 Task: Add an event with the title Second Lunch and Learn: Effective Email Marketing Strategies, date ''2024/05/05'', time 7:30 AM to 9:30 AMand add a description: Throughout the retreat, teams will engage in a variety of problem-solving activities that are designed to challenge their critical thinking, decision-making, and collaboration skills. These activities will be carefully curated to promote teamwork, innovation, and a growth mindset.Select event color  Banana . Add location for the event as: Ankara, Turkey, logged in from the account softage.8@softage.netand send the event invitation to softage.2@softage.net and softage.3@softage.net. Set a reminder for the event Daily
Action: Mouse moved to (62, 110)
Screenshot: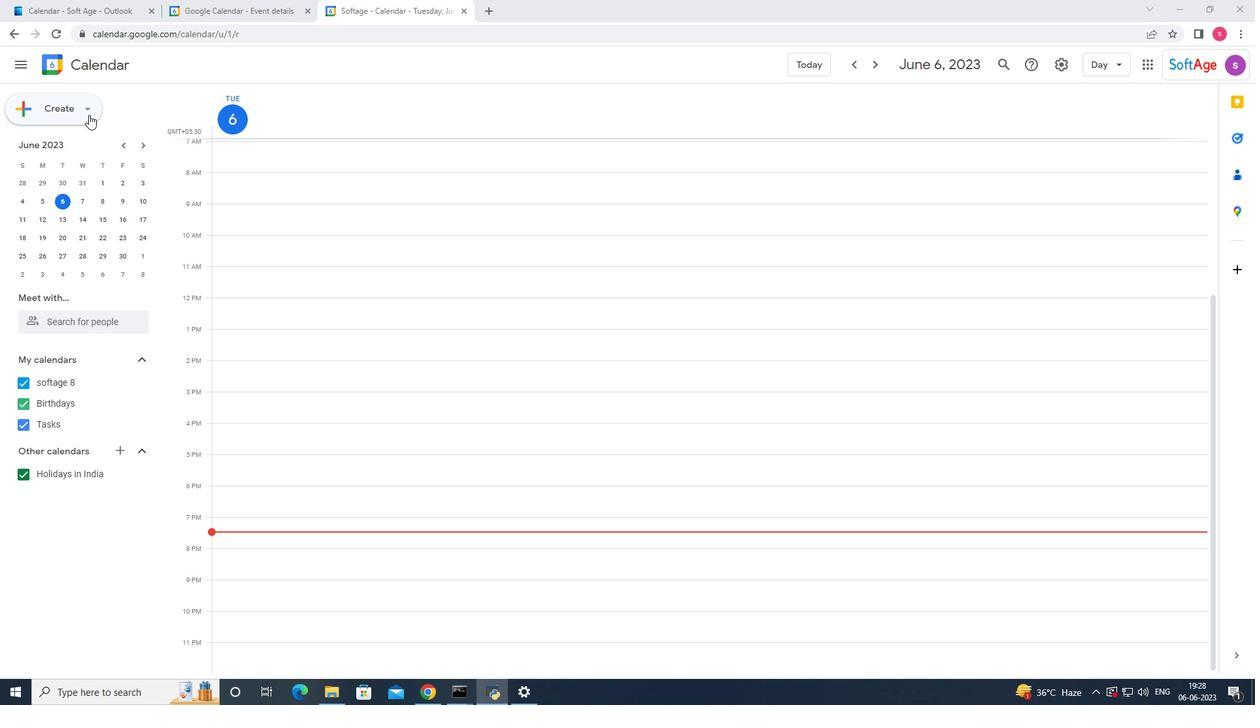 
Action: Mouse pressed left at (62, 110)
Screenshot: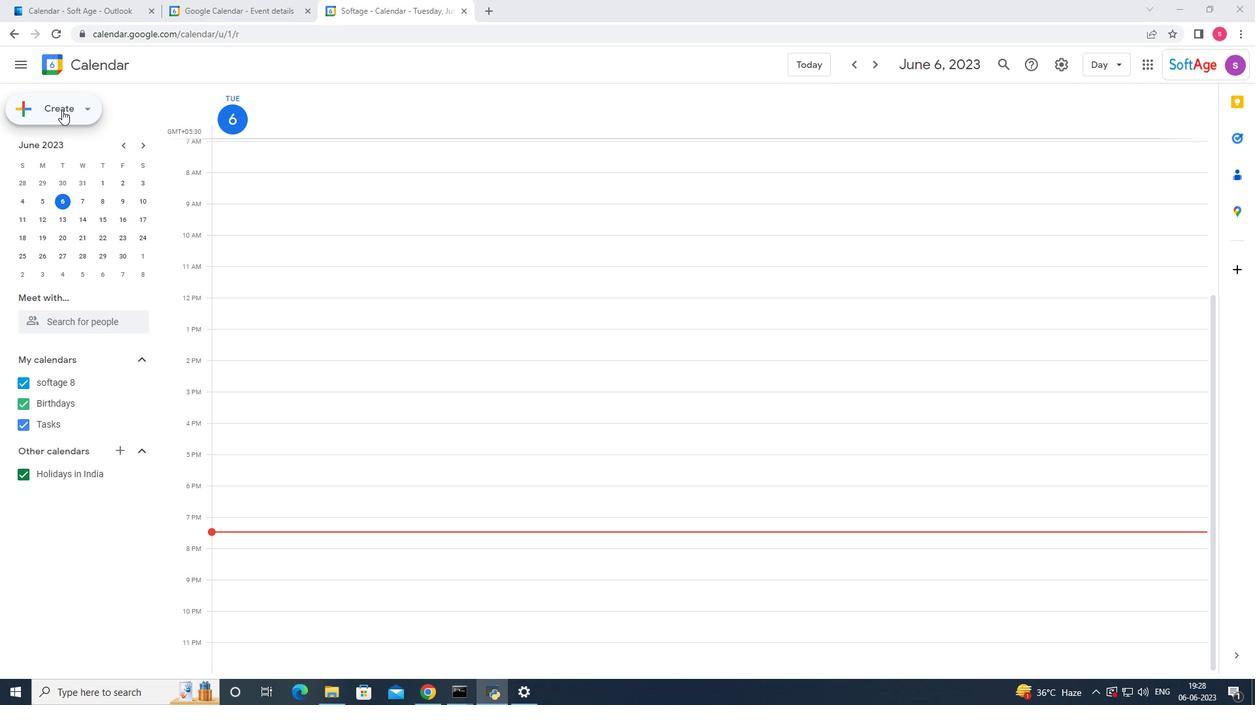 
Action: Mouse moved to (63, 140)
Screenshot: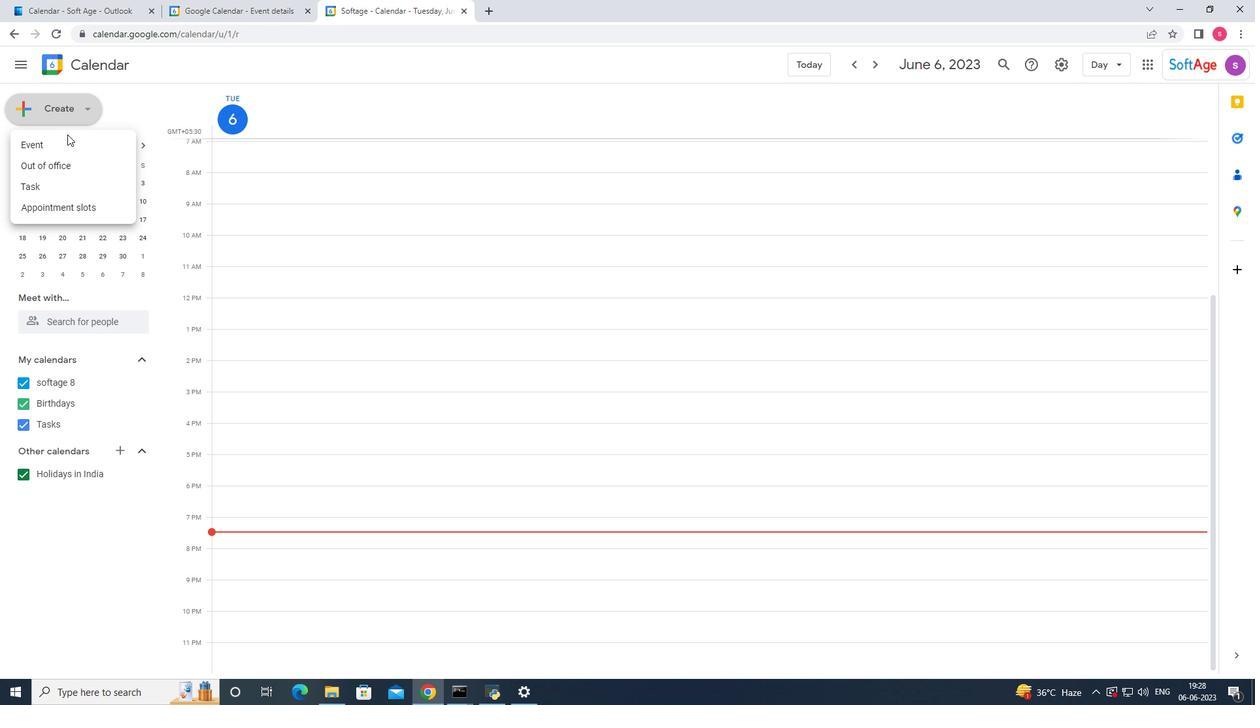
Action: Mouse pressed left at (63, 140)
Screenshot: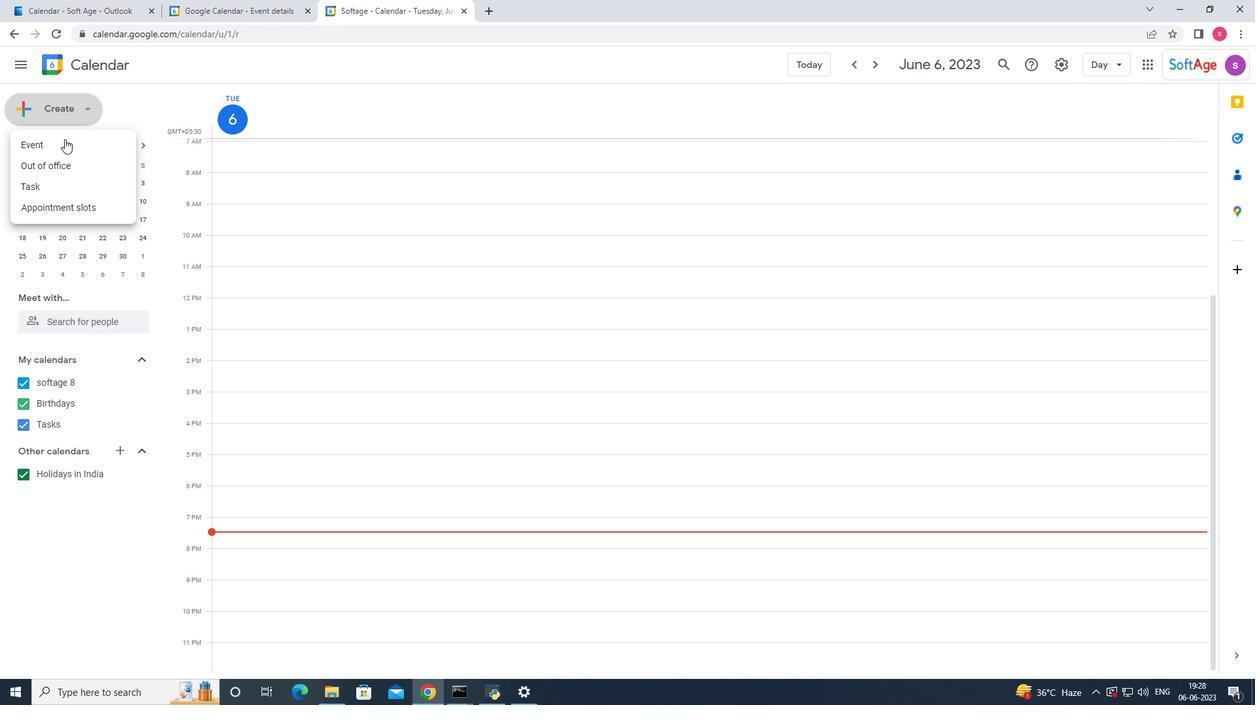
Action: Mouse moved to (737, 520)
Screenshot: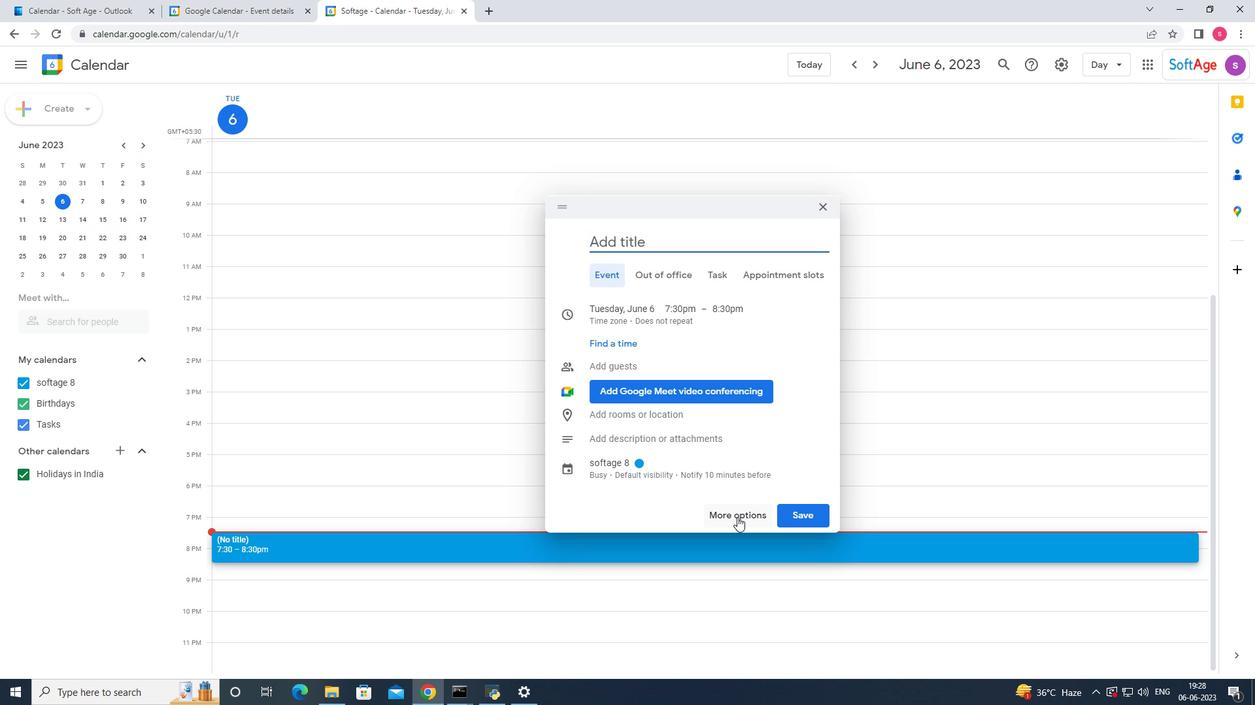 
Action: Mouse pressed left at (737, 520)
Screenshot: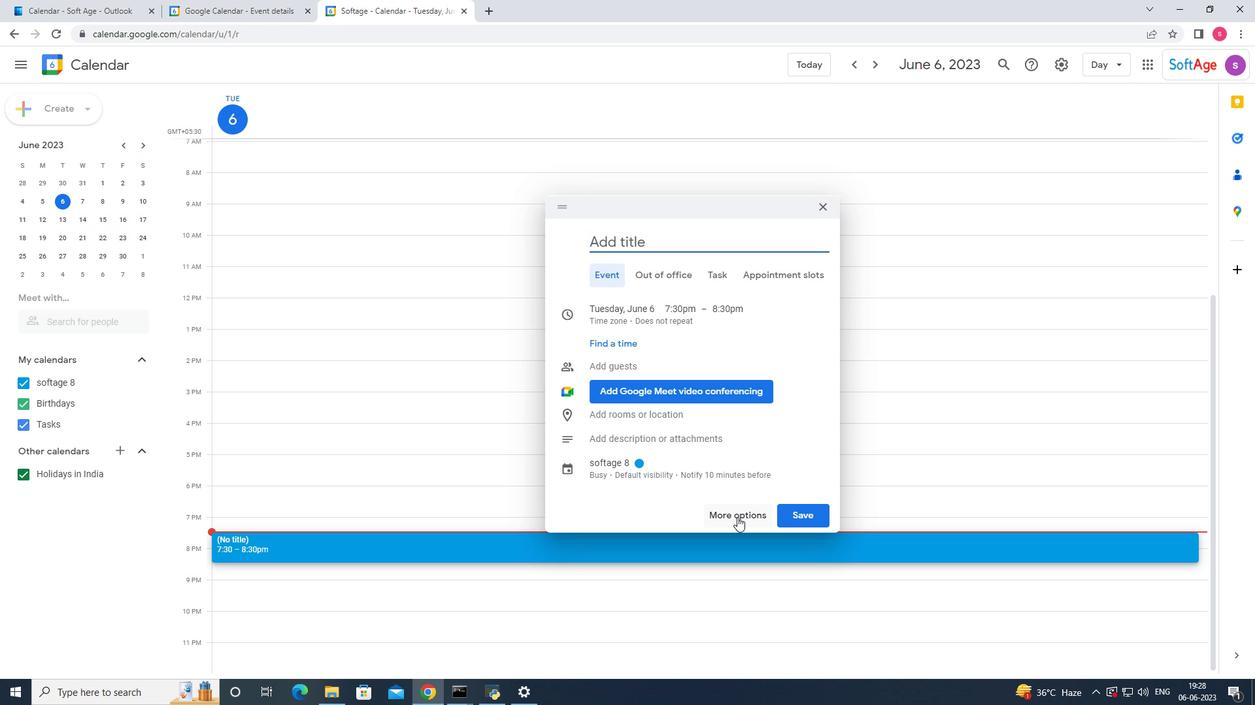 
Action: Mouse moved to (90, 76)
Screenshot: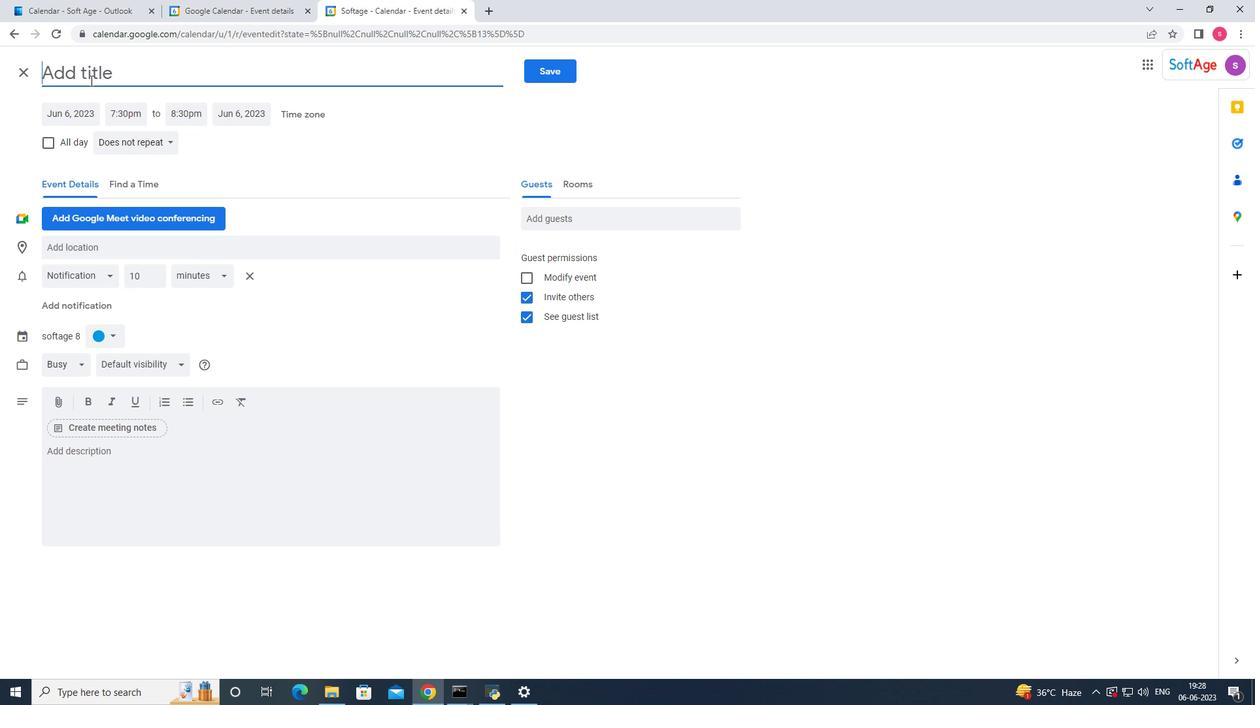 
Action: Mouse pressed left at (90, 76)
Screenshot: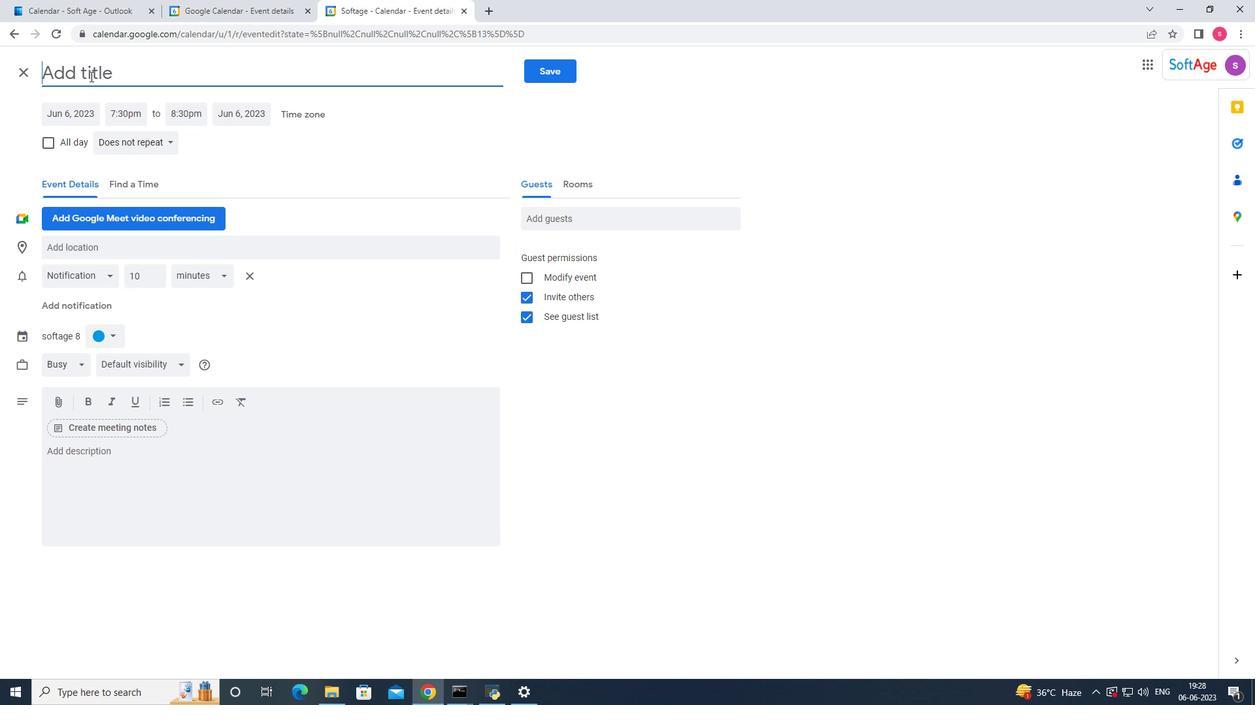 
Action: Key pressed <Key.shift_r>D<Key.backspace><Key.shift_r>Second<Key.space><Key.shift_r><Key.shift_r><Key.shift_r><Key.shift_r><Key.shift_r><Key.shift_r><Key.shift_r>Lunch<Key.space>and<Key.space><Key.shift>Learn<Key.shift>:<Key.space><Key.shift_r>Effective<Key.space><Key.shift_r>Email<Key.space><Key.shift>Marketing<Key.space><Key.shift_r>Strategies
Screenshot: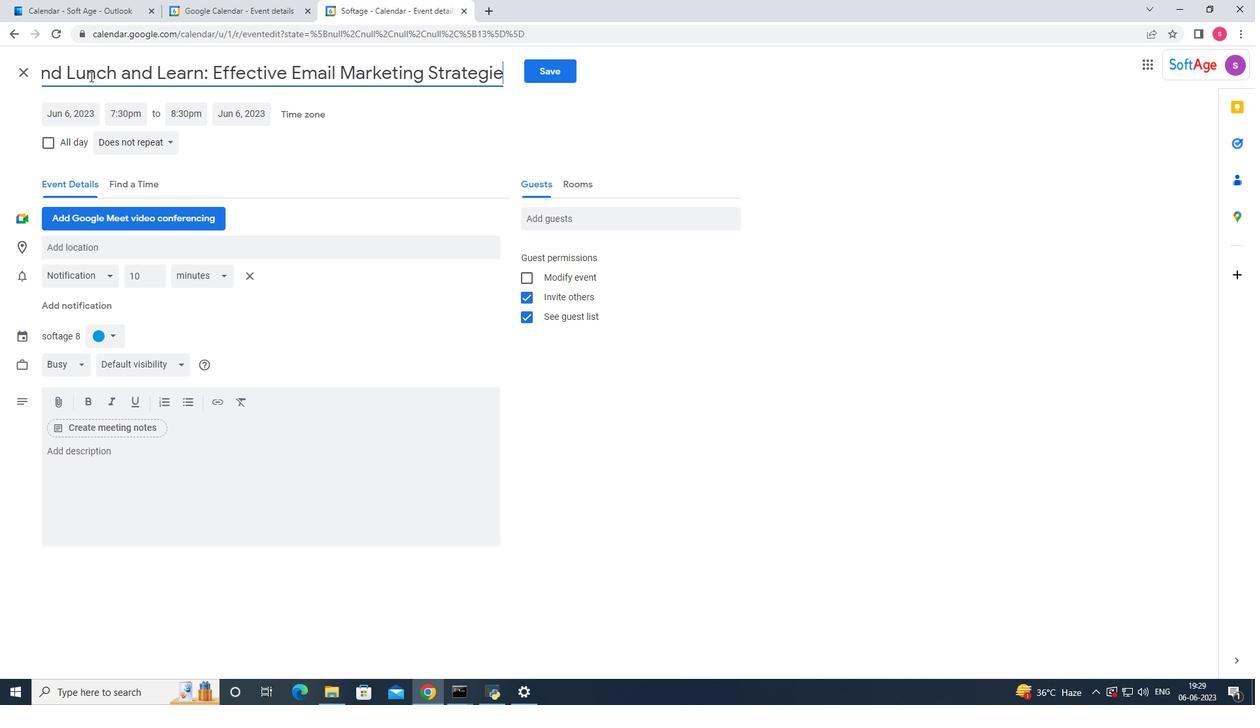 
Action: Mouse moved to (71, 113)
Screenshot: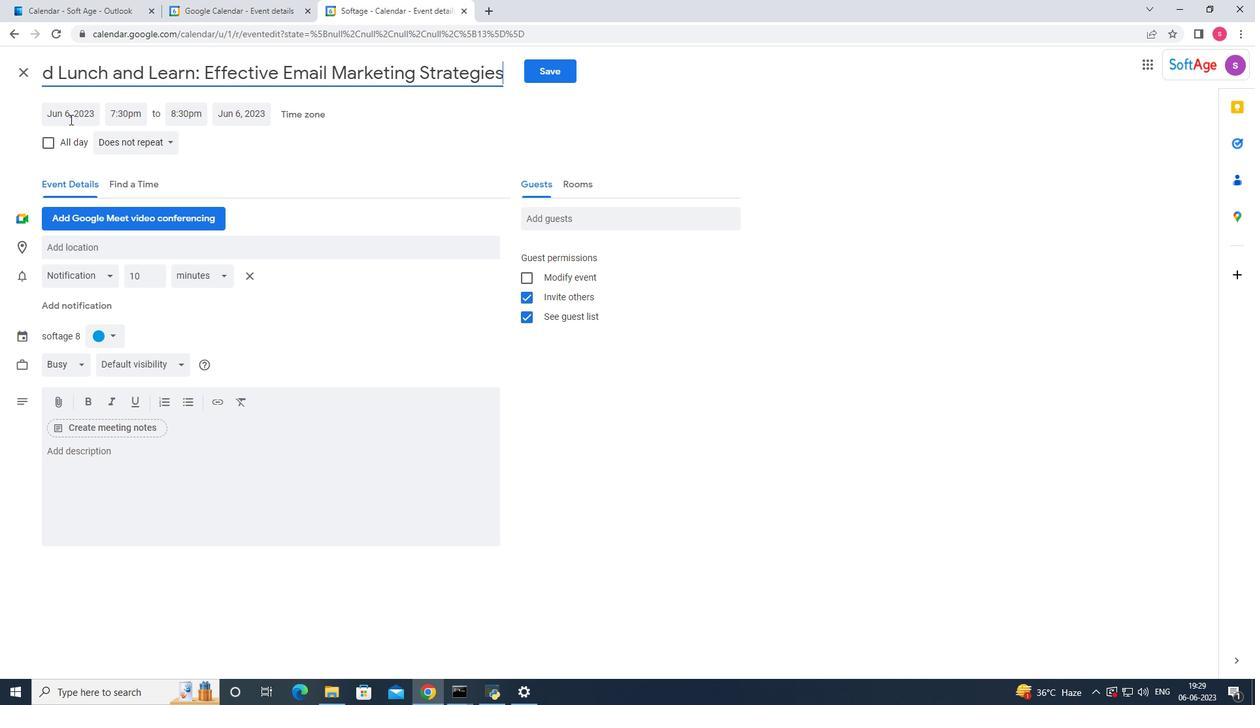 
Action: Mouse pressed left at (71, 113)
Screenshot: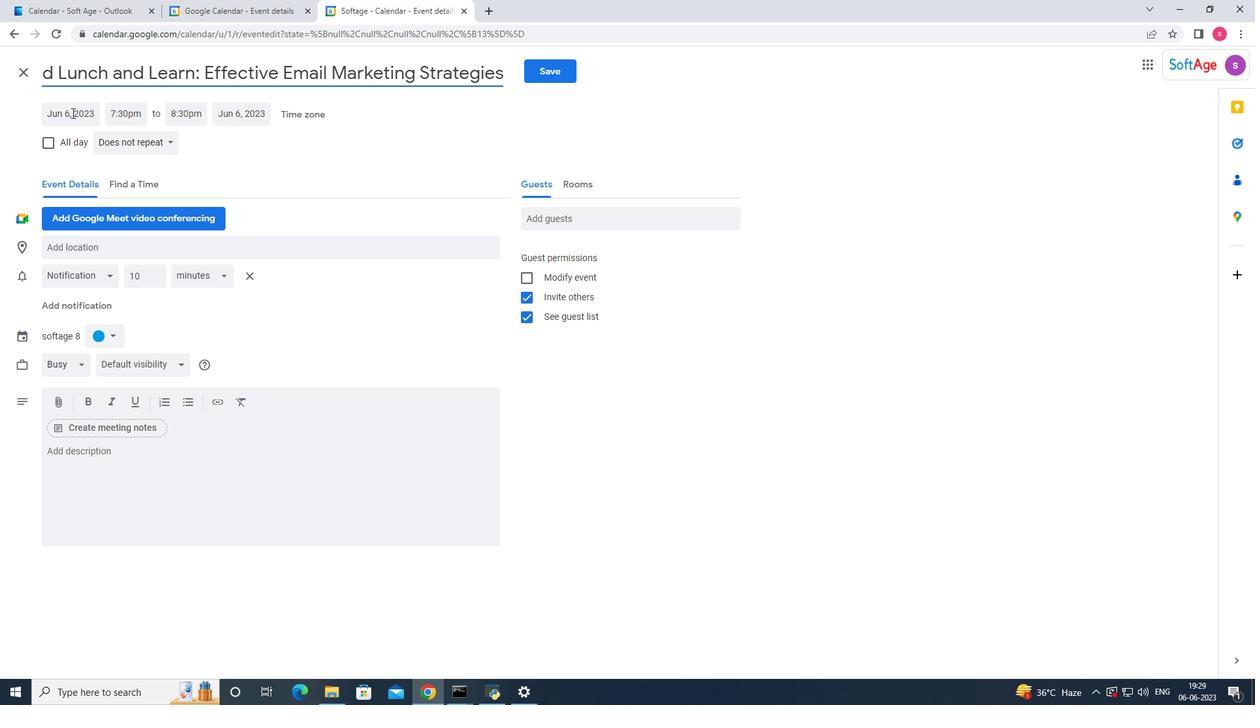 
Action: Mouse moved to (211, 140)
Screenshot: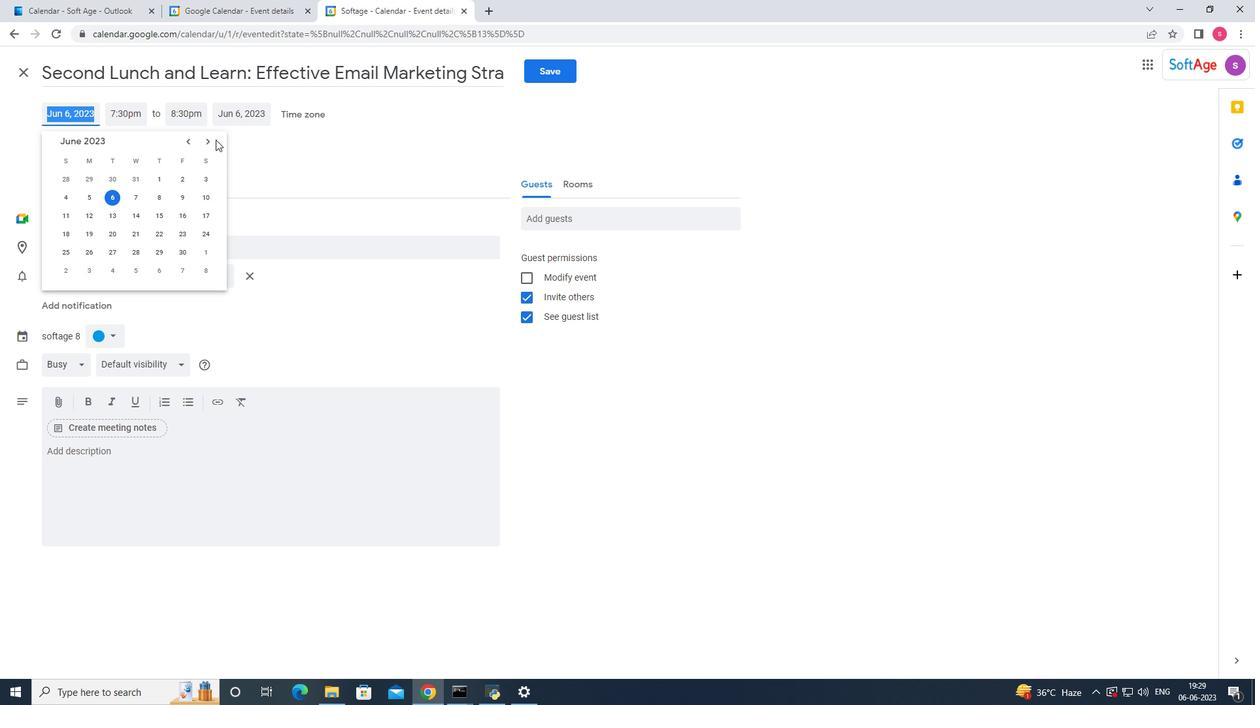 
Action: Mouse pressed left at (211, 140)
Screenshot: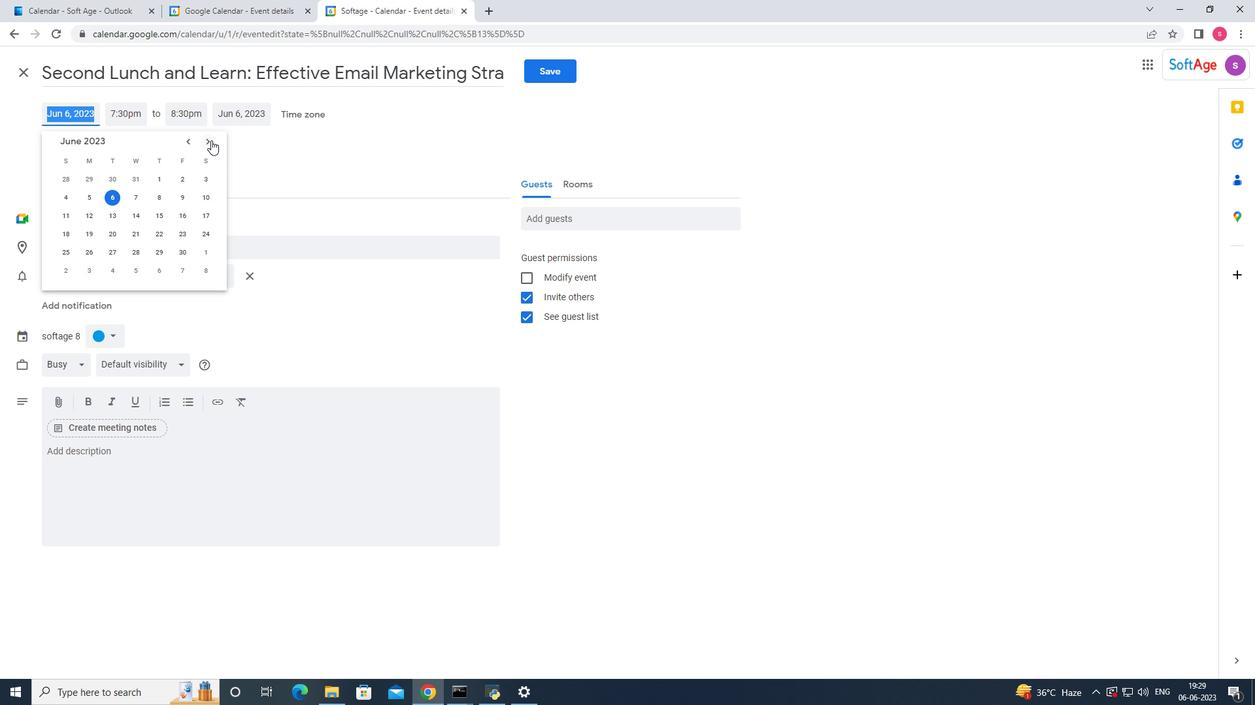 
Action: Mouse pressed left at (211, 140)
Screenshot: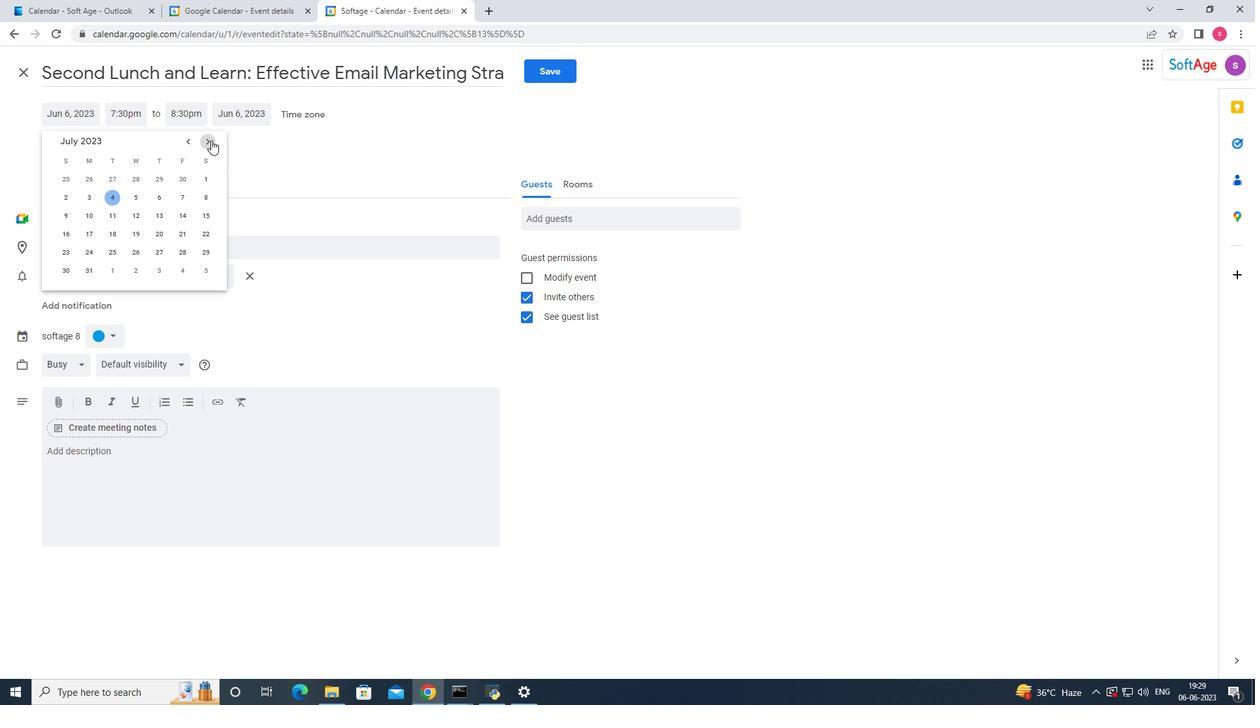 
Action: Mouse pressed left at (211, 140)
Screenshot: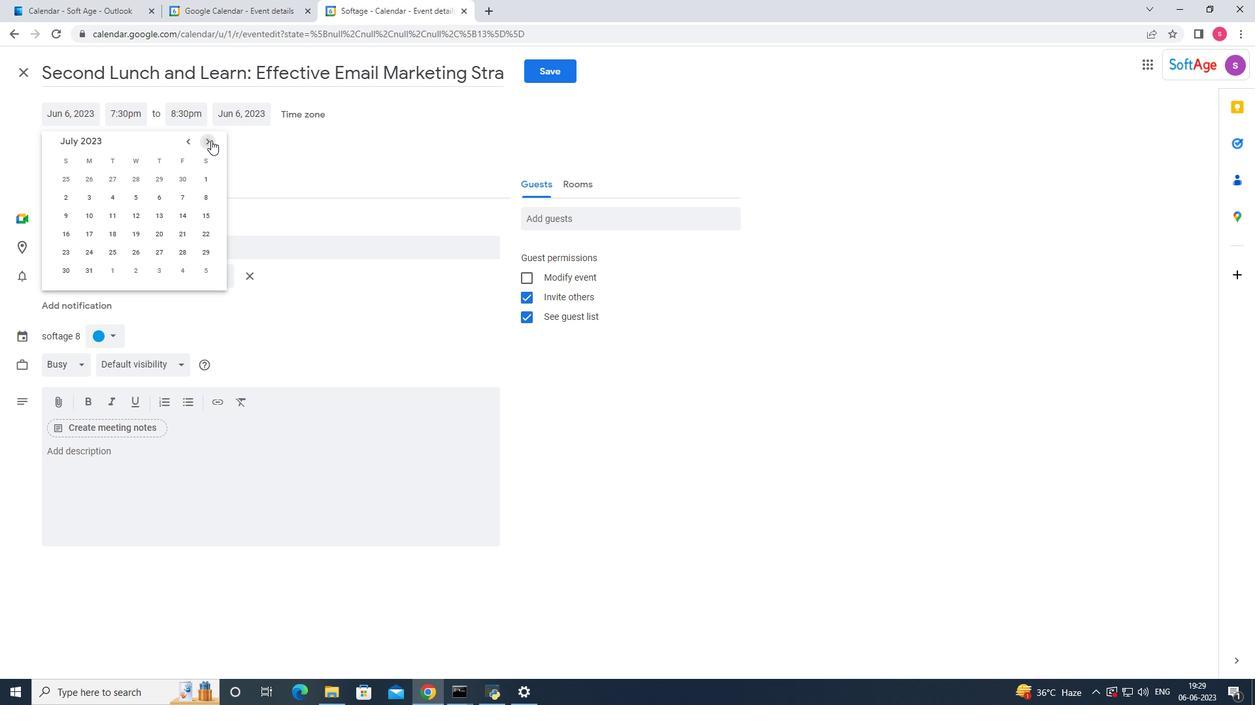 
Action: Mouse pressed left at (211, 140)
Screenshot: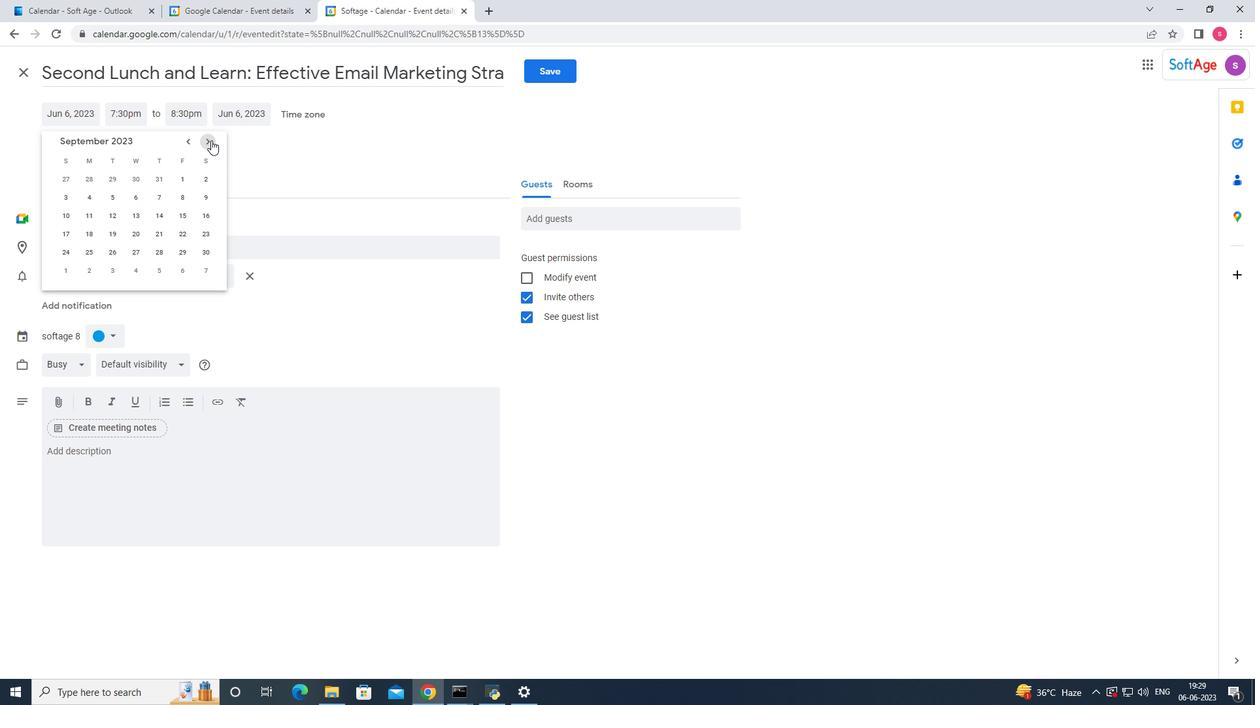 
Action: Mouse pressed left at (211, 140)
Screenshot: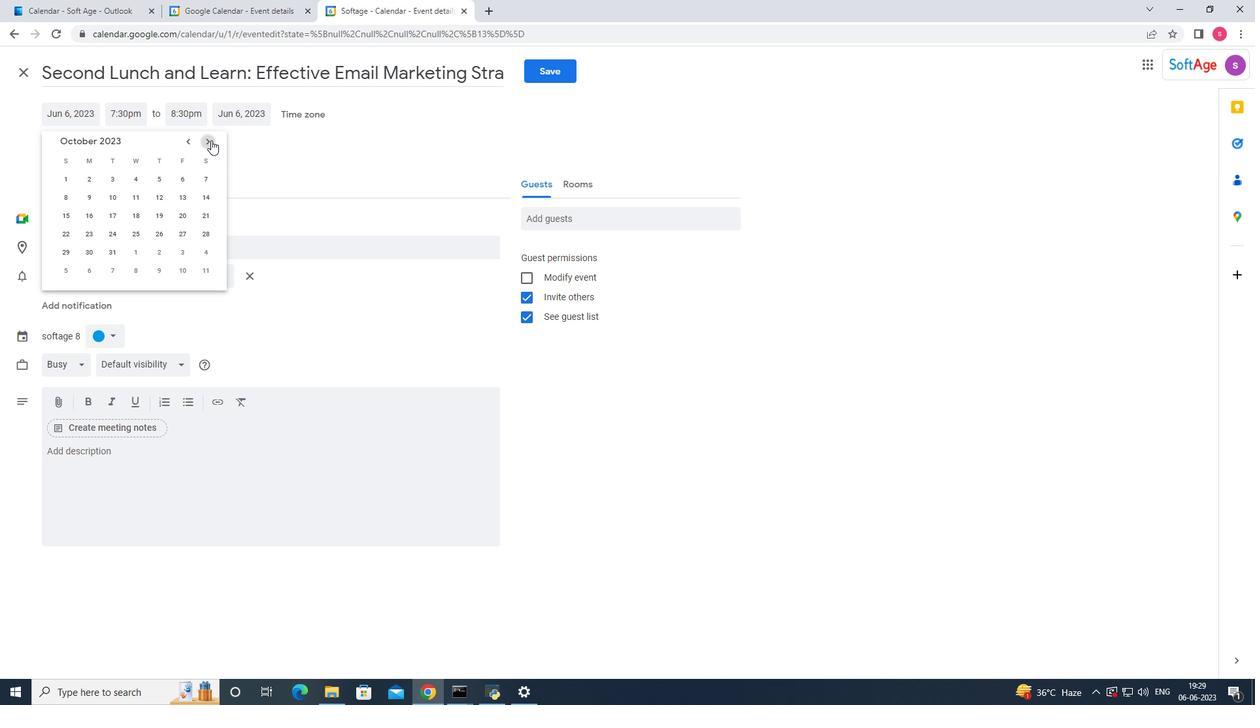 
Action: Mouse pressed left at (211, 140)
Screenshot: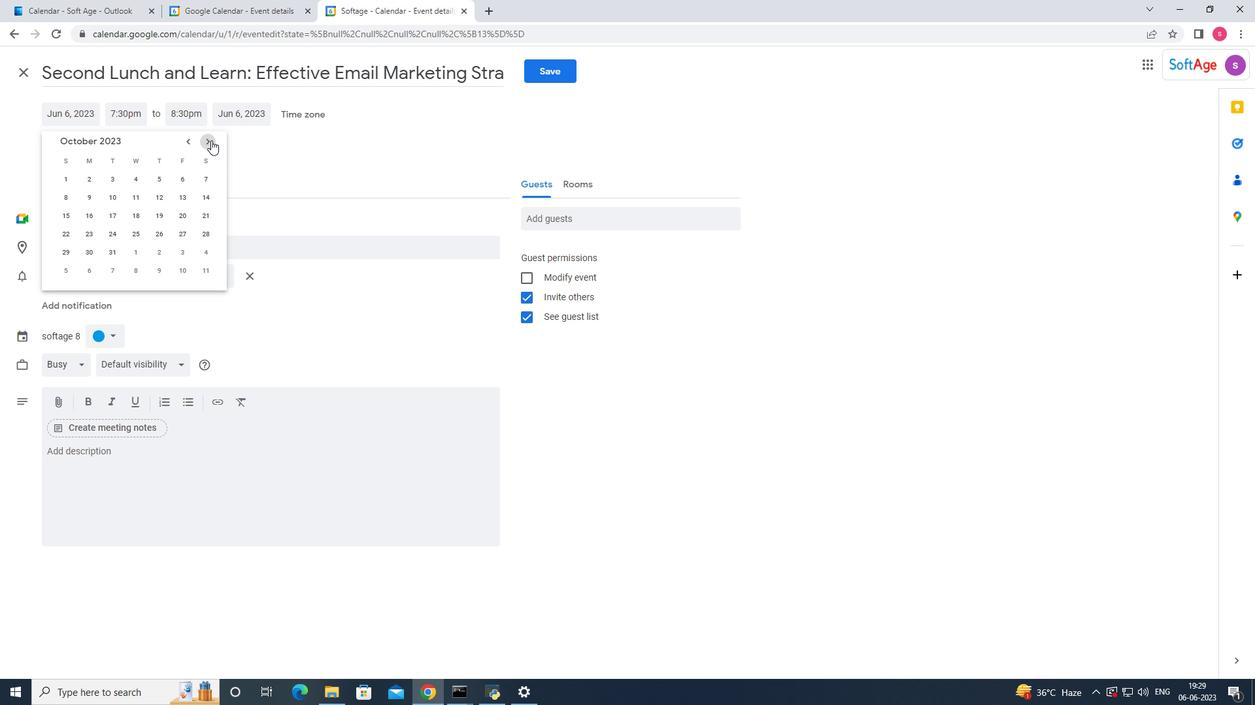 
Action: Mouse pressed left at (211, 140)
Screenshot: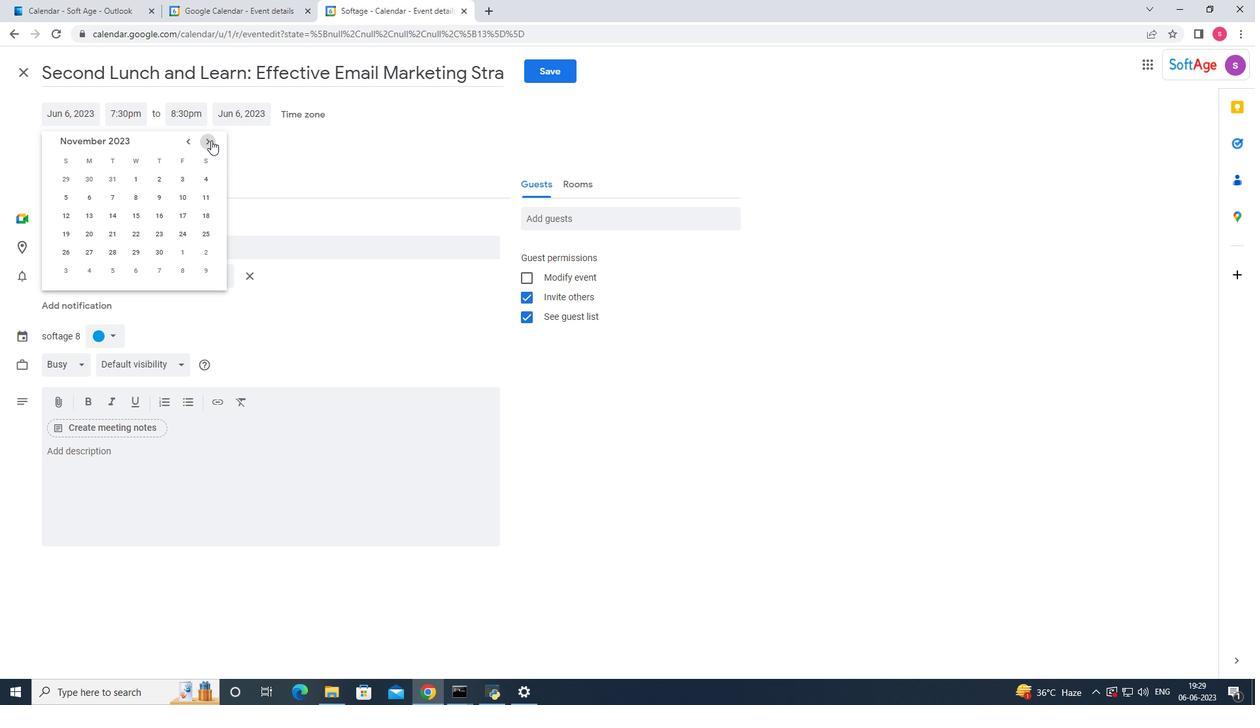 
Action: Mouse pressed left at (211, 140)
Screenshot: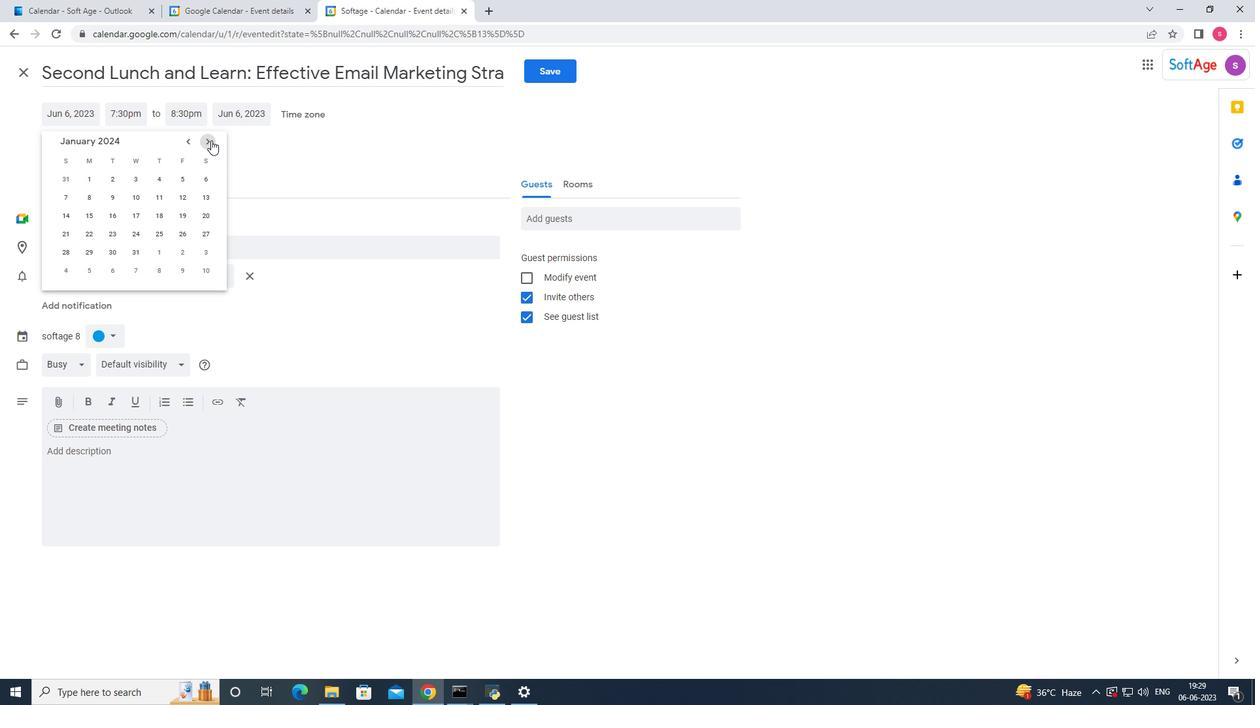 
Action: Mouse pressed left at (211, 140)
Screenshot: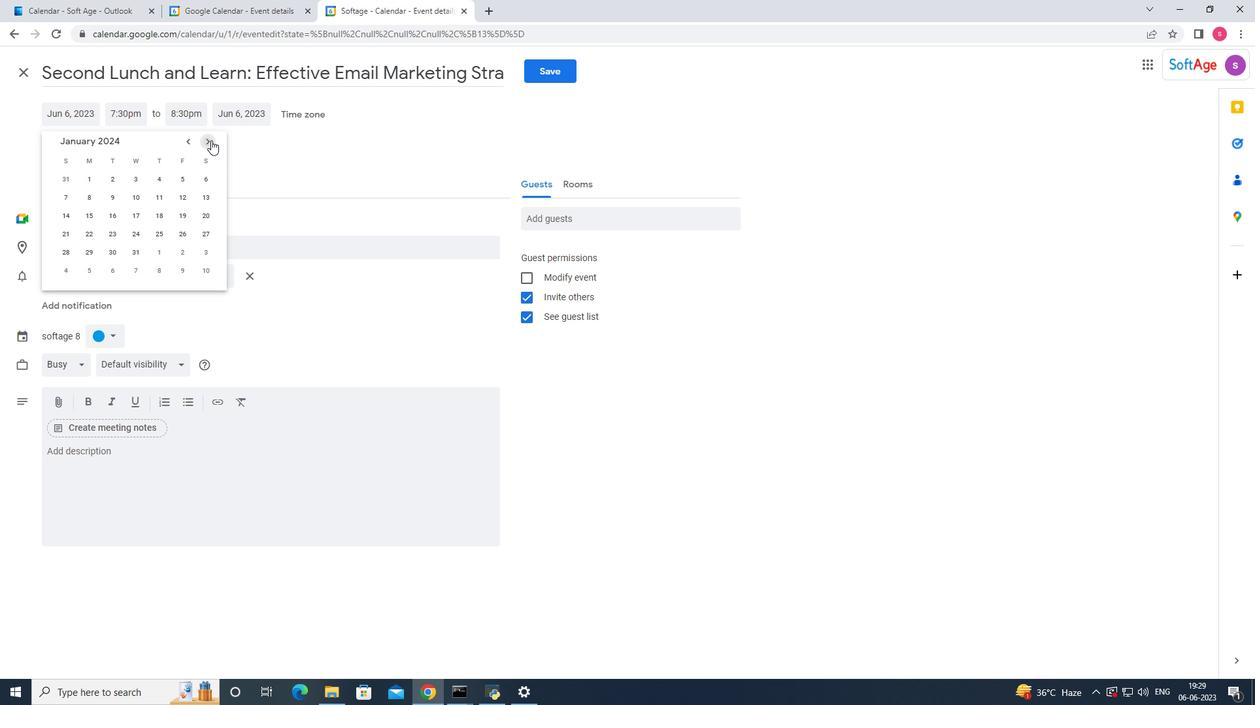 
Action: Mouse pressed left at (211, 140)
Screenshot: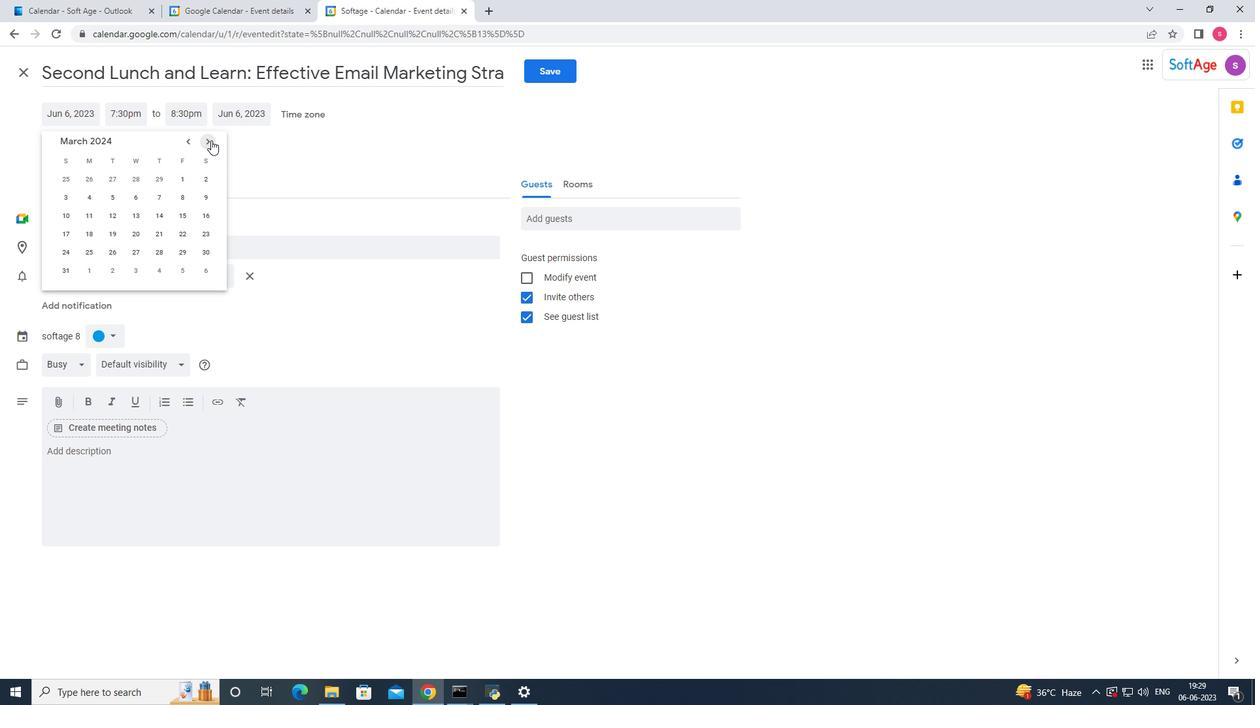 
Action: Mouse pressed left at (211, 140)
Screenshot: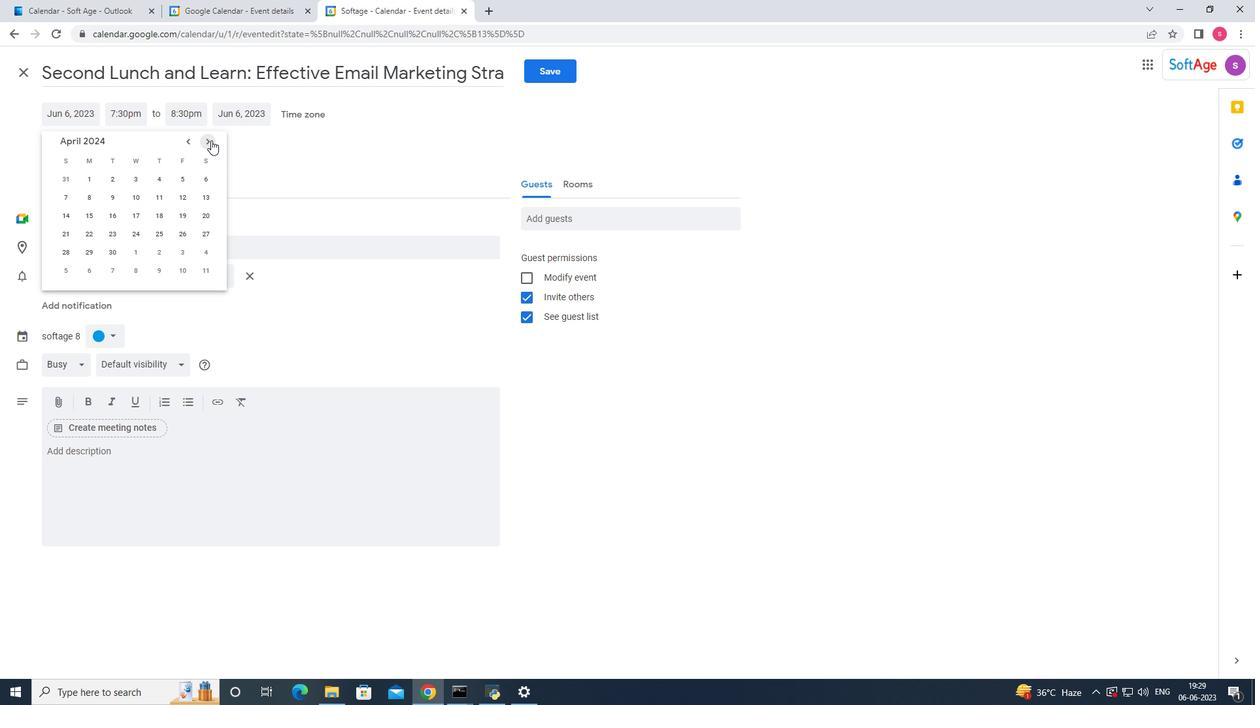 
Action: Mouse moved to (67, 193)
Screenshot: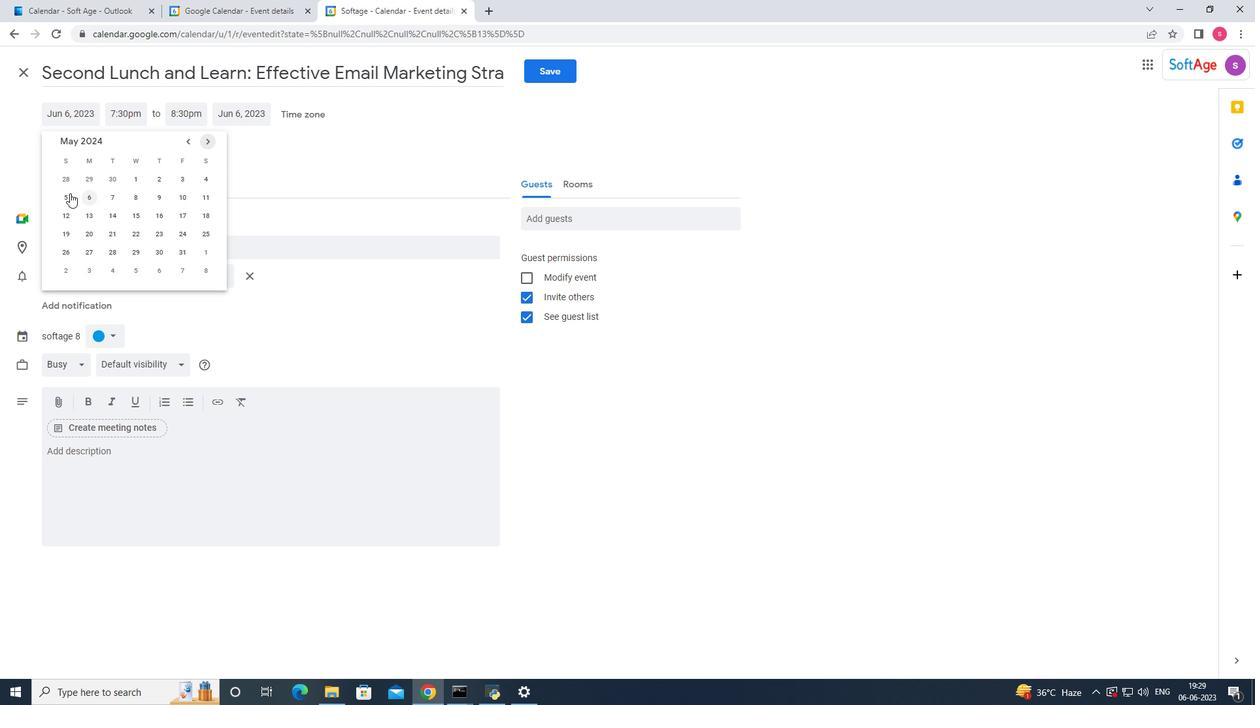 
Action: Mouse pressed left at (67, 193)
Screenshot: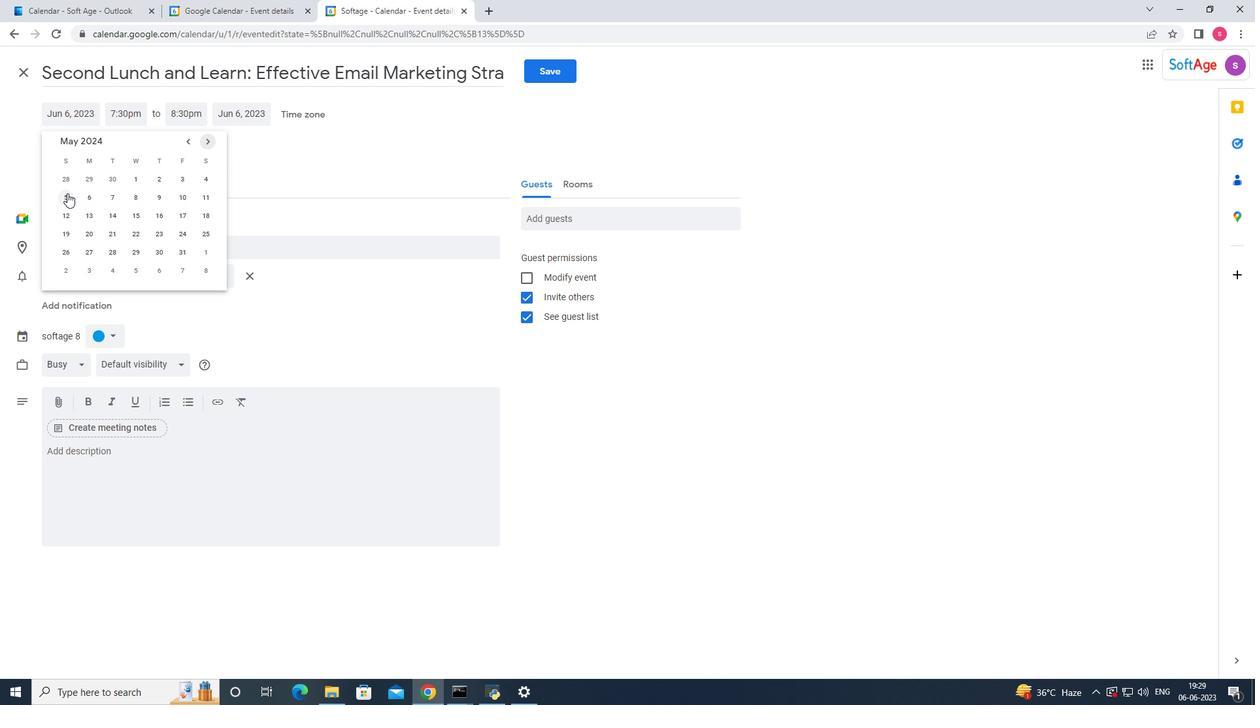 
Action: Mouse moved to (128, 111)
Screenshot: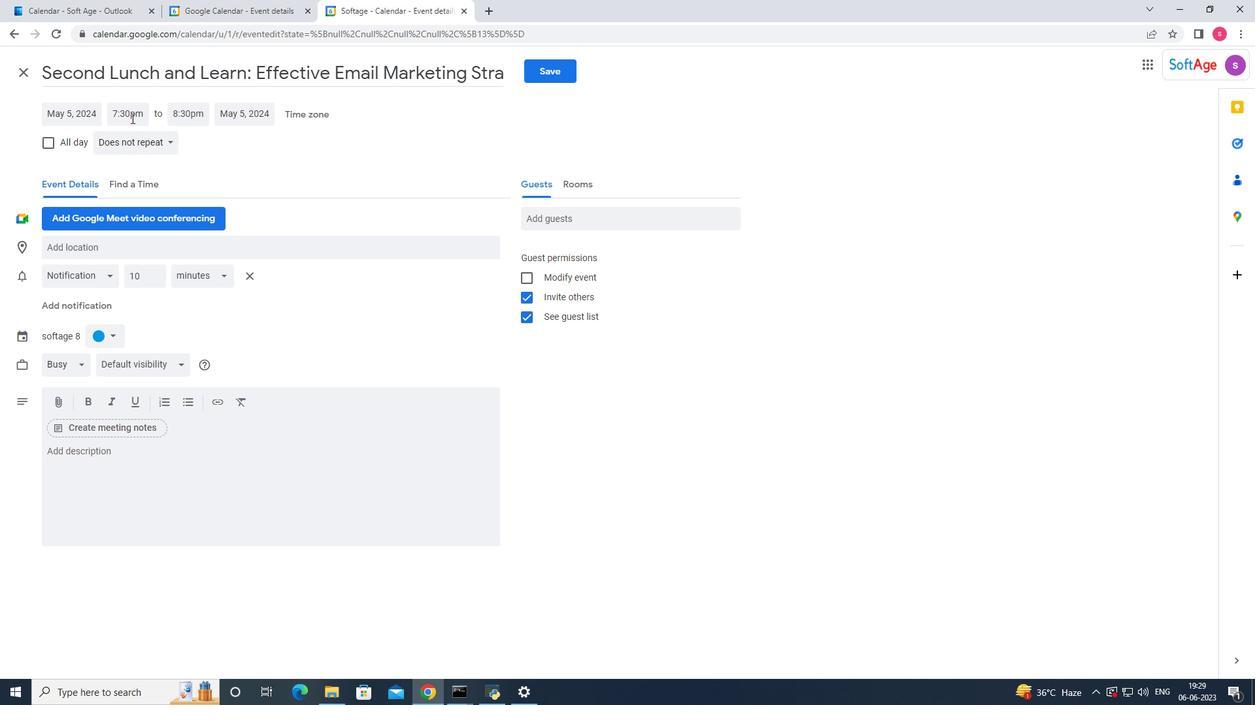 
Action: Mouse pressed left at (128, 111)
Screenshot: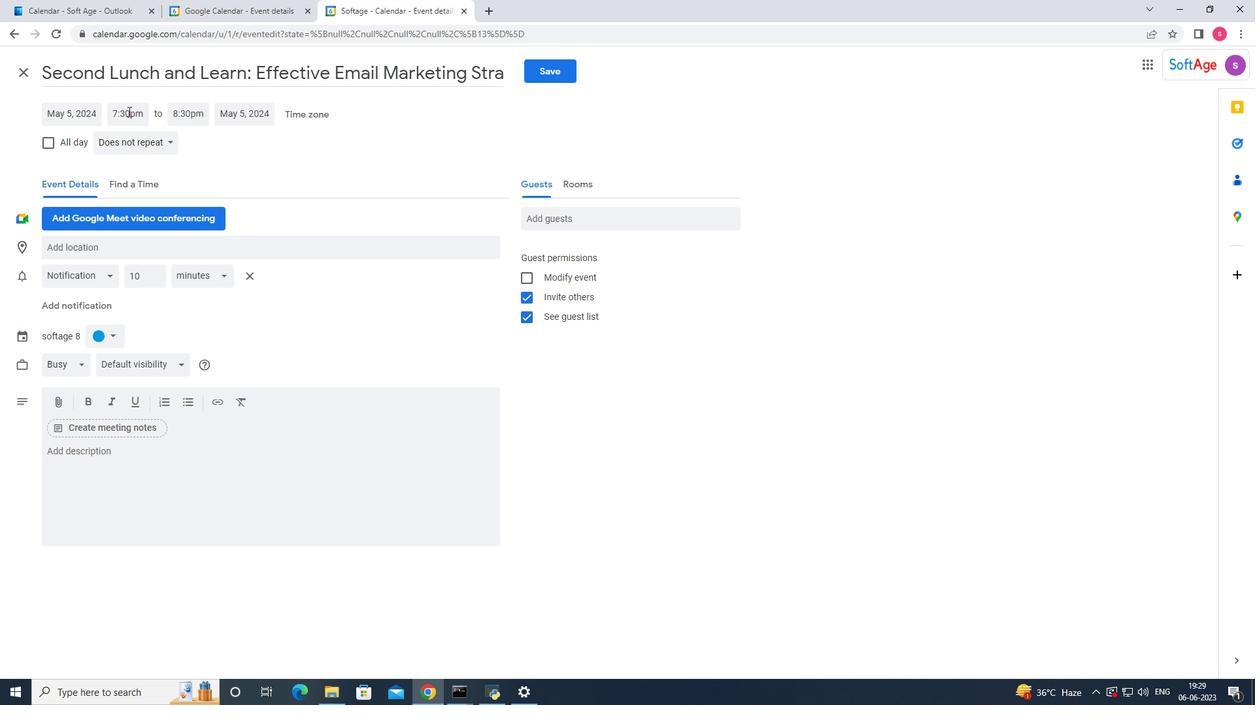 
Action: Mouse moved to (144, 192)
Screenshot: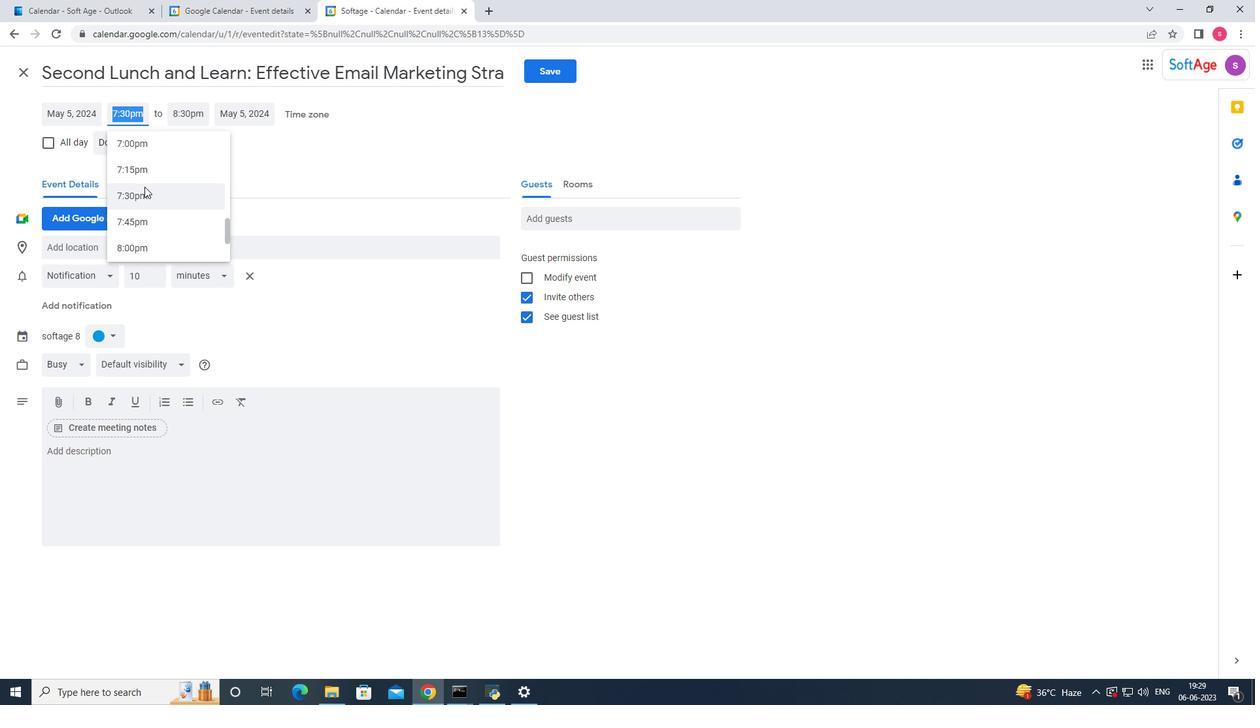 
Action: Mouse scrolled (144, 193) with delta (0, 0)
Screenshot: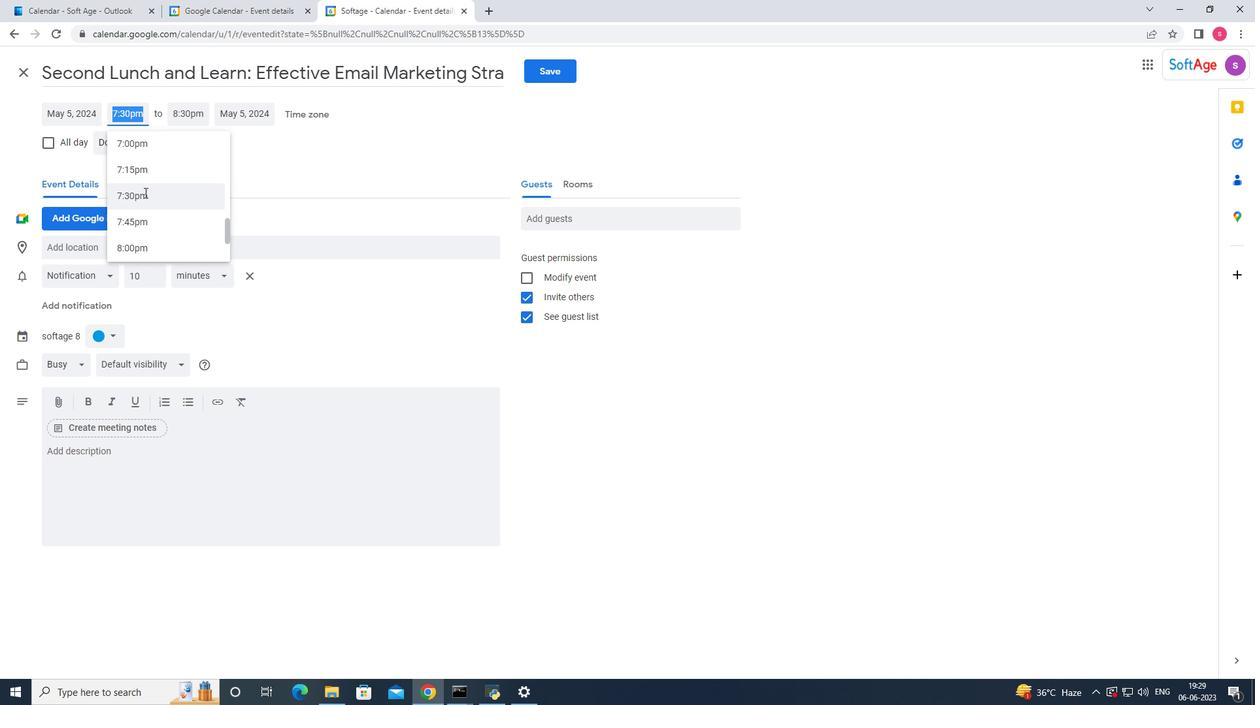 
Action: Mouse scrolled (144, 193) with delta (0, 0)
Screenshot: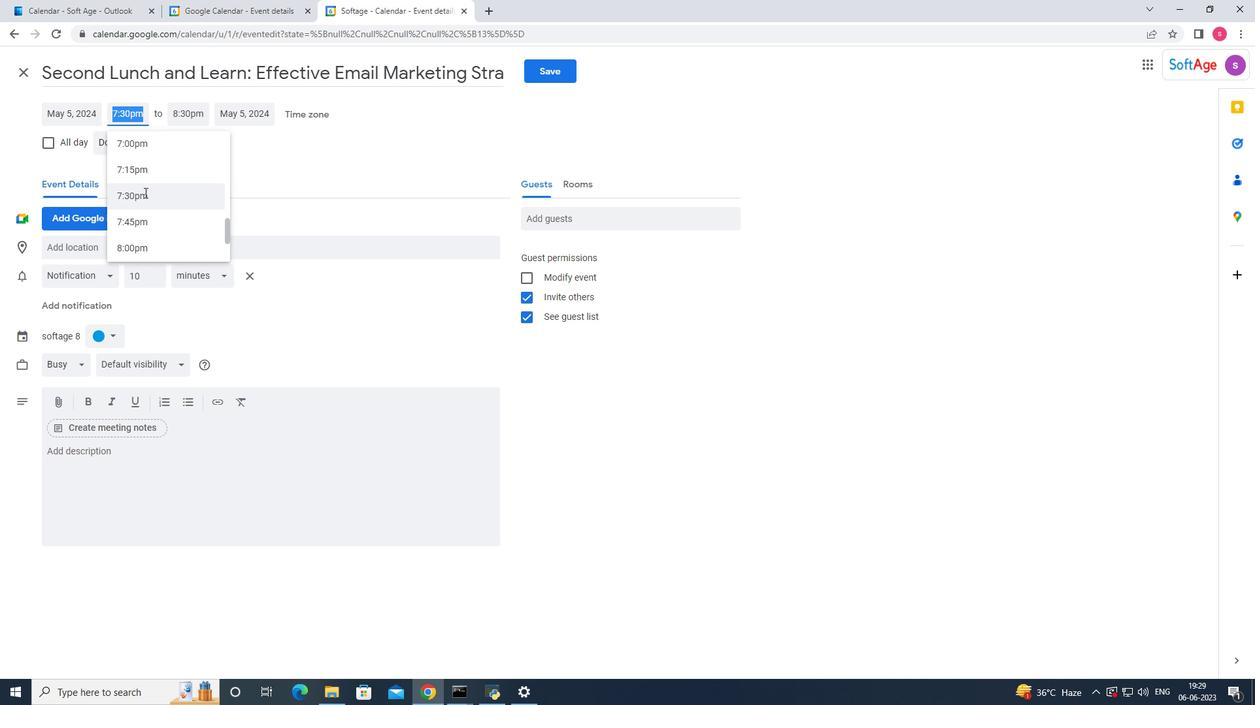 
Action: Mouse scrolled (144, 193) with delta (0, 0)
Screenshot: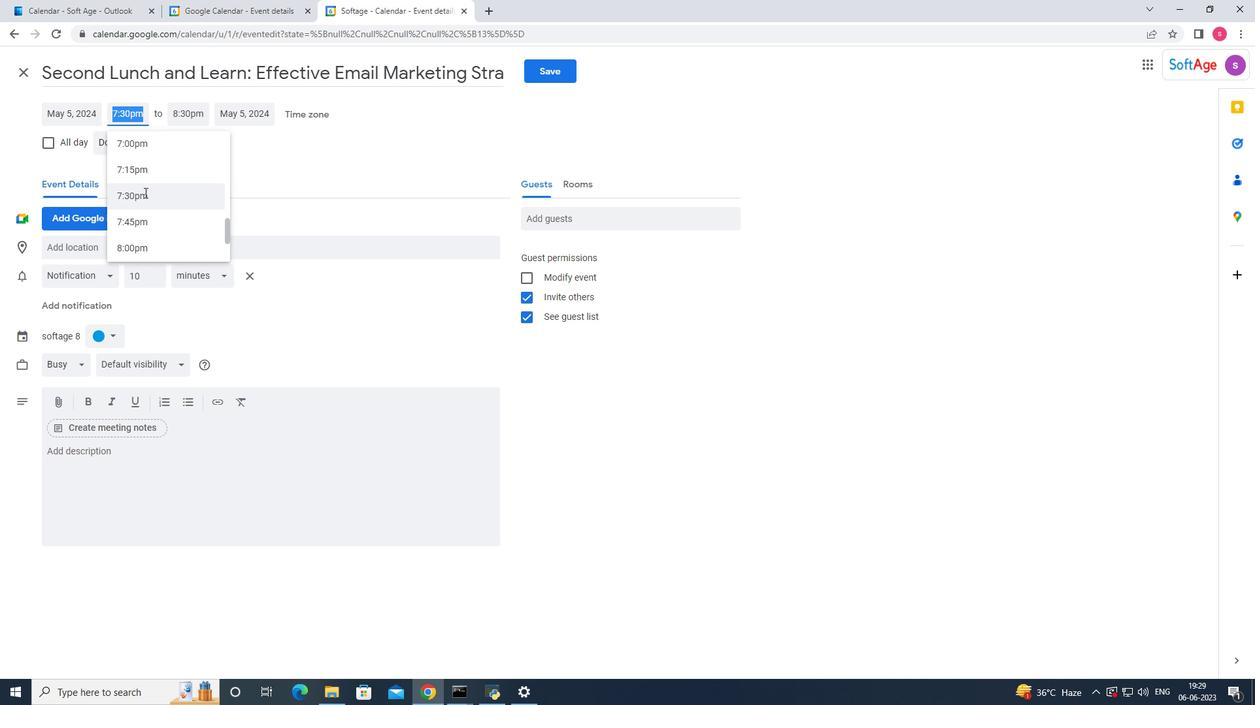 
Action: Mouse scrolled (144, 193) with delta (0, 0)
Screenshot: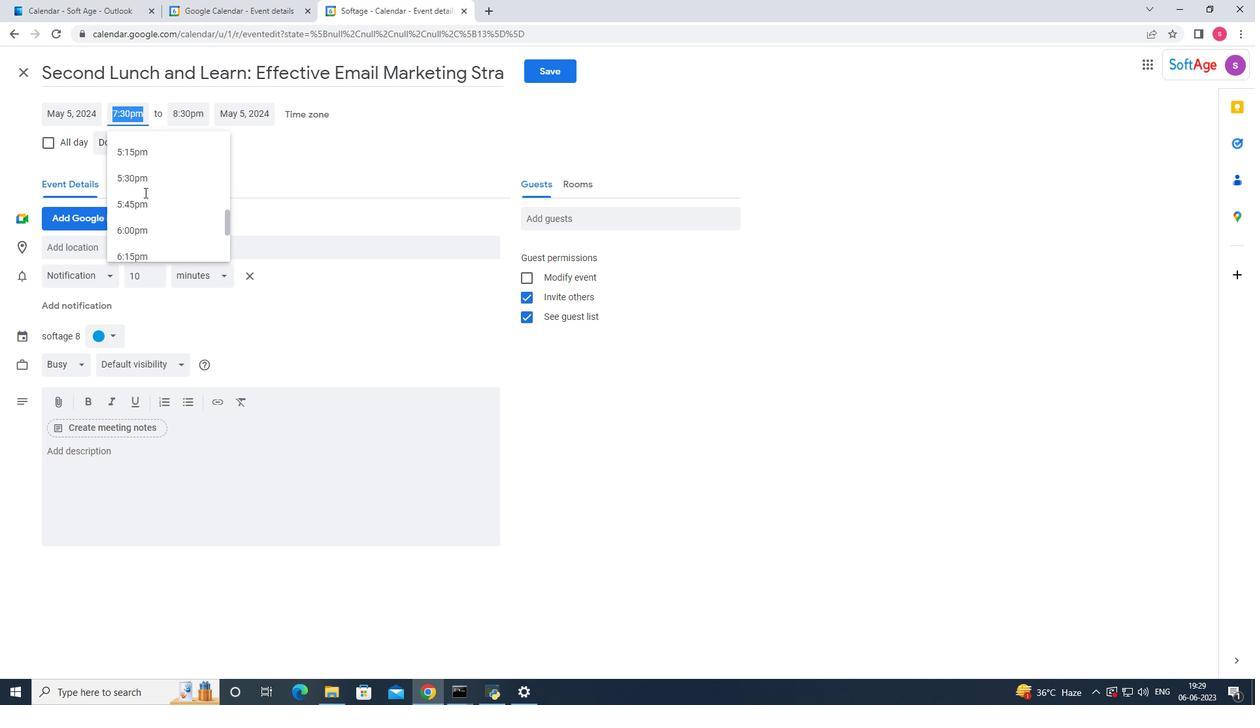 
Action: Mouse scrolled (144, 192) with delta (0, 0)
Screenshot: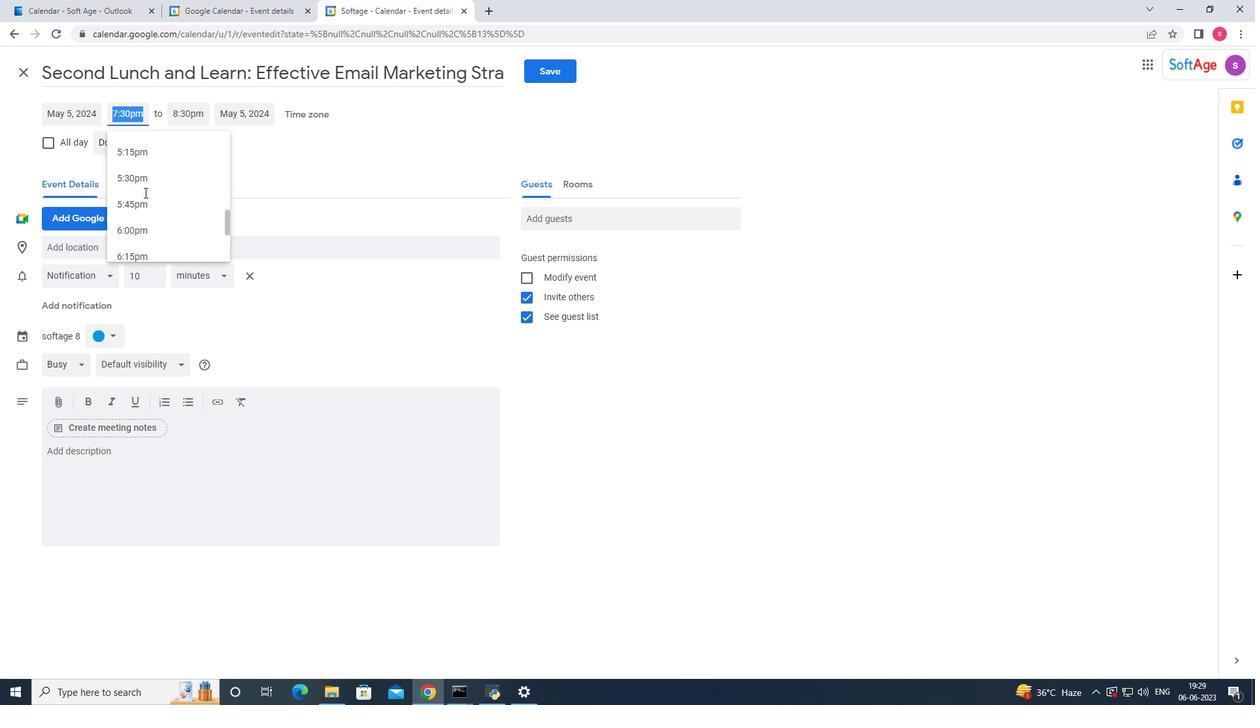 
Action: Mouse scrolled (144, 193) with delta (0, 0)
Screenshot: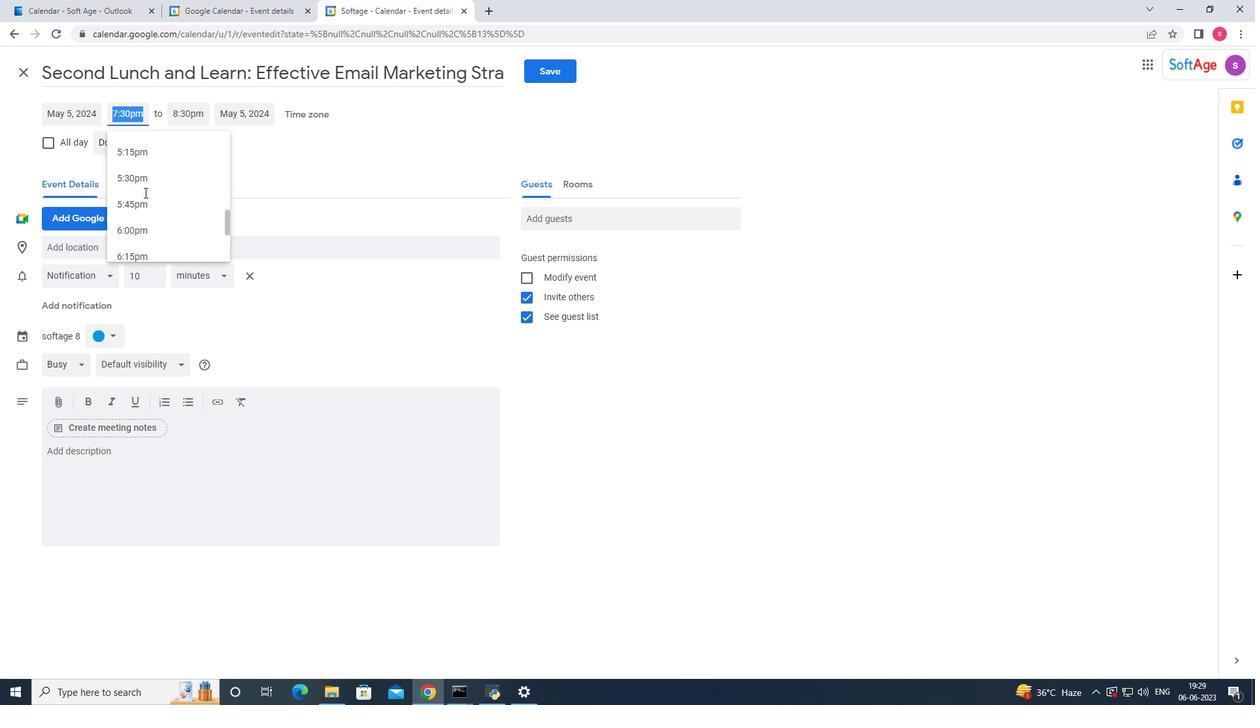 
Action: Mouse scrolled (144, 193) with delta (0, 0)
Screenshot: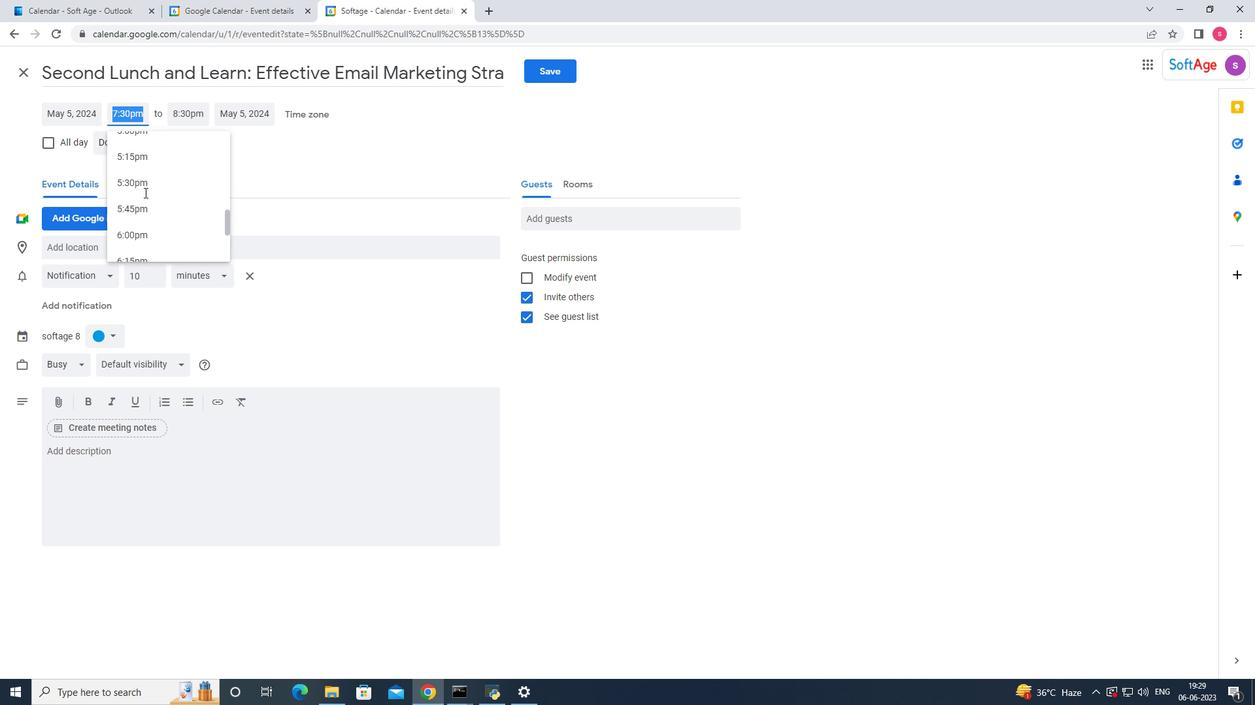 
Action: Mouse scrolled (144, 193) with delta (0, 0)
Screenshot: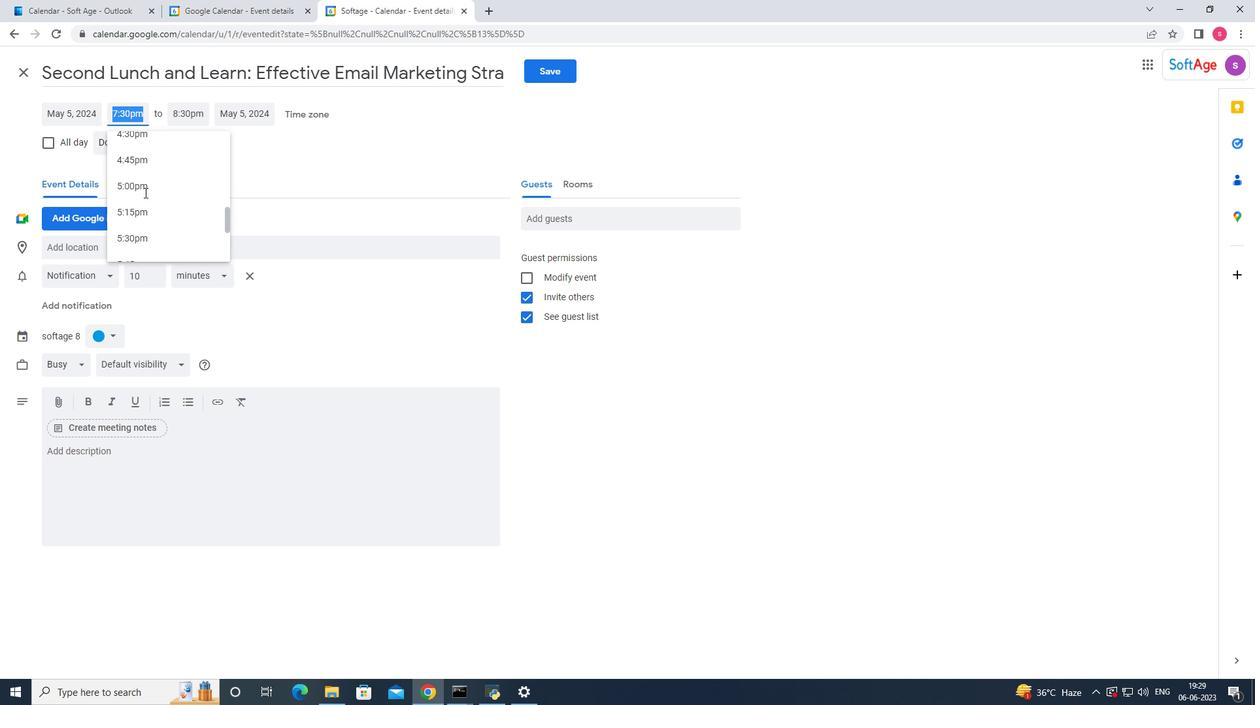 
Action: Mouse scrolled (144, 193) with delta (0, 0)
Screenshot: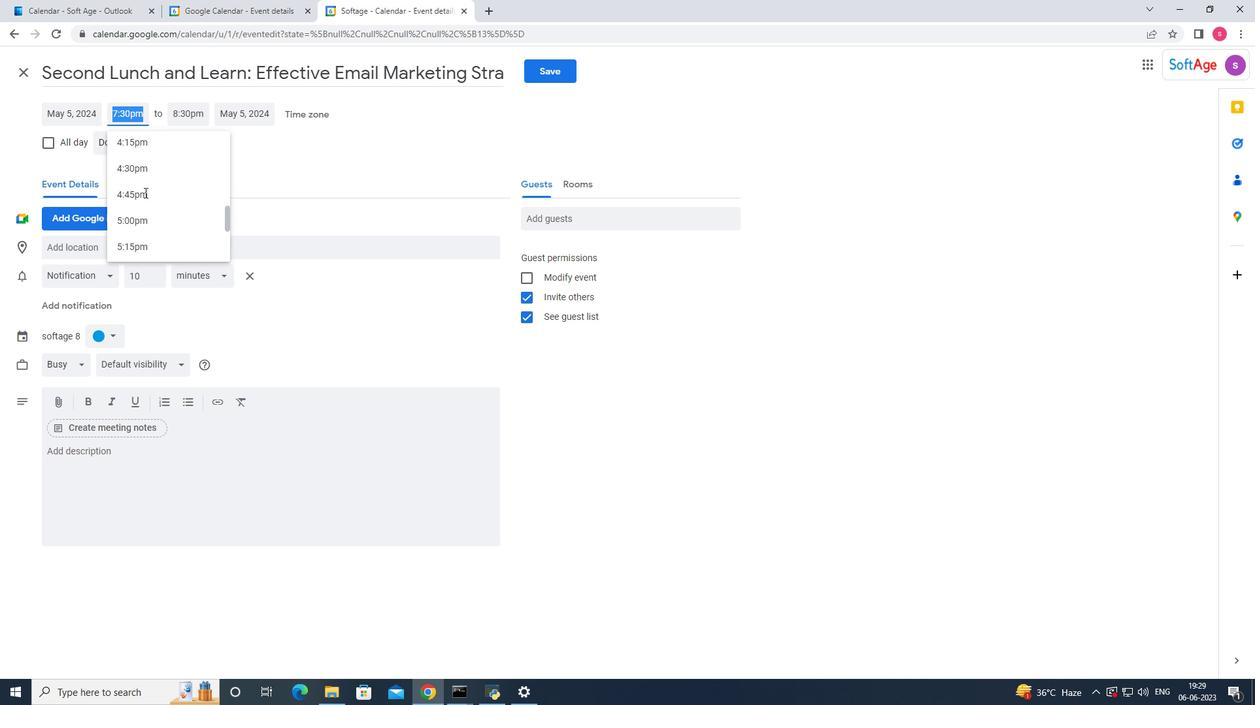 
Action: Mouse scrolled (144, 193) with delta (0, 0)
Screenshot: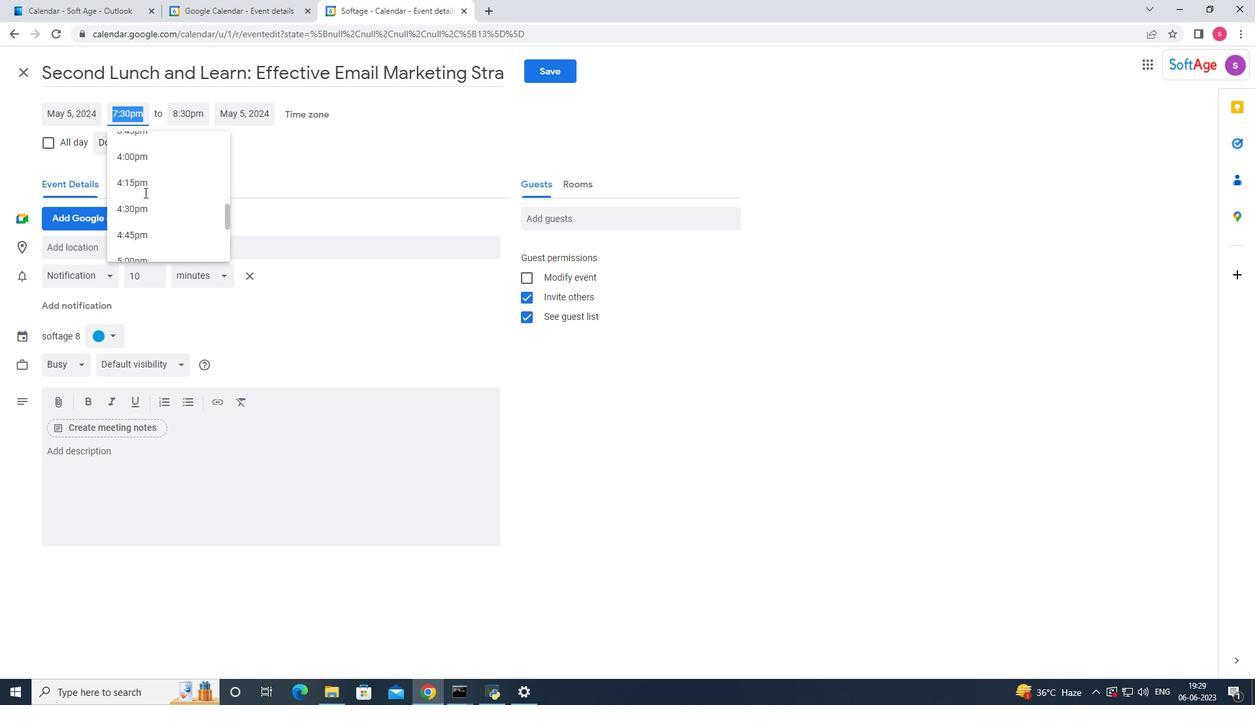 
Action: Mouse scrolled (144, 193) with delta (0, 0)
Screenshot: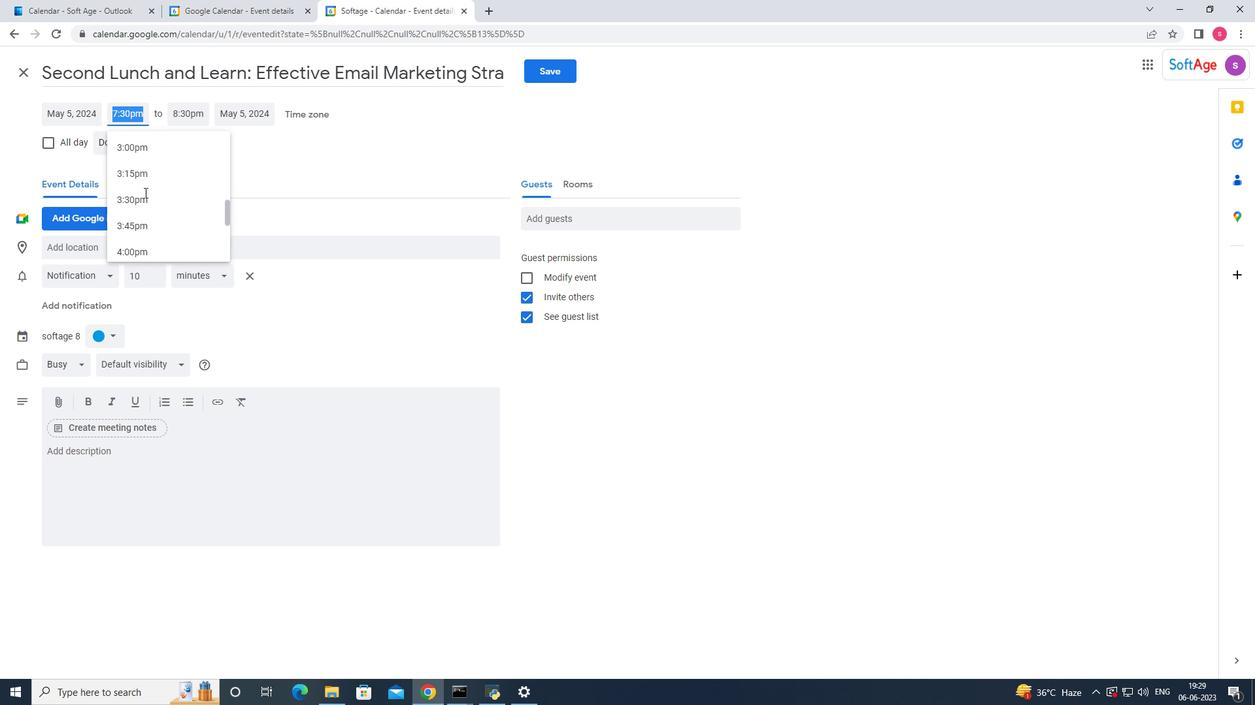
Action: Mouse scrolled (144, 193) with delta (0, 0)
Screenshot: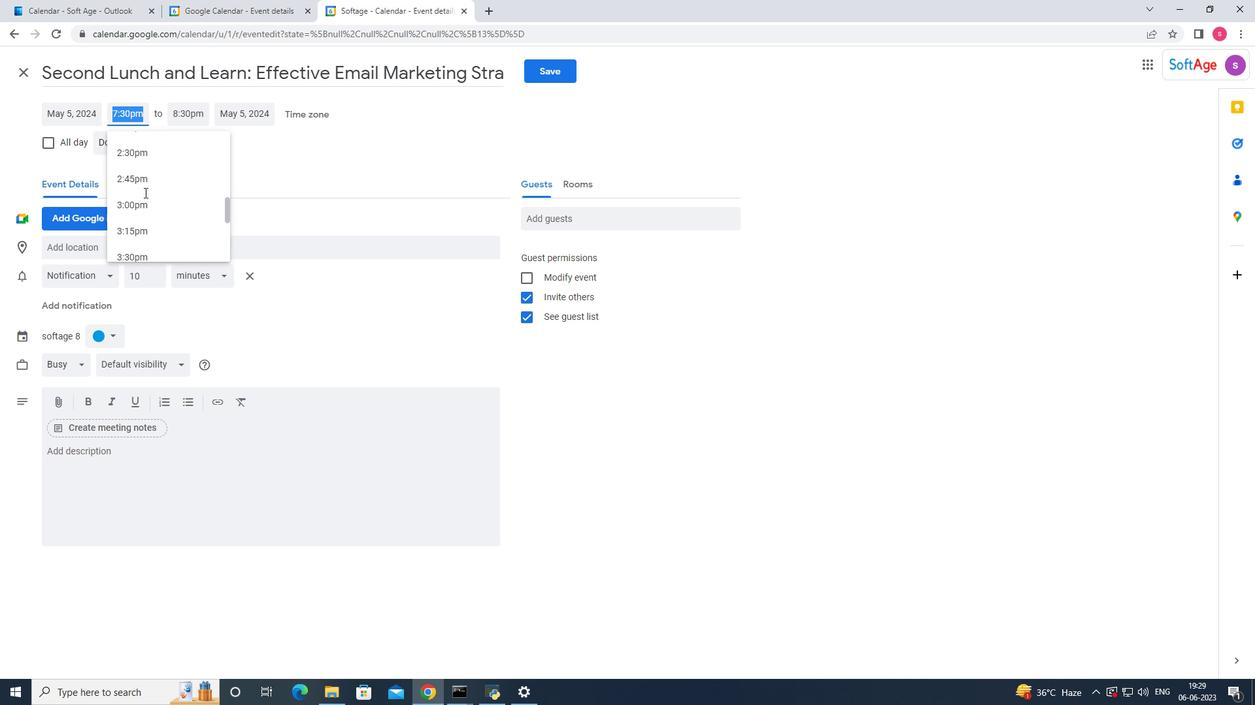 
Action: Mouse scrolled (144, 193) with delta (0, 0)
Screenshot: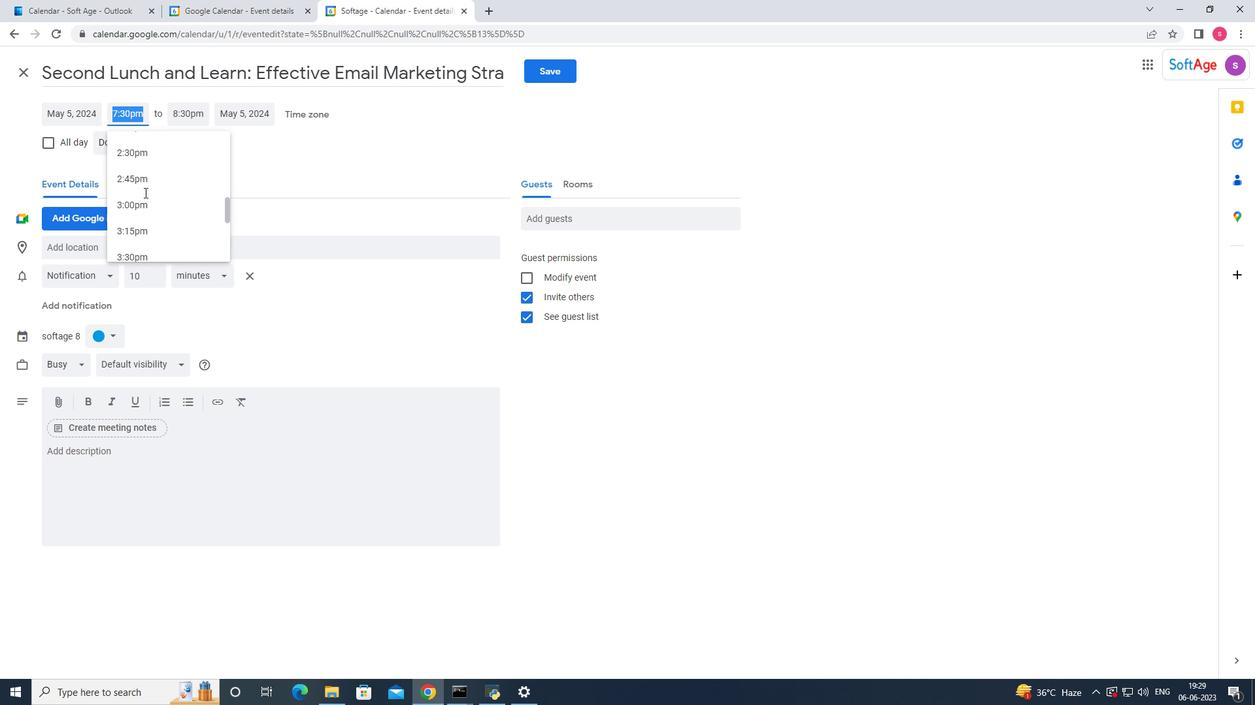 
Action: Mouse scrolled (144, 193) with delta (0, 0)
Screenshot: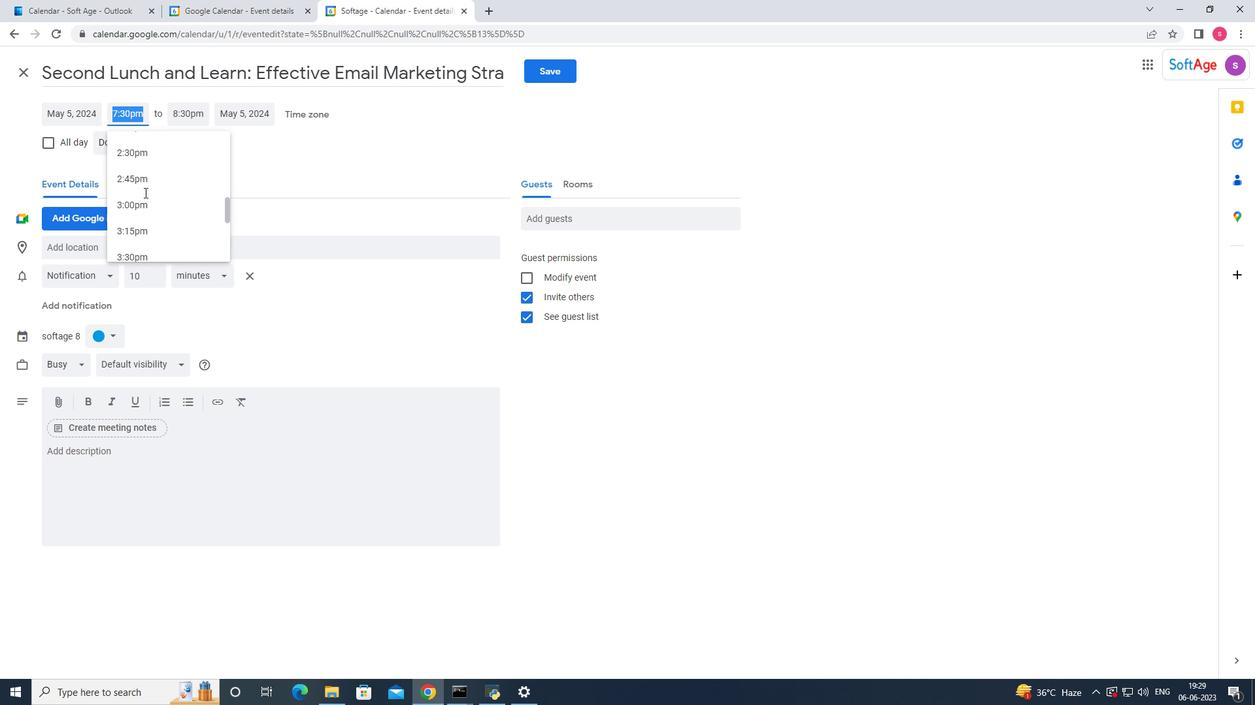 
Action: Mouse scrolled (144, 193) with delta (0, 0)
Screenshot: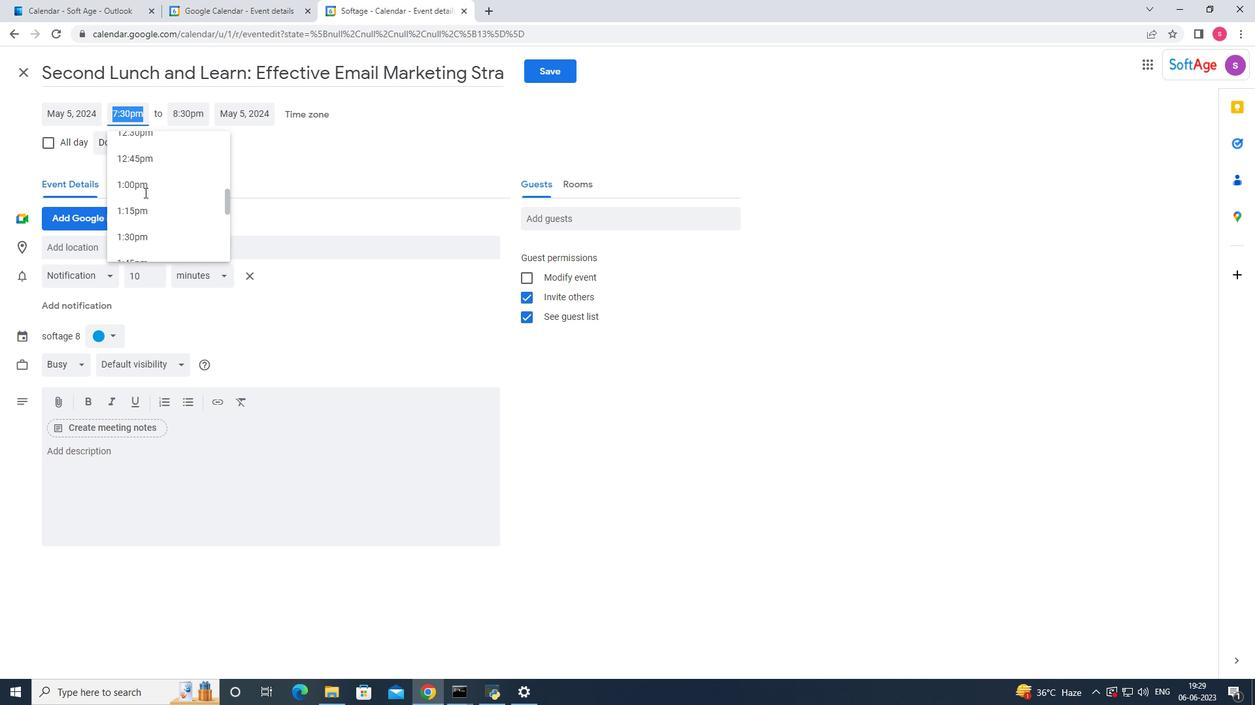 
Action: Mouse scrolled (144, 193) with delta (0, 0)
Screenshot: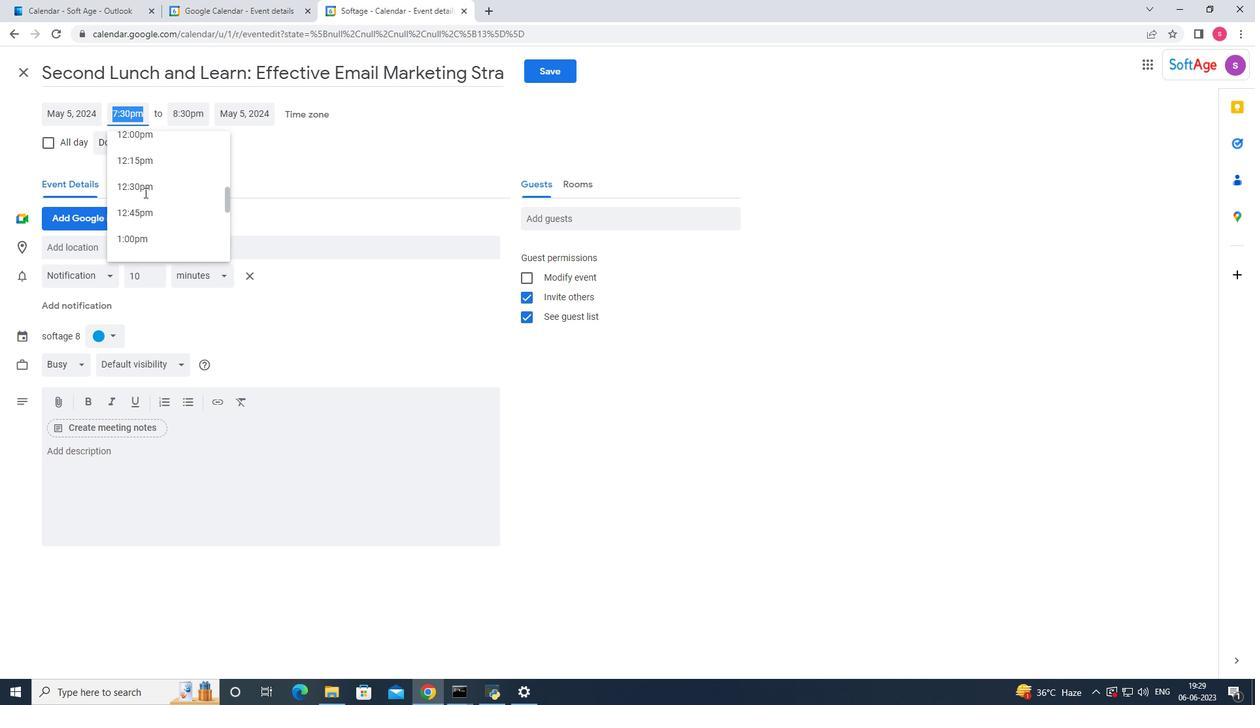 
Action: Mouse scrolled (144, 193) with delta (0, 0)
Screenshot: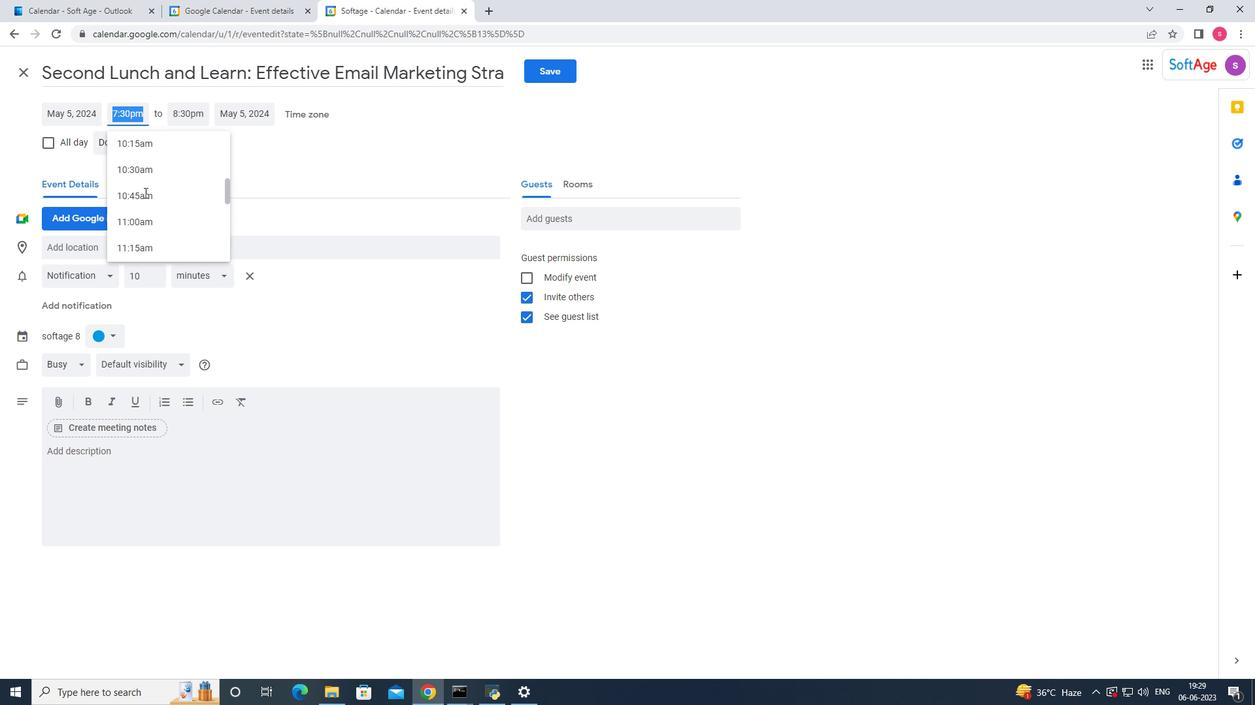 
Action: Mouse scrolled (144, 193) with delta (0, 0)
Screenshot: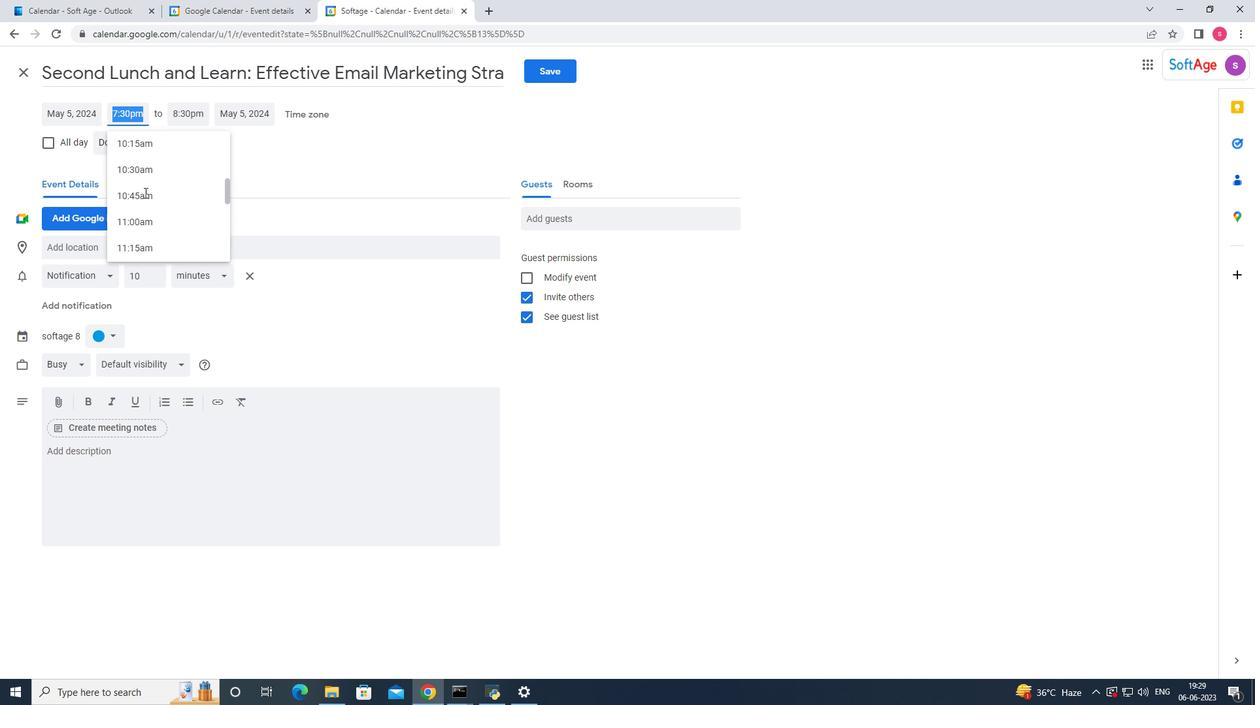 
Action: Mouse scrolled (144, 193) with delta (0, 0)
Screenshot: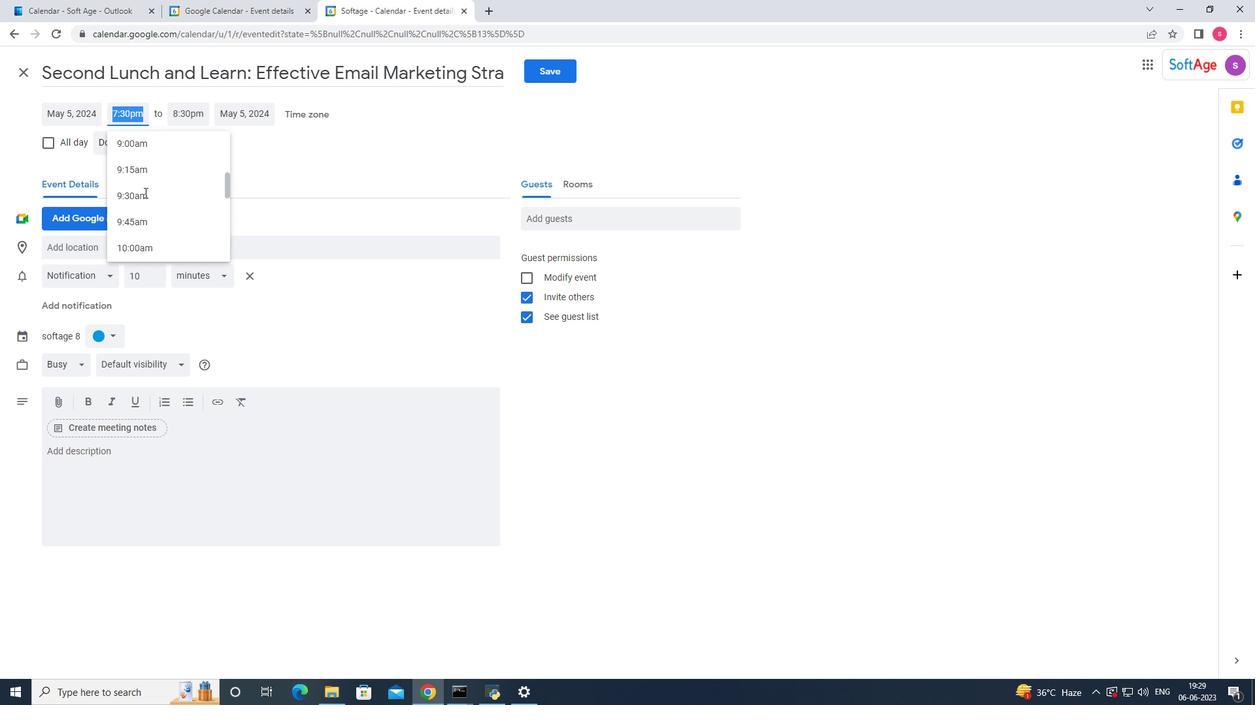 
Action: Mouse scrolled (144, 193) with delta (0, 0)
Screenshot: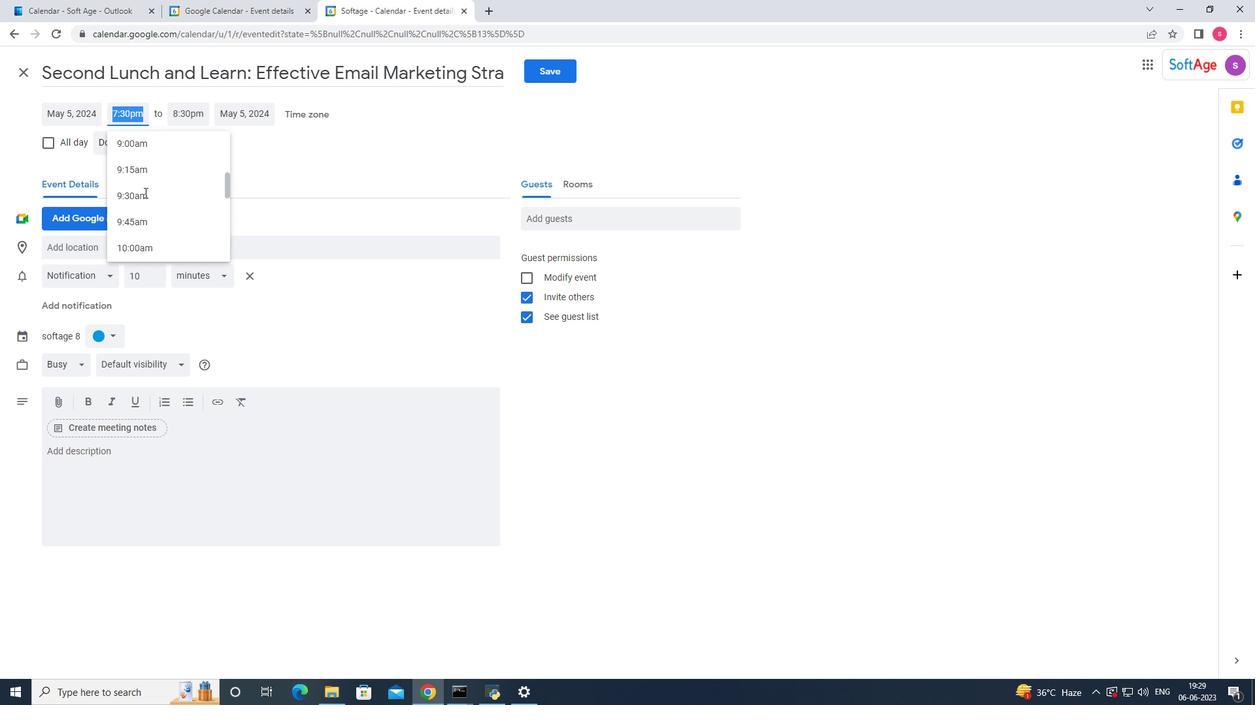 
Action: Mouse scrolled (144, 193) with delta (0, 0)
Screenshot: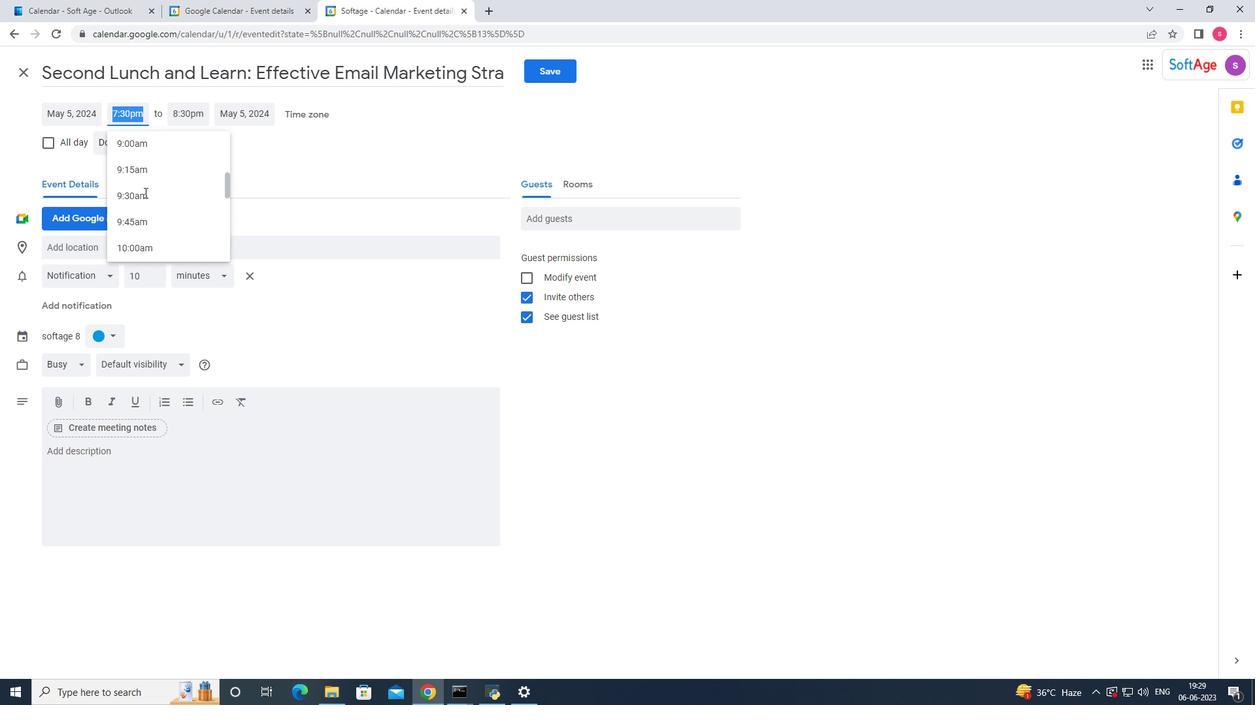 
Action: Mouse scrolled (144, 193) with delta (0, 0)
Screenshot: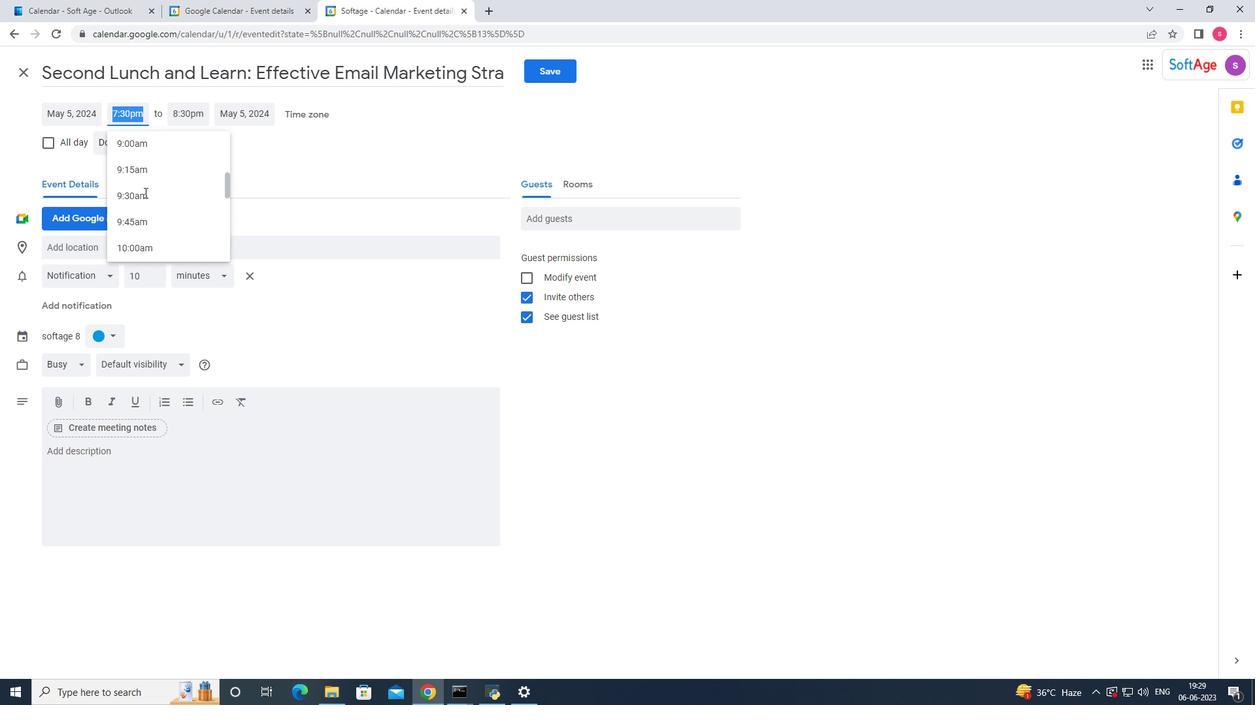 
Action: Mouse moved to (145, 252)
Screenshot: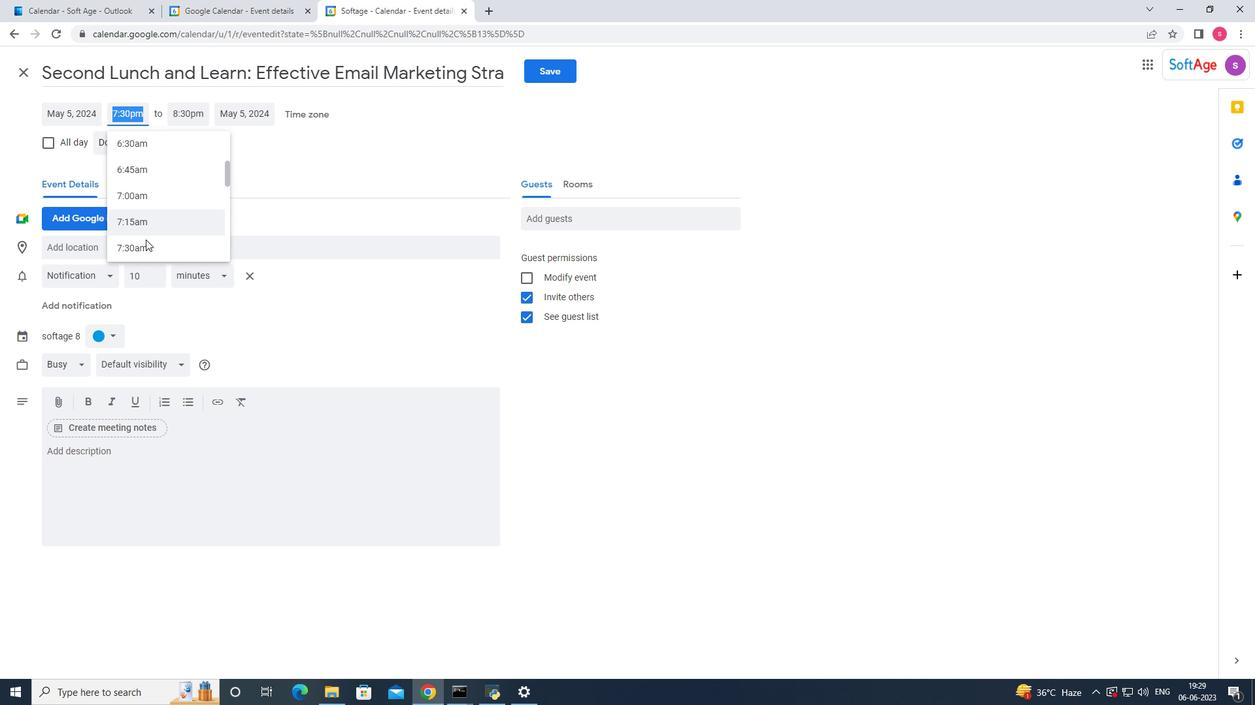
Action: Mouse pressed left at (145, 252)
Screenshot: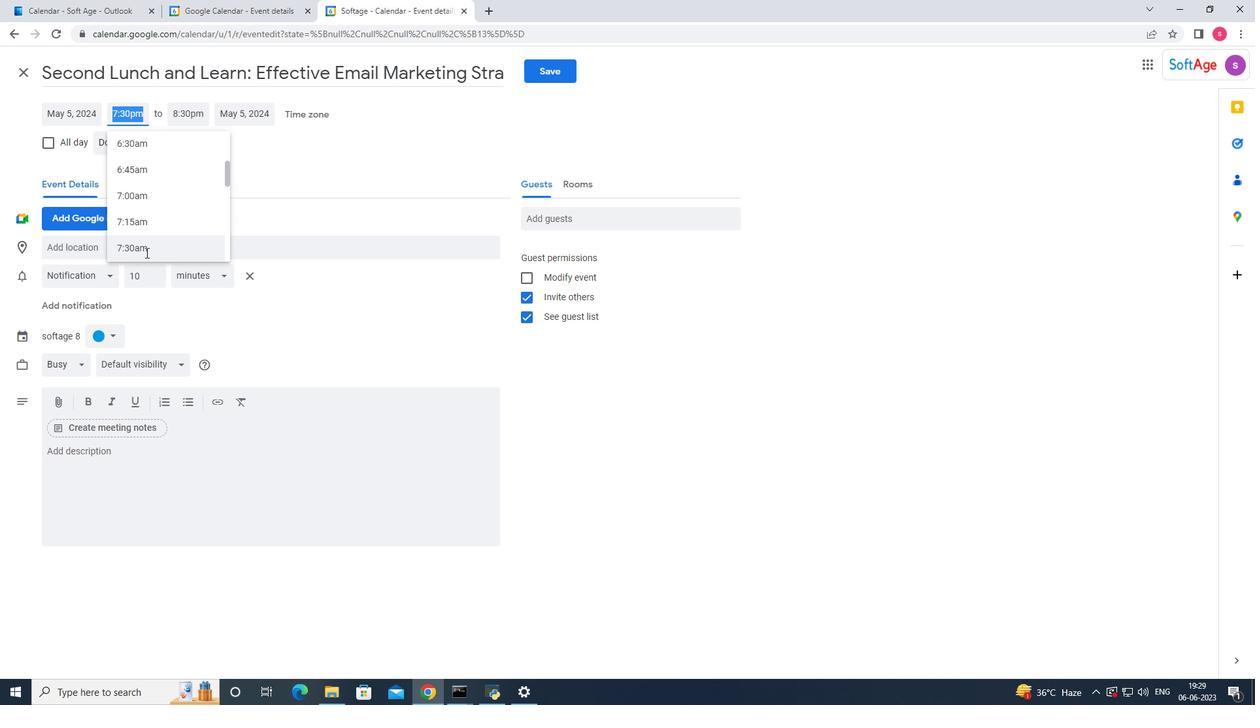 
Action: Mouse moved to (187, 114)
Screenshot: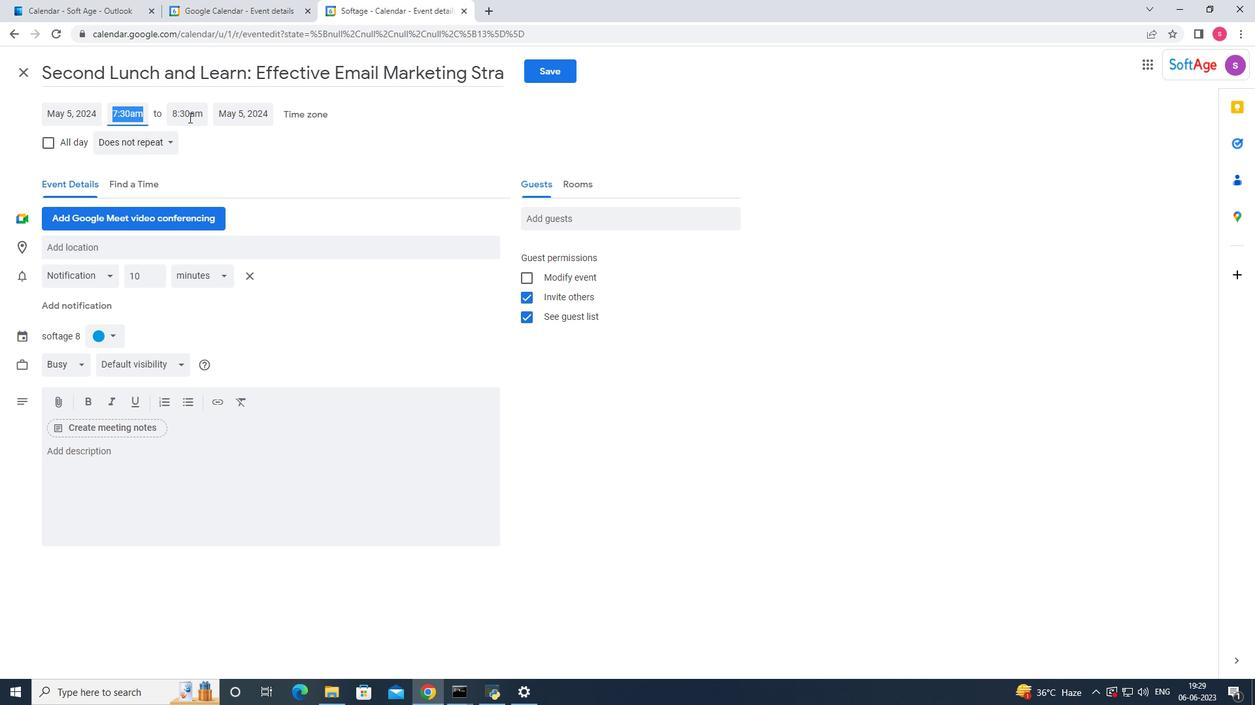 
Action: Mouse pressed left at (187, 114)
Screenshot: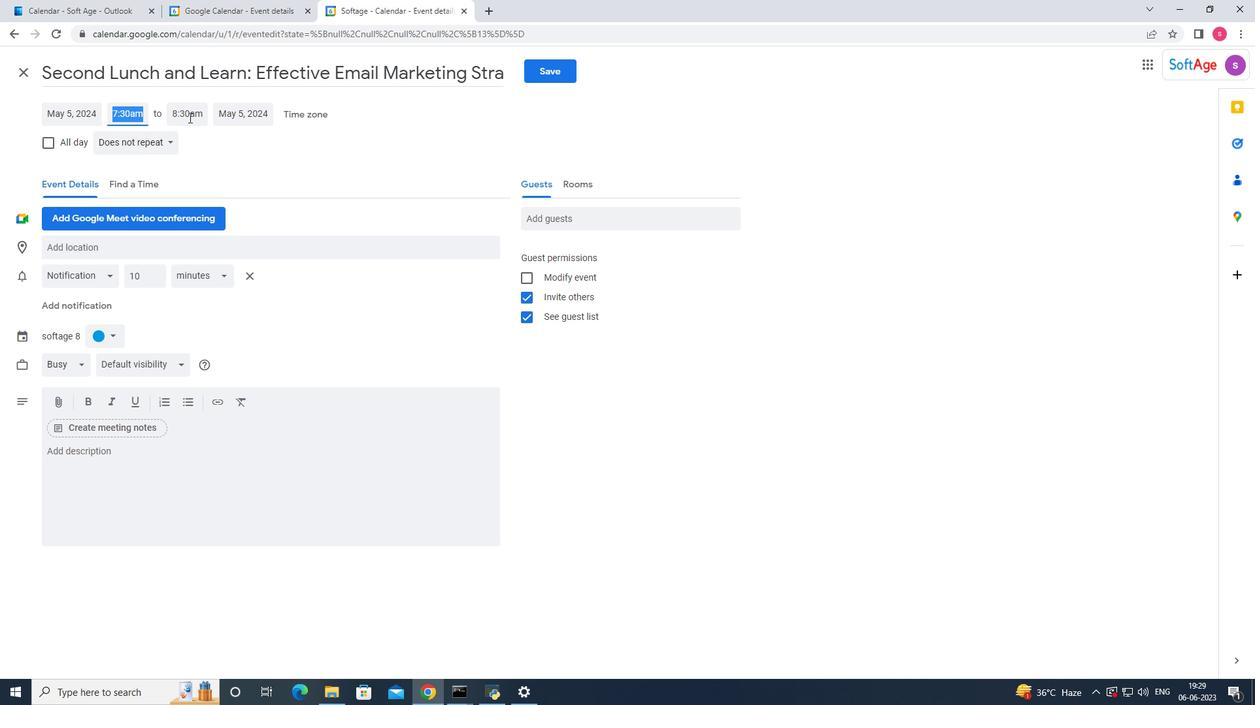 
Action: Mouse moved to (199, 249)
Screenshot: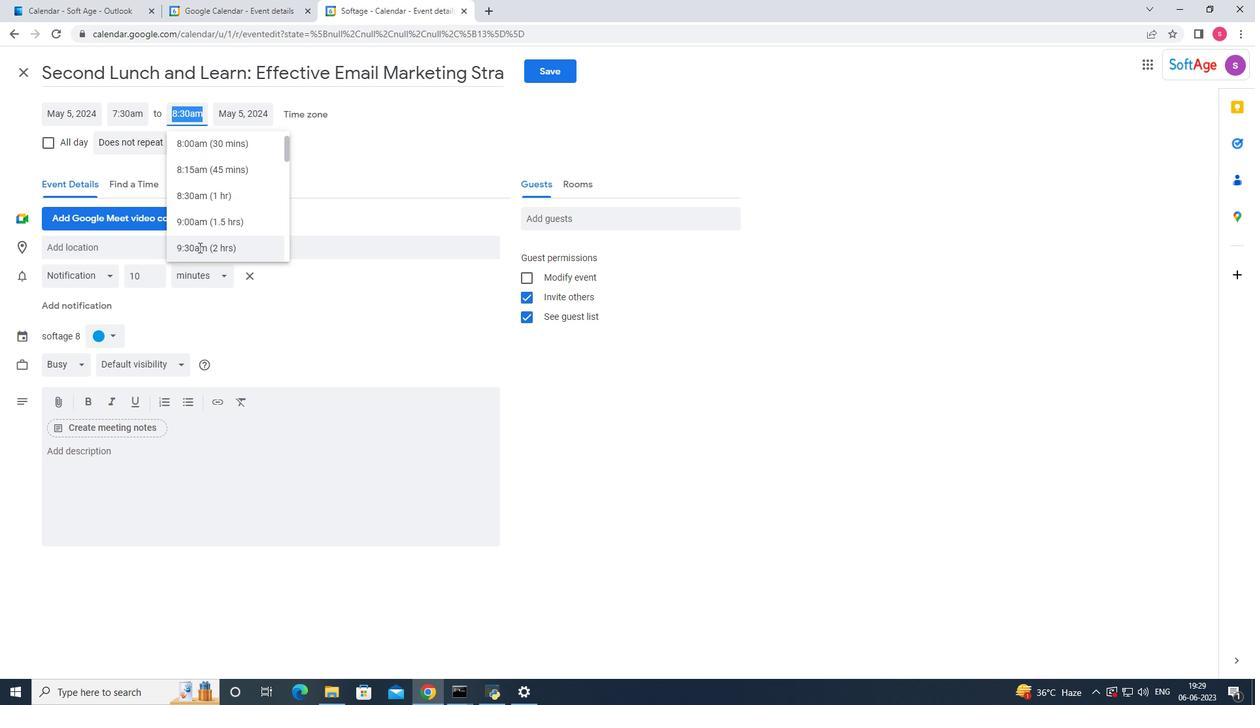 
Action: Mouse pressed left at (199, 249)
Screenshot: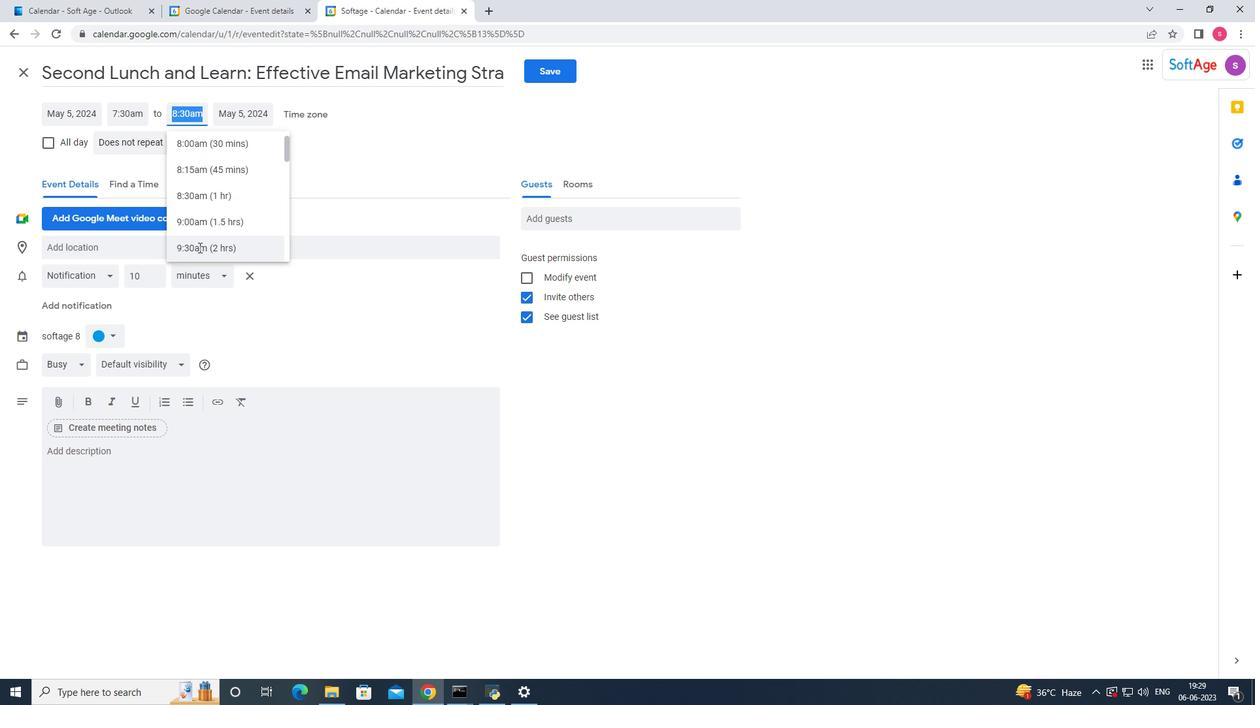 
Action: Mouse moved to (211, 447)
Screenshot: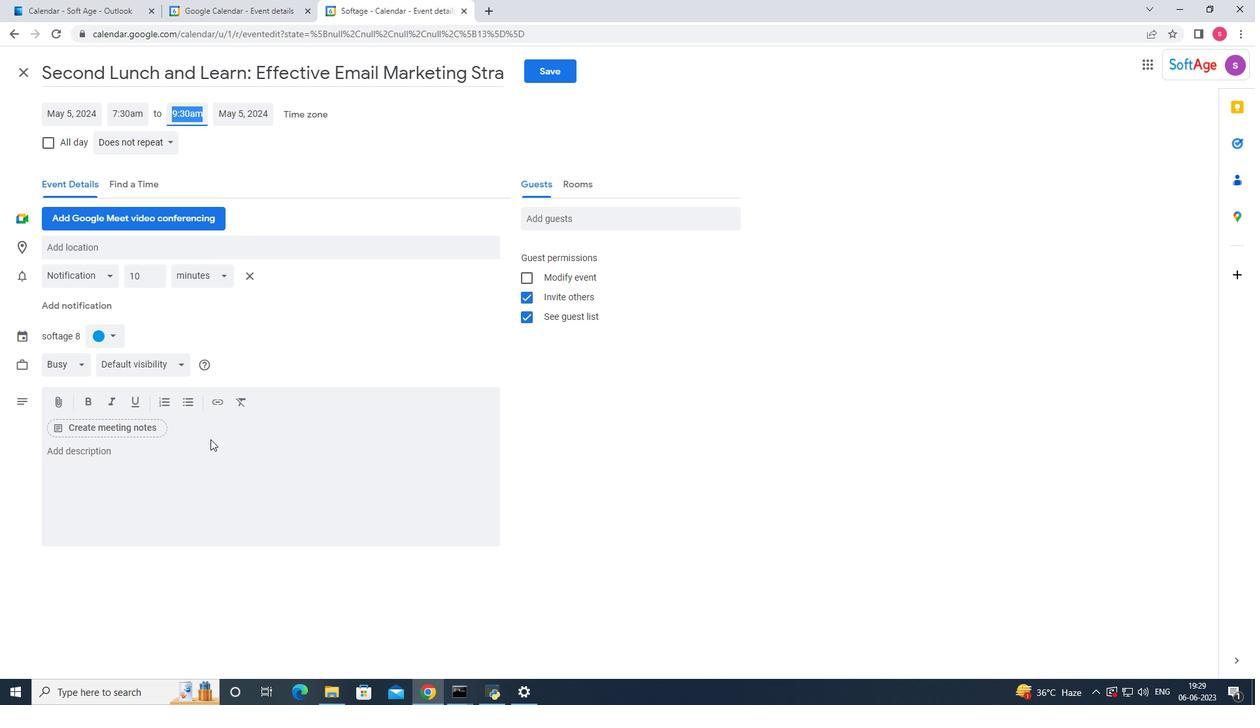 
Action: Mouse pressed left at (211, 447)
Screenshot: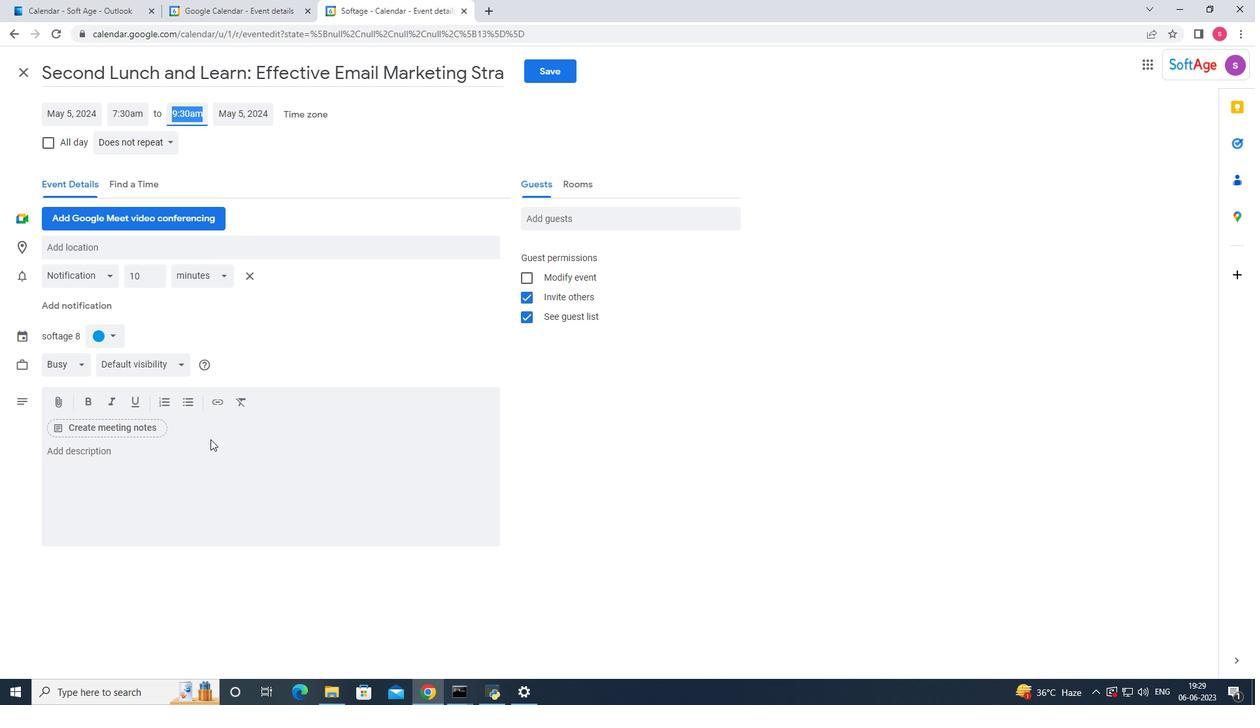 
Action: Mouse moved to (217, 447)
Screenshot: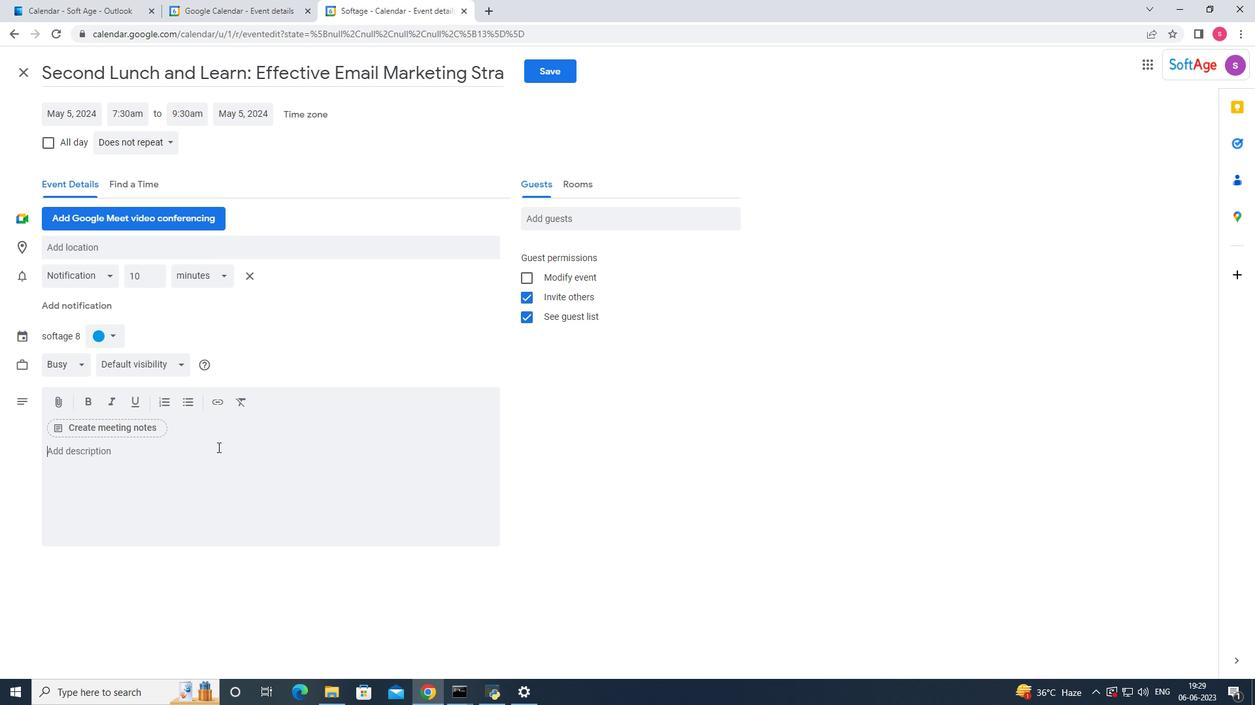 
Action: Key pressed <Key.shift_r>Throoughout<Key.space>
Screenshot: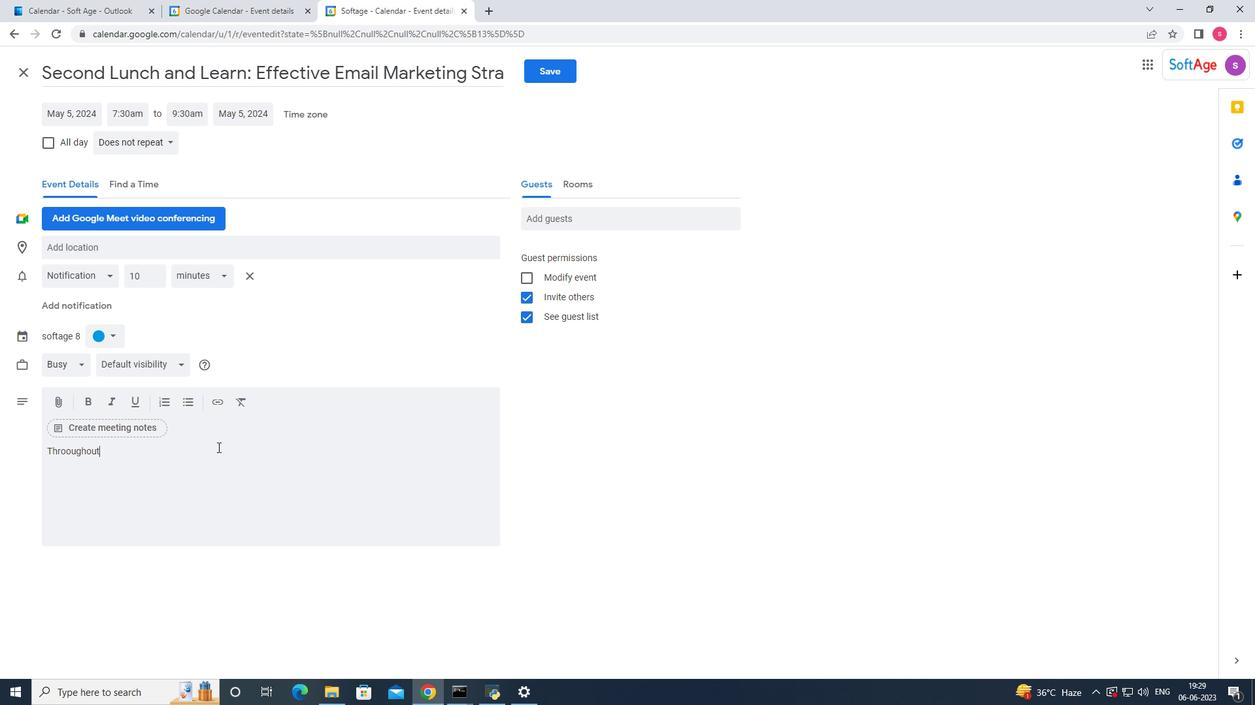 
Action: Mouse moved to (68, 452)
Screenshot: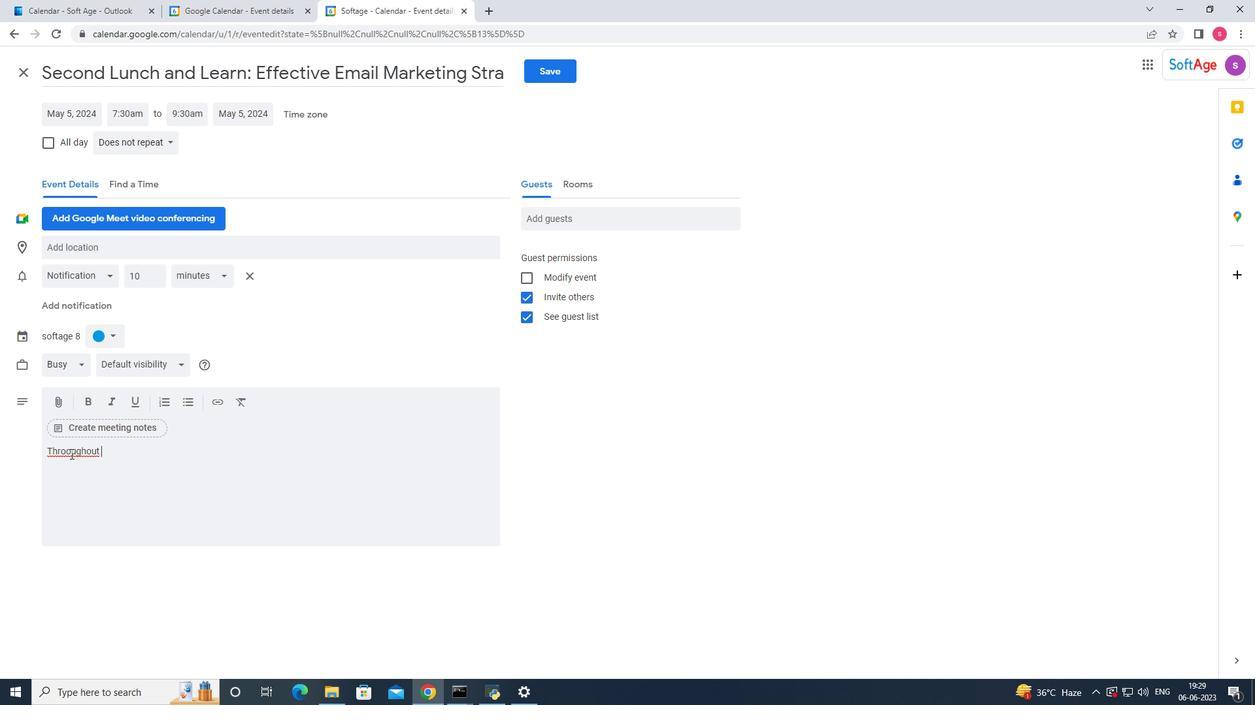 
Action: Mouse pressed right at (68, 452)
Screenshot: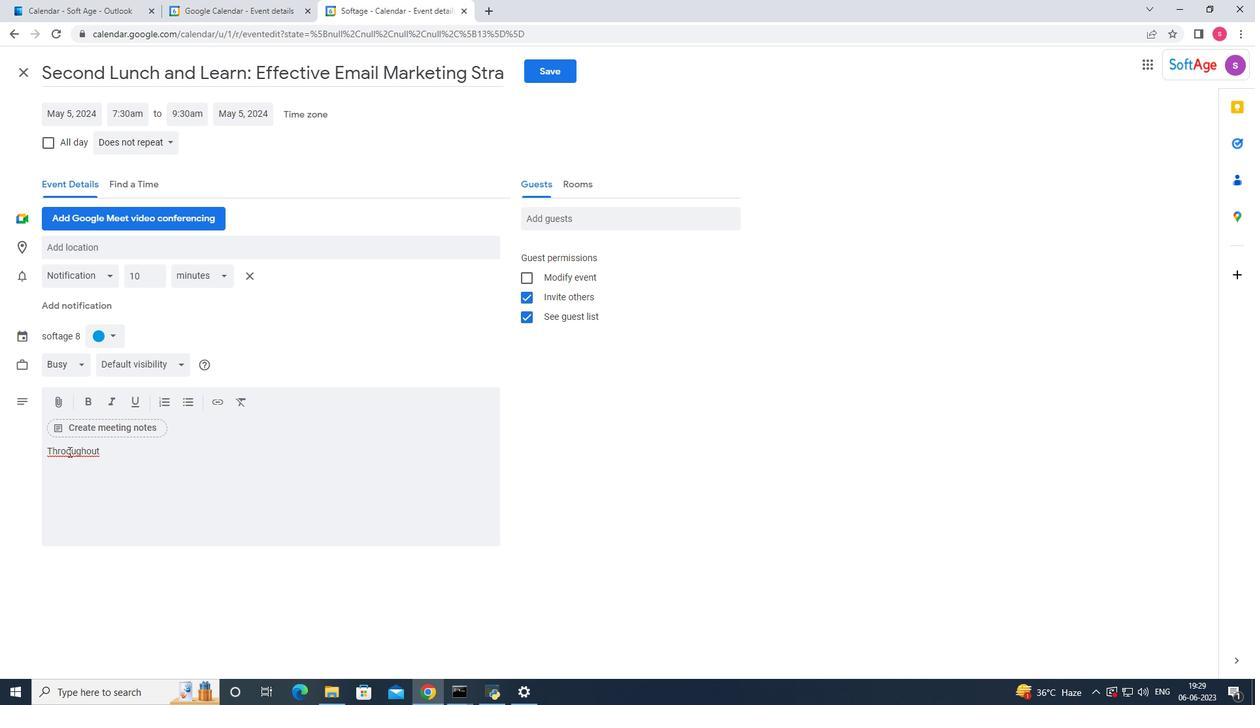 
Action: Mouse moved to (88, 465)
Screenshot: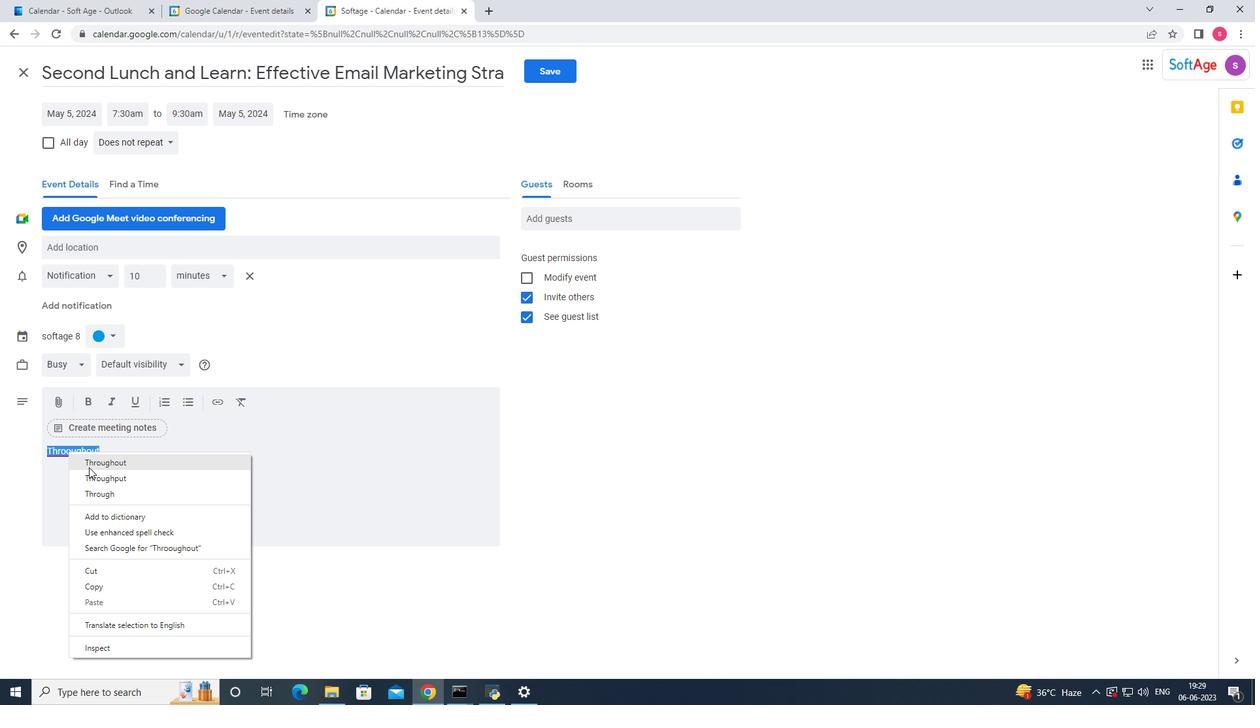 
Action: Mouse pressed left at (88, 465)
Screenshot: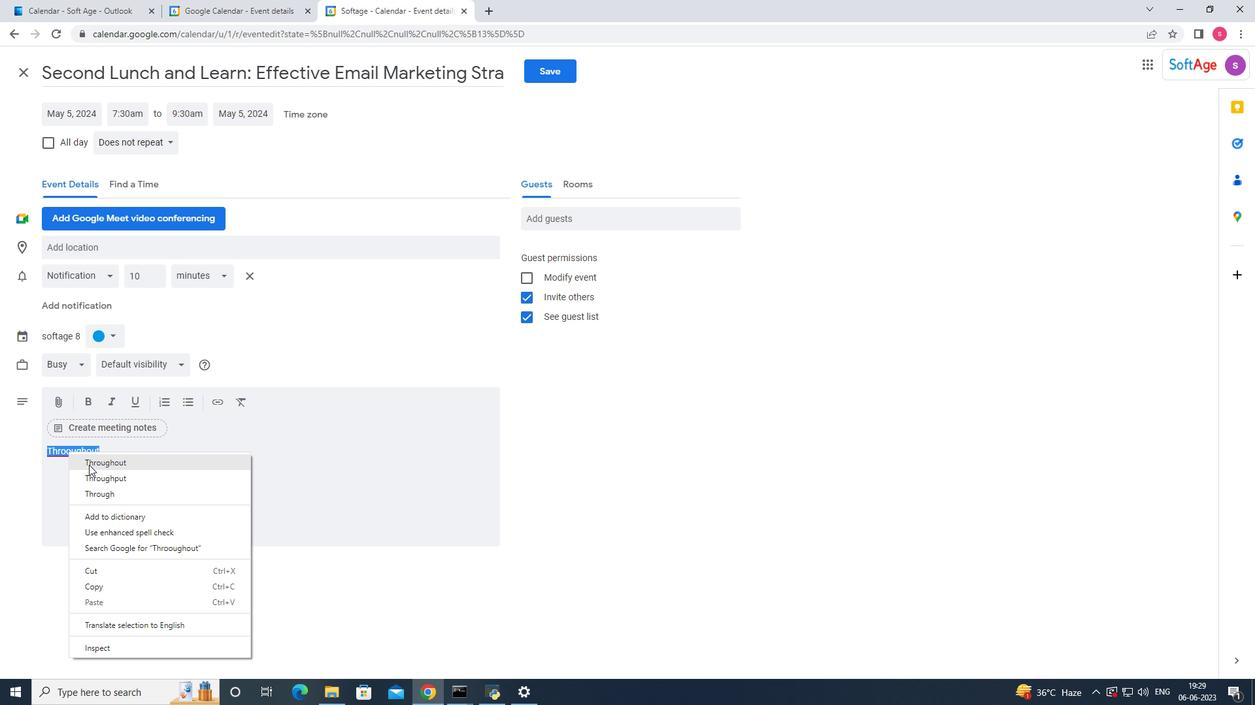 
Action: Mouse moved to (105, 453)
Screenshot: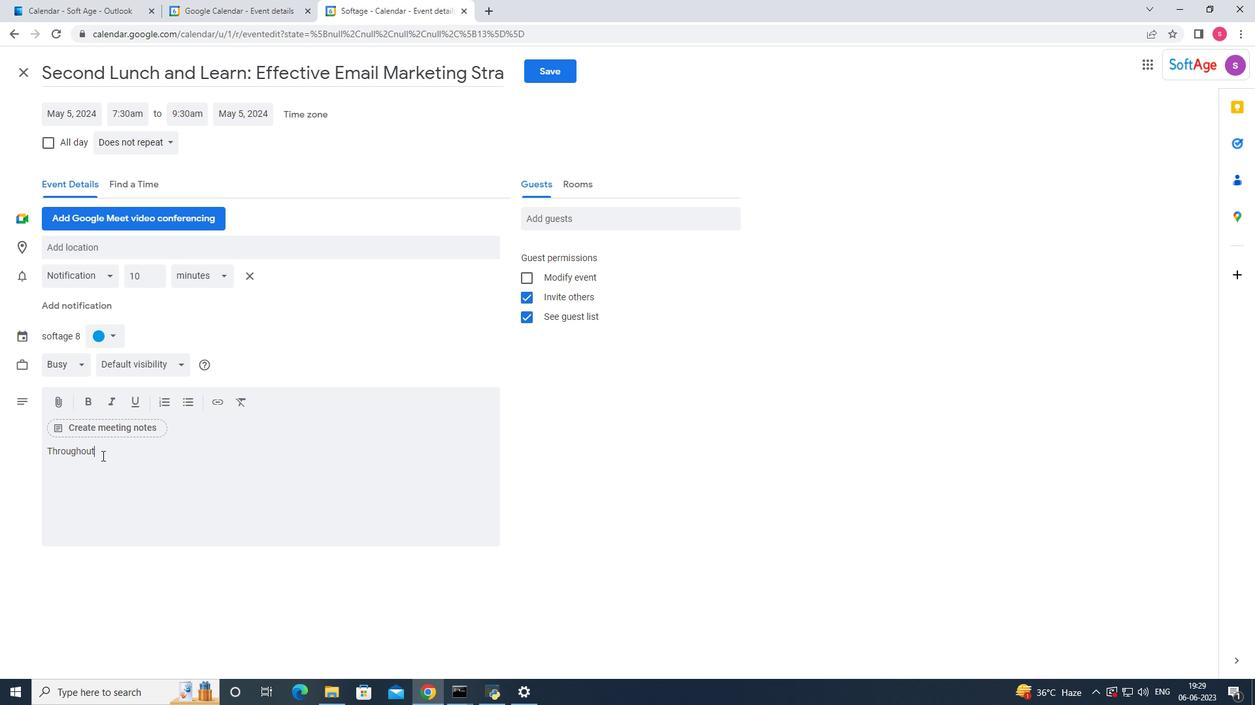 
Action: Key pressed <Key.space>the<Key.space>retreat,<Key.space>teams<Key.space>will<Key.space>engage<Key.space>in<Key.space>a<Key.space>variety<Key.space>of<Key.space>problem-solving<Key.space>activities<Key.space>tat<Key.space>are<Key.space>designes<Key.backspace>d<Key.space>to<Key.space>challenge<Key.space>their<Key.space>critical<Key.space>thinking<Key.space><Key.backspace>,<Key.space>decision-making<Key.space><Key.backspace>,<Key.space>and<Key.space>collaboration<Key.space>skills,<Key.backspace>.<Key.space><Key.shift_r>These<Key.space>activities<Key.space>will<Key.space>be<Key.space>carefullu<Key.space><Key.backspace><Key.backspace><Key.backspace>u<Key.space><Key.backspace><Key.backspace>u<Key.backspace>y<Key.space><Key.backspace><Key.backspace>ly<Key.space>curated<Key.space>to<Key.space>promote<Key.space>teamwork,<Key.space>inm<Key.backspace>novati<Key.backspace>ion<Key.space><Key.backspace>,<Key.space>and<Key.space>a<Key.space>growth<Key.space>mindn<Key.backspace><Key.backspace>bd<Key.backspace><Key.backspace>db<Key.backspace>set<Key.space><Key.backspace>.
Screenshot: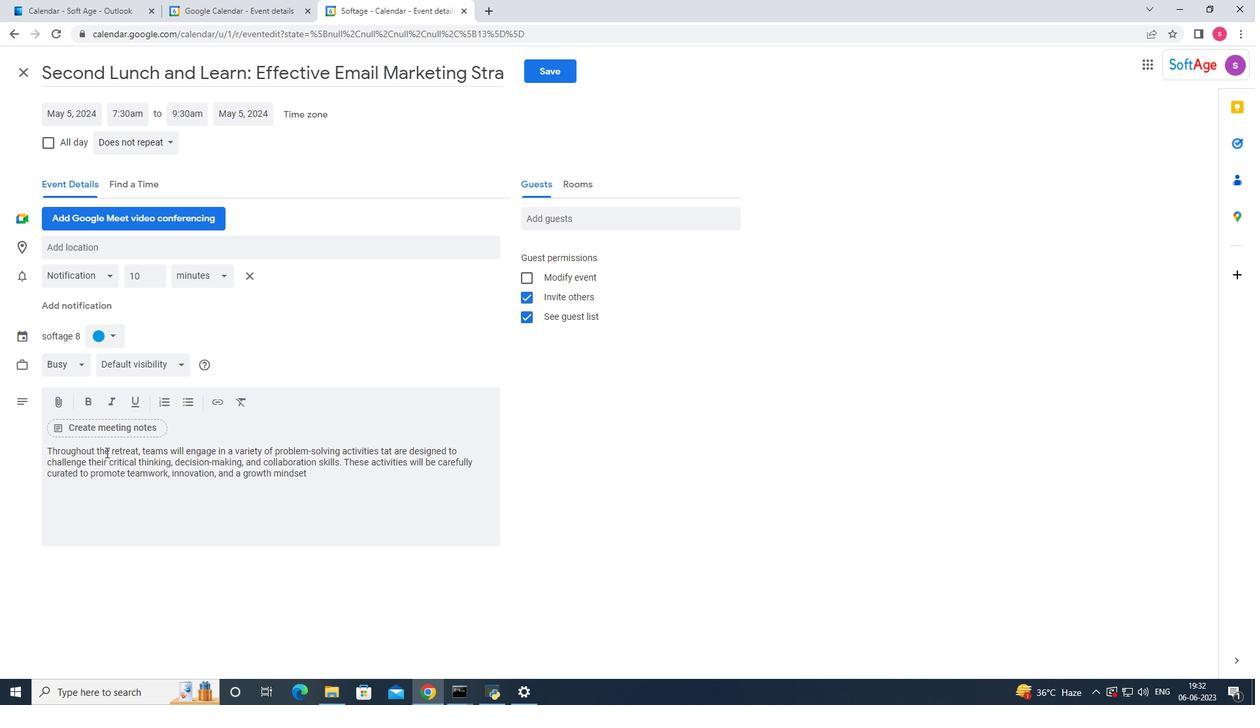
Action: Mouse moved to (111, 333)
Screenshot: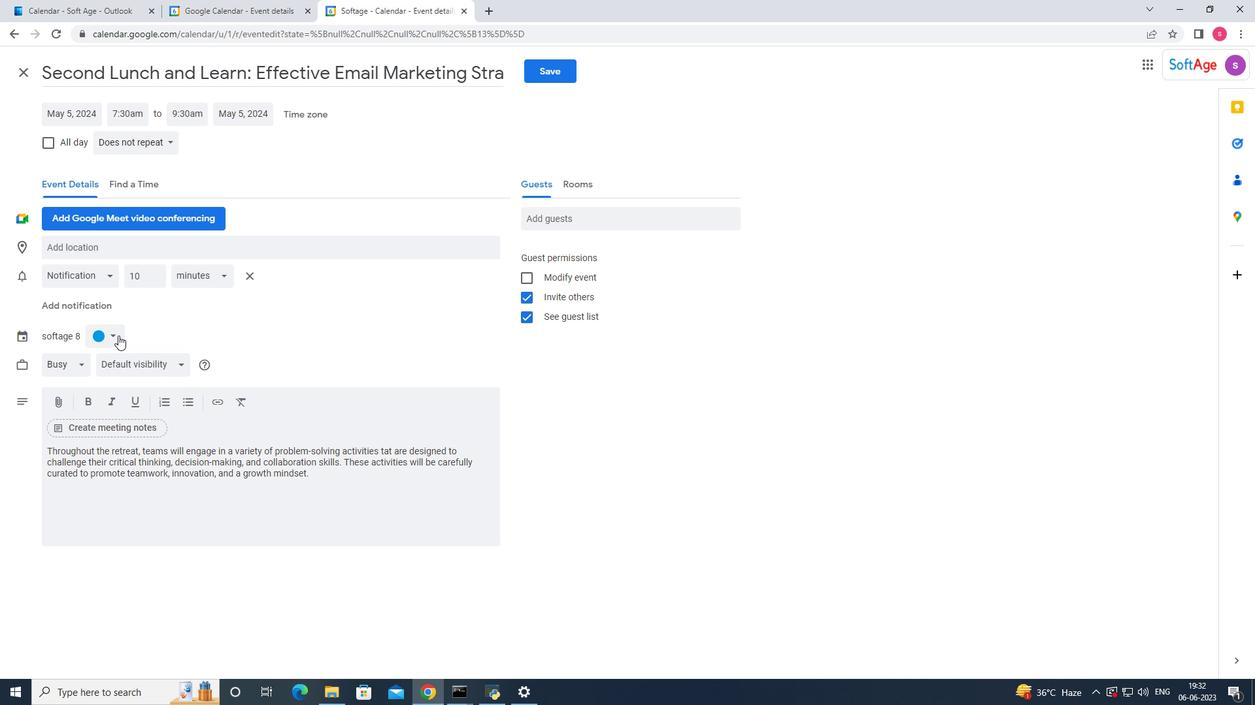 
Action: Mouse pressed left at (111, 333)
Screenshot: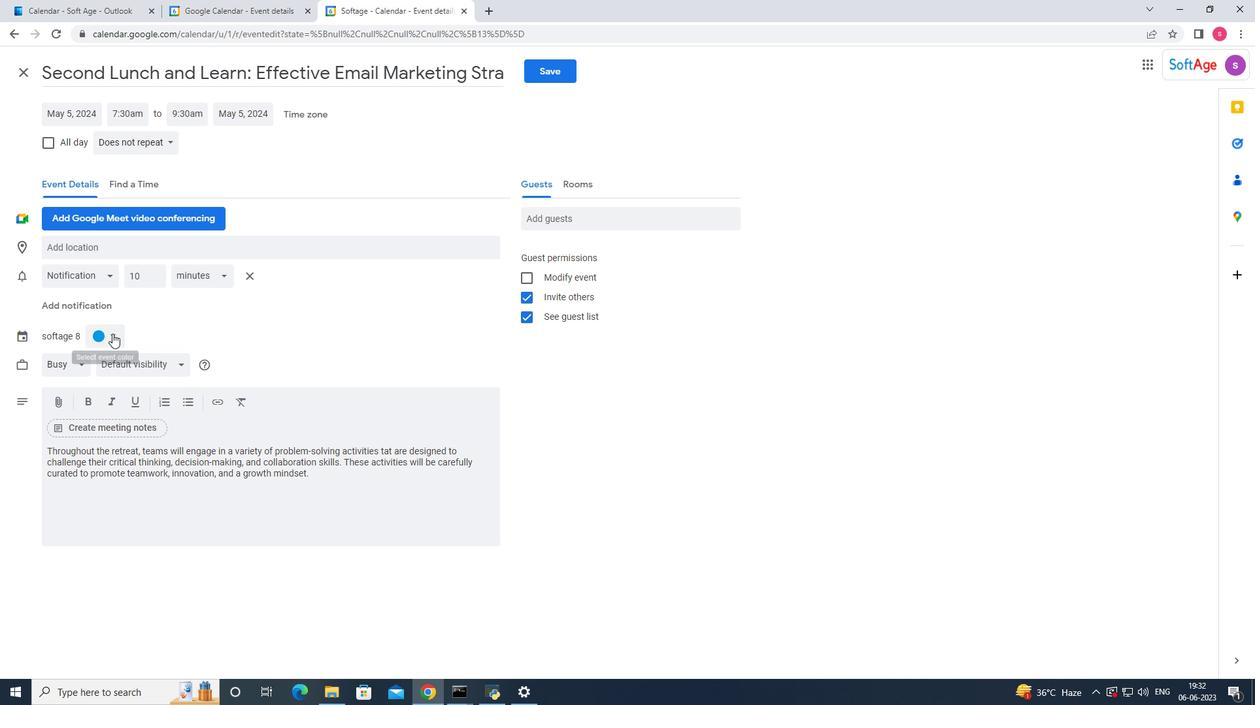 
Action: Mouse moved to (113, 350)
Screenshot: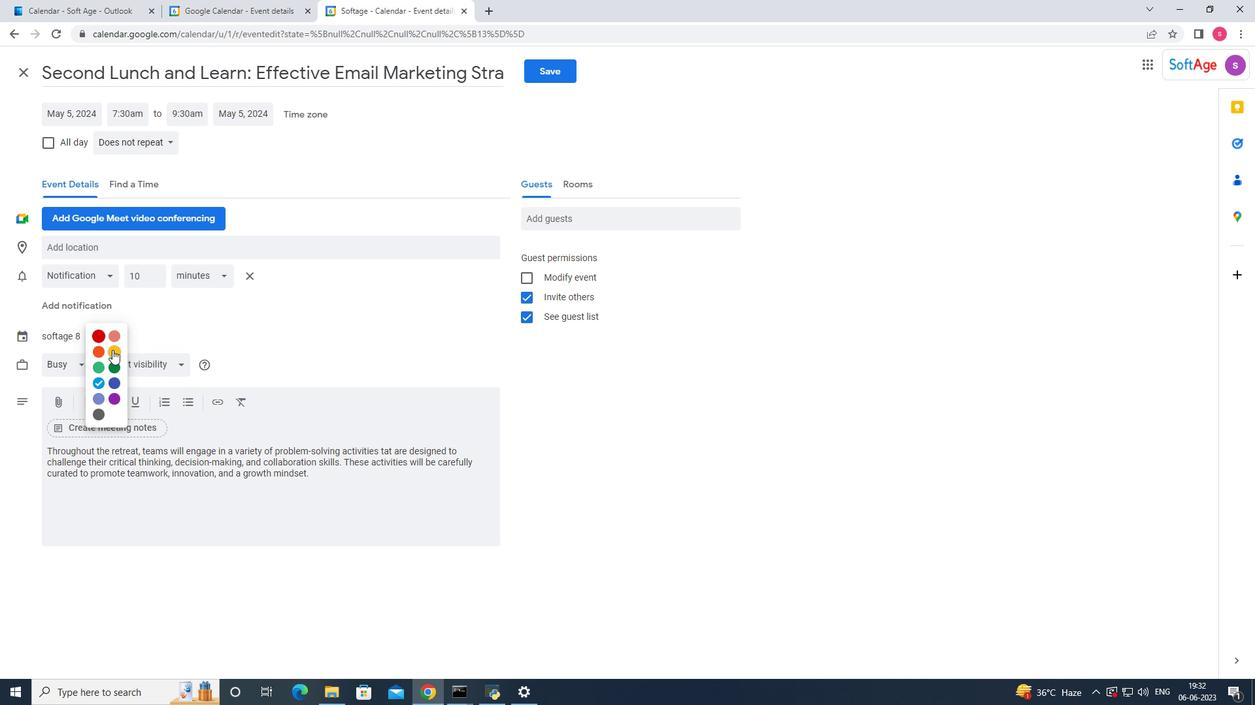
Action: Mouse pressed left at (113, 350)
Screenshot: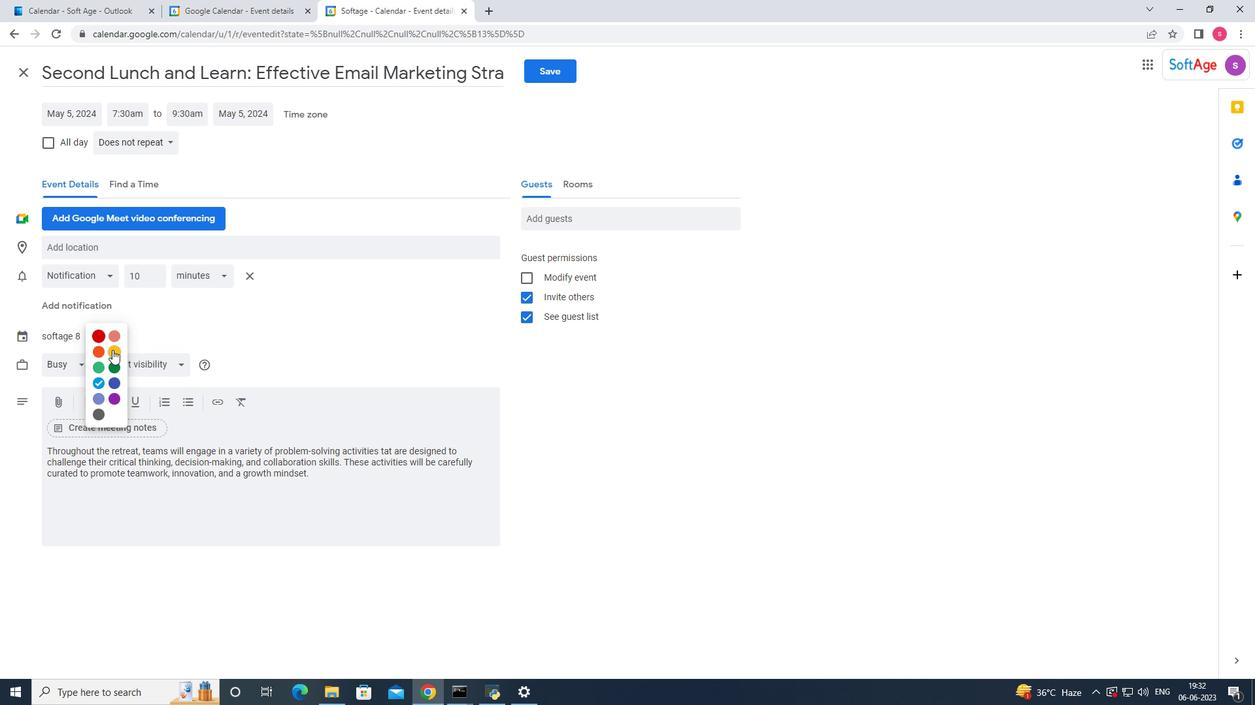 
Action: Mouse moved to (170, 254)
Screenshot: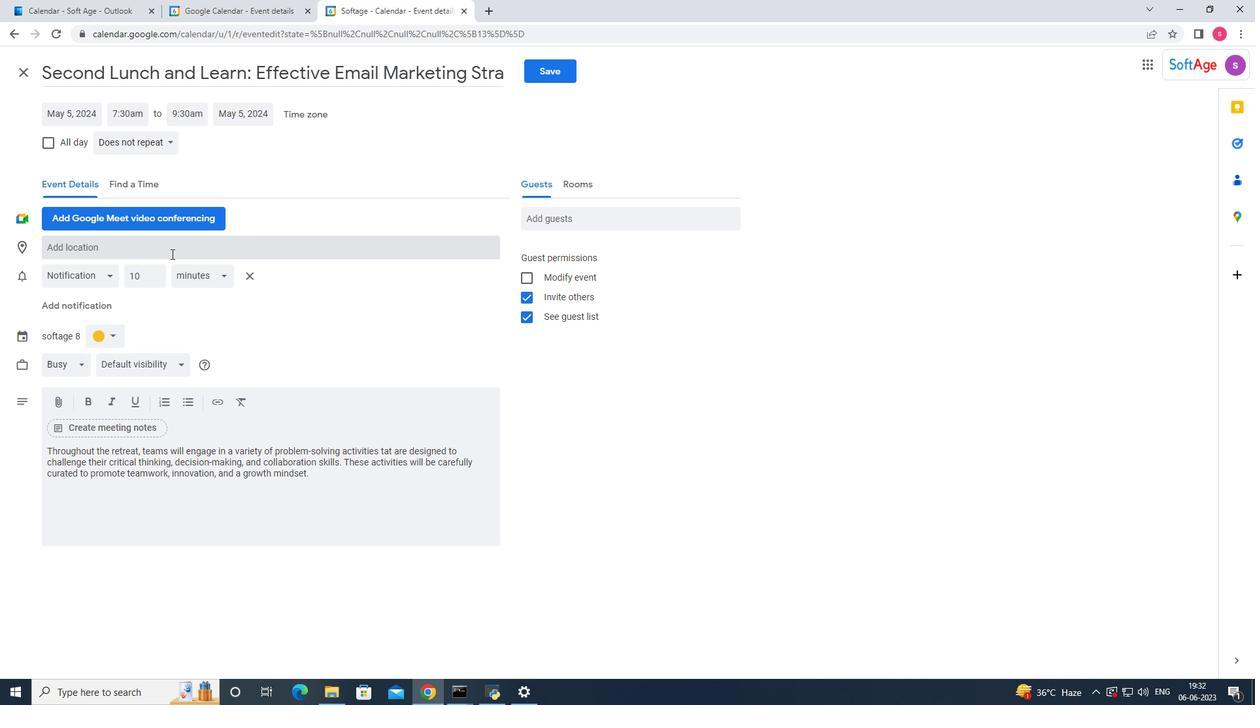 
Action: Mouse pressed left at (170, 254)
Screenshot: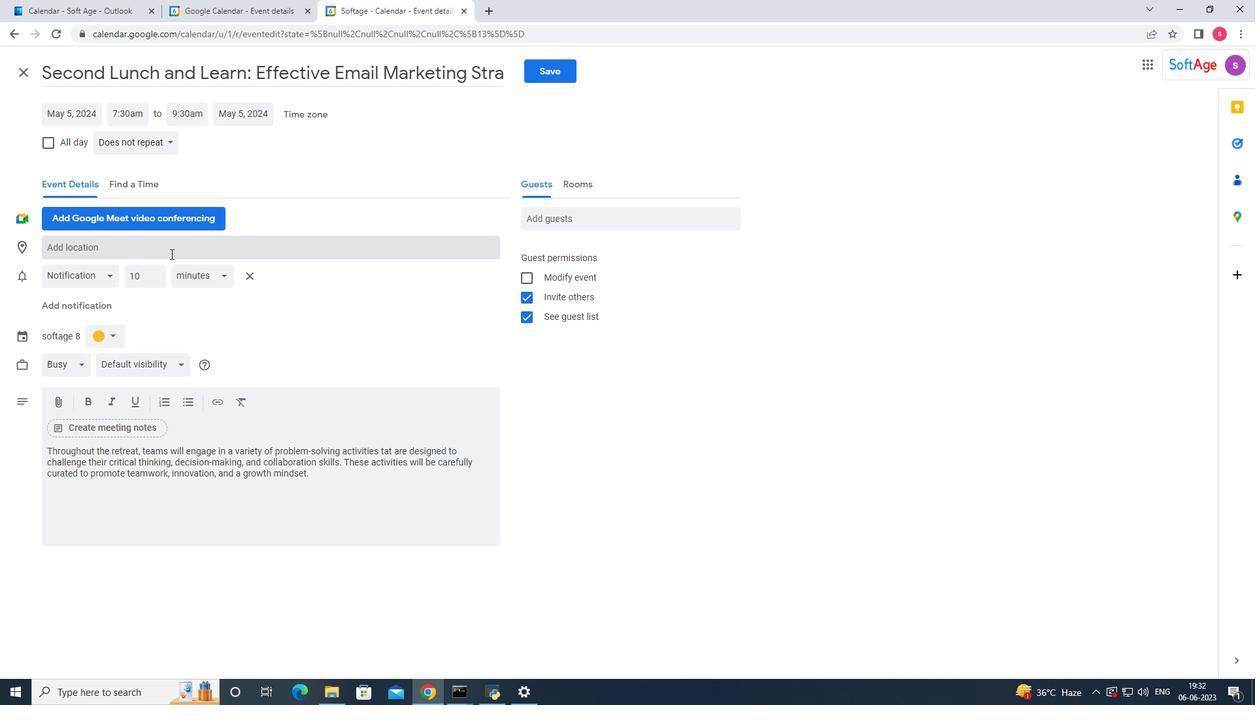 
Action: Key pressed <Key.shift_r>Ankara.<Key.backspace>,<Key.space><Key.shift_r>T
Screenshot: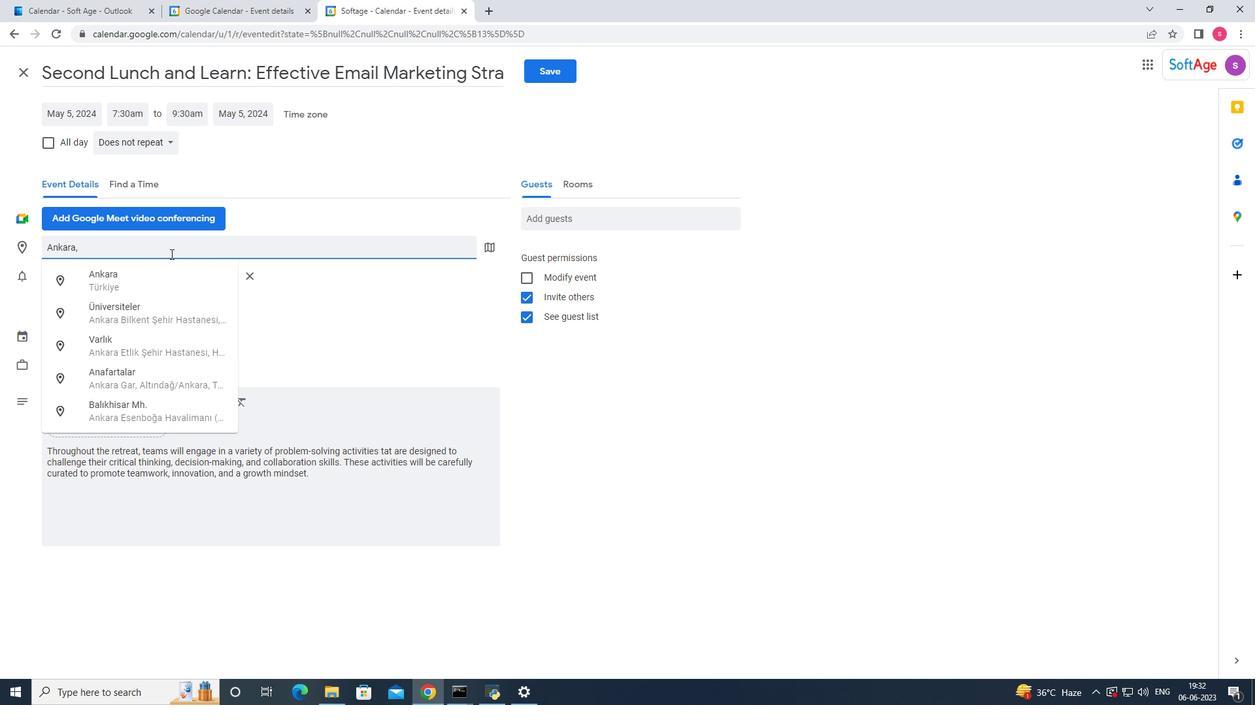 
Action: Mouse moved to (171, 290)
Screenshot: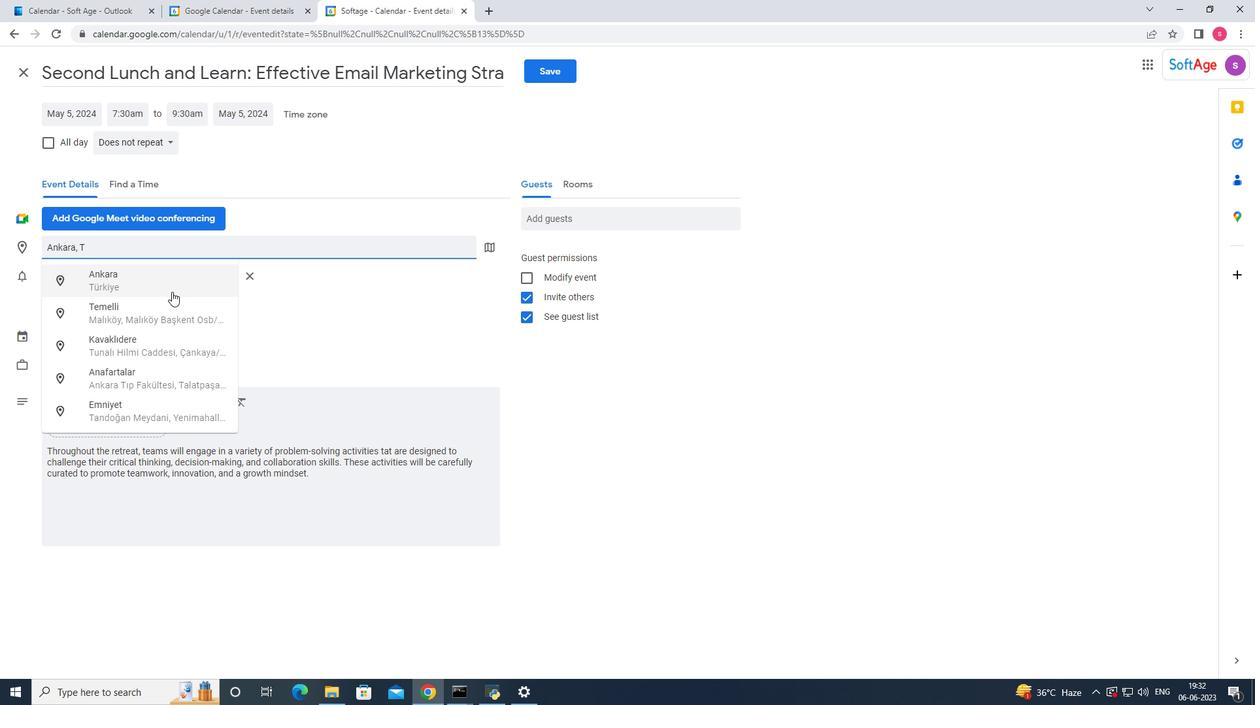 
Action: Mouse pressed left at (171, 290)
Screenshot: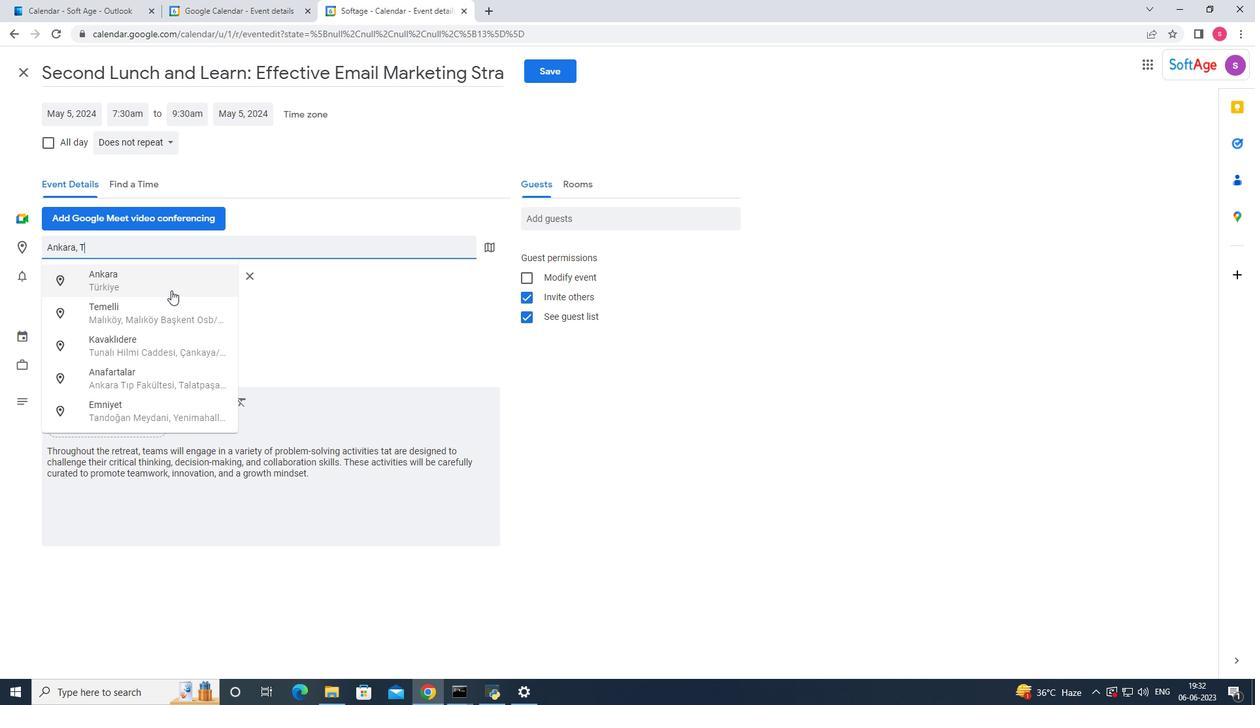 
Action: Mouse moved to (87, 246)
Screenshot: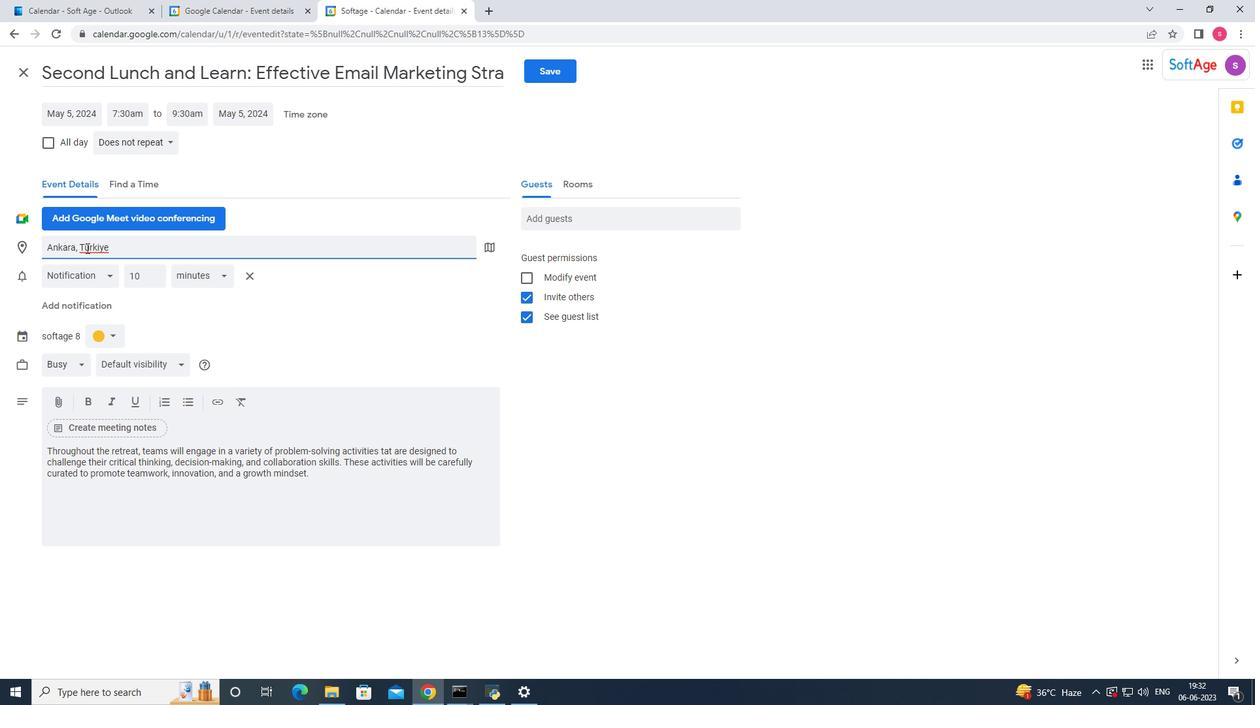 
Action: Mouse pressed left at (87, 246)
Screenshot: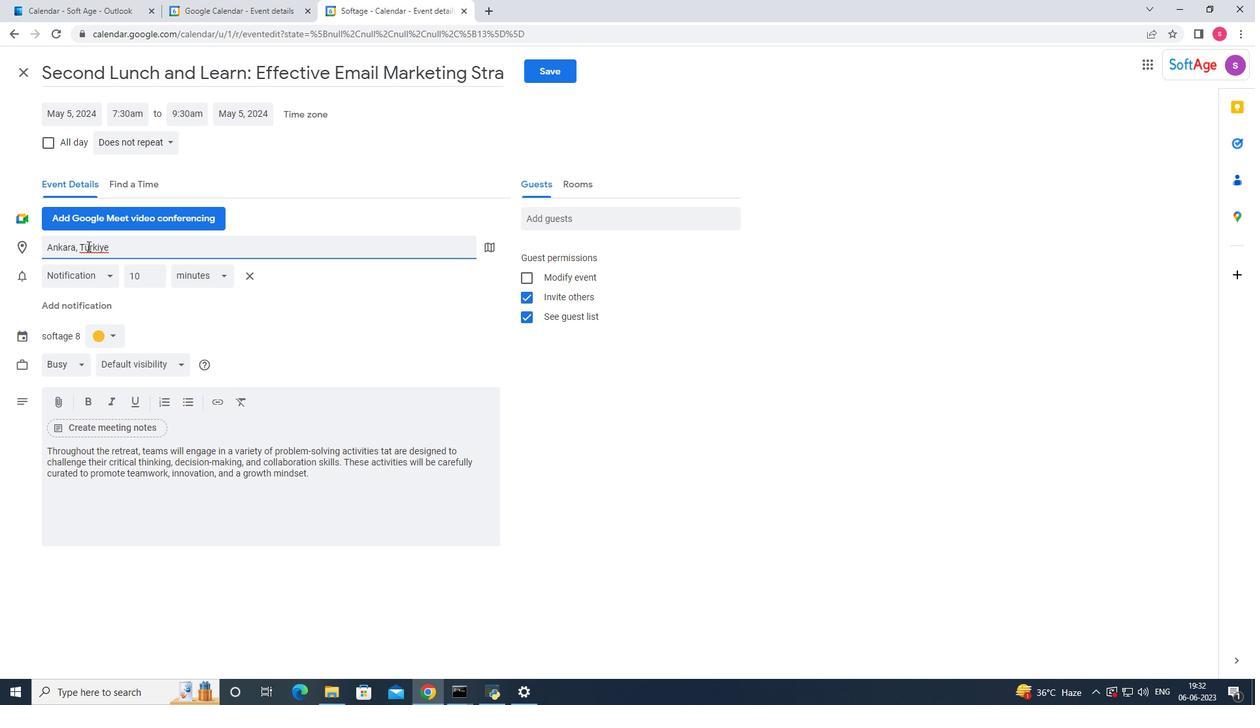 
Action: Mouse moved to (101, 248)
Screenshot: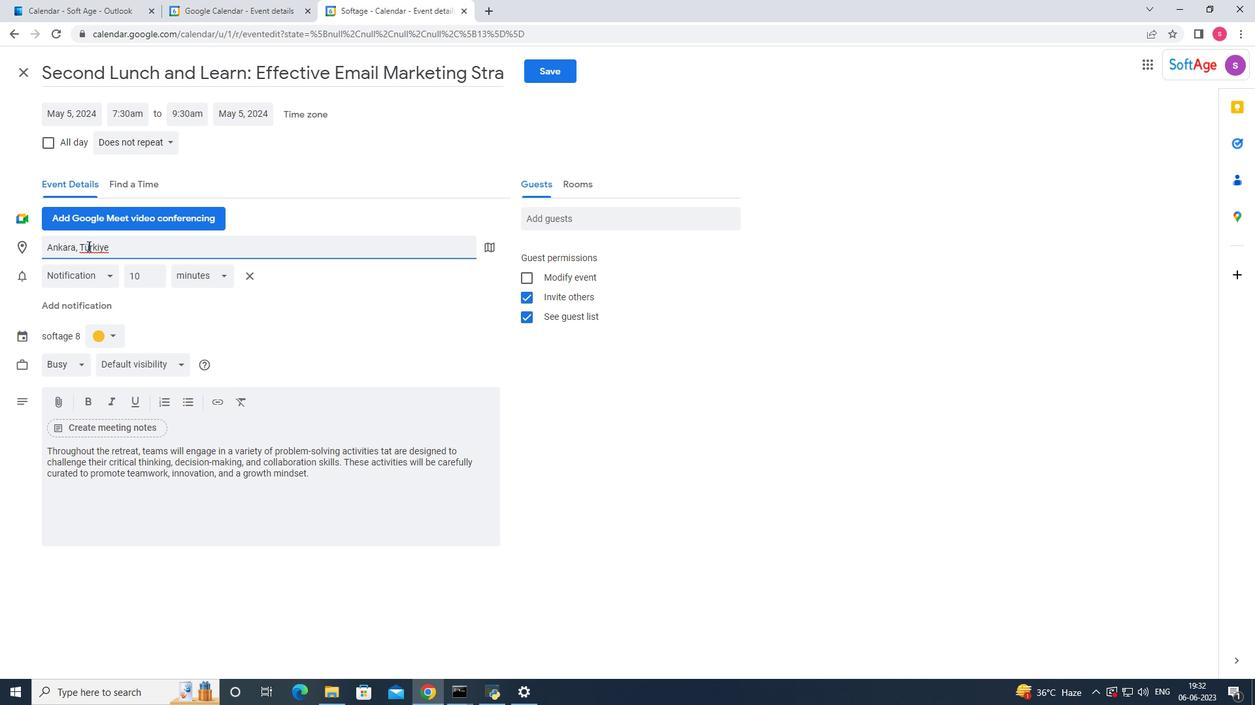 
Action: Key pressed <Key.backspace>u
Screenshot: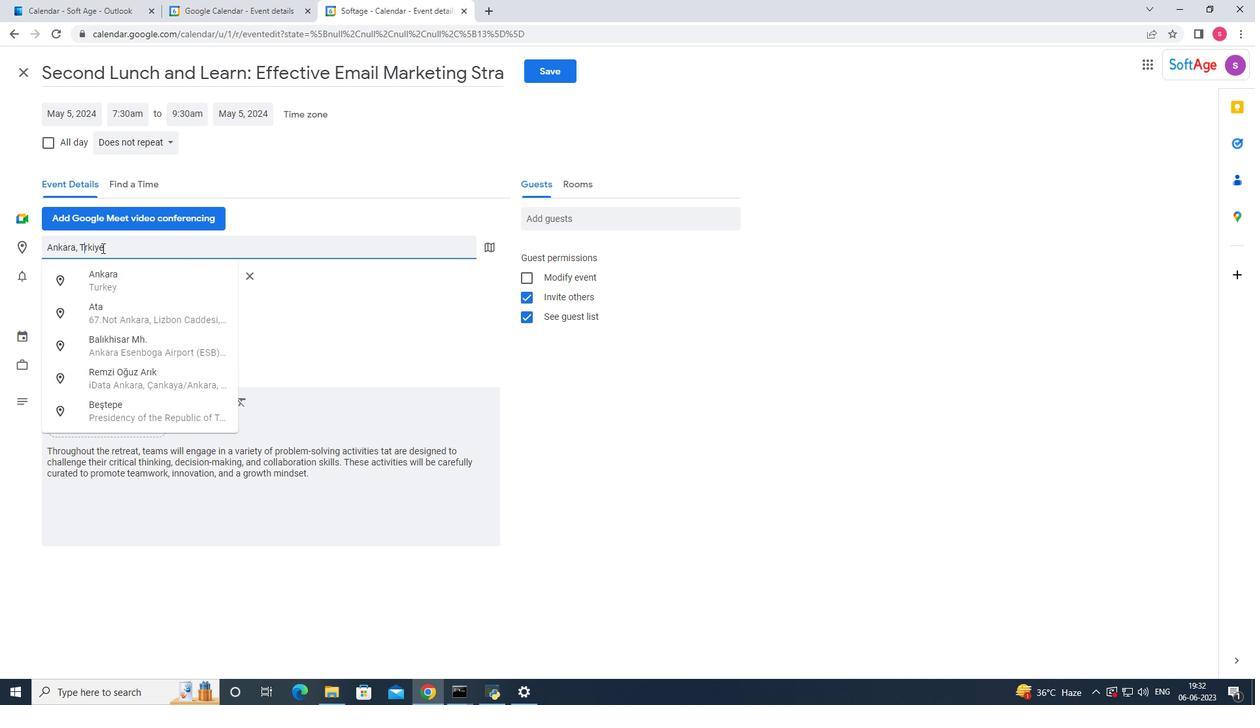 
Action: Mouse moved to (117, 242)
Screenshot: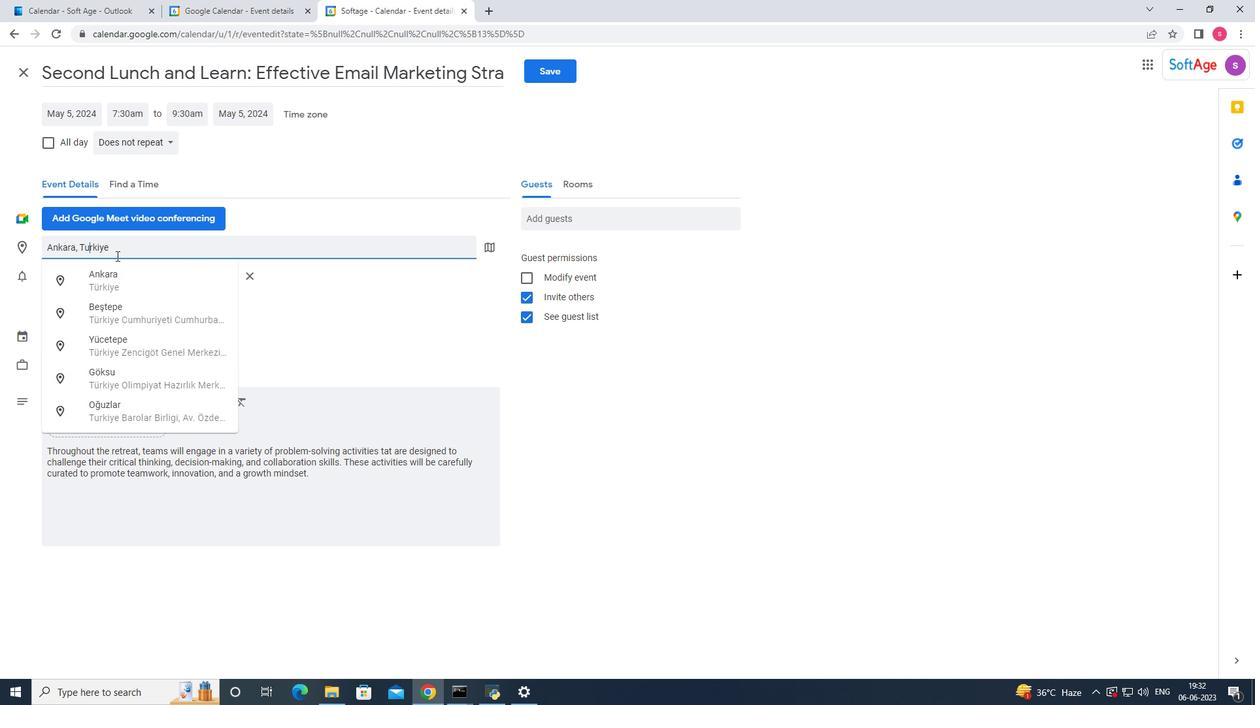 
Action: Mouse pressed left at (117, 242)
Screenshot: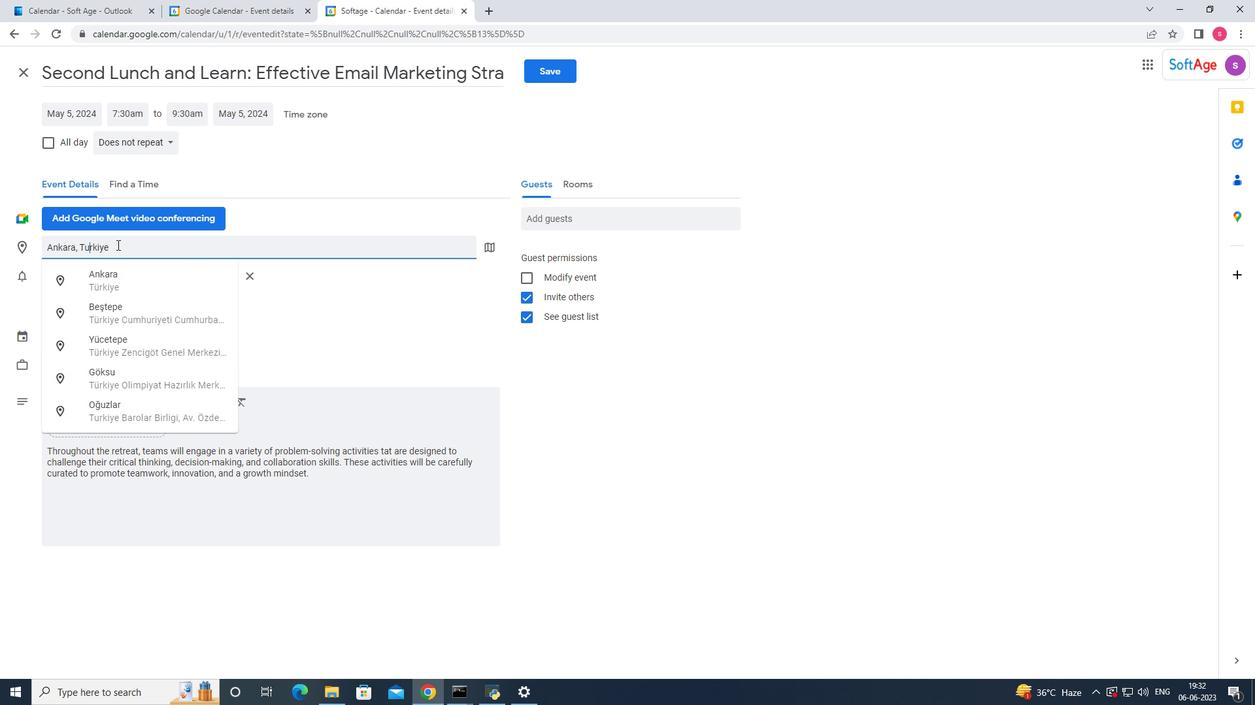 
Action: Mouse moved to (212, 265)
Screenshot: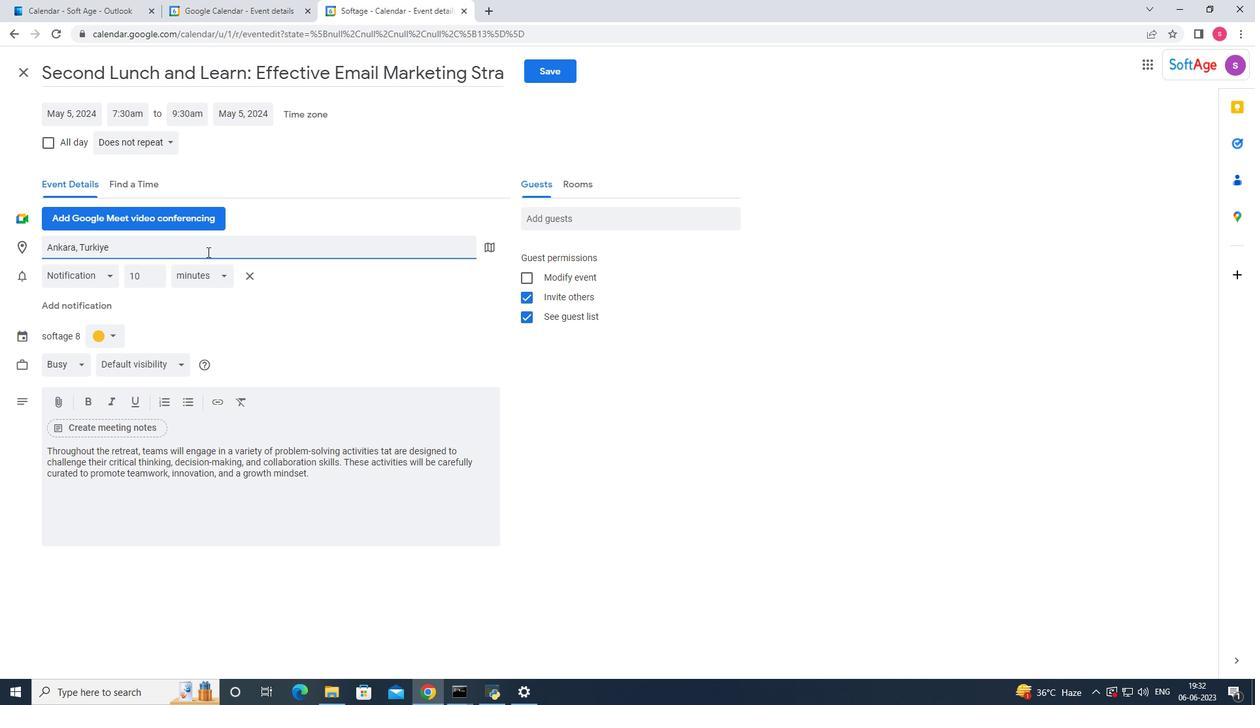 
Action: Key pressed <Key.backspace><Key.backspace><Key.backspace><Key.backspace>ket<Key.backspace>y
Screenshot: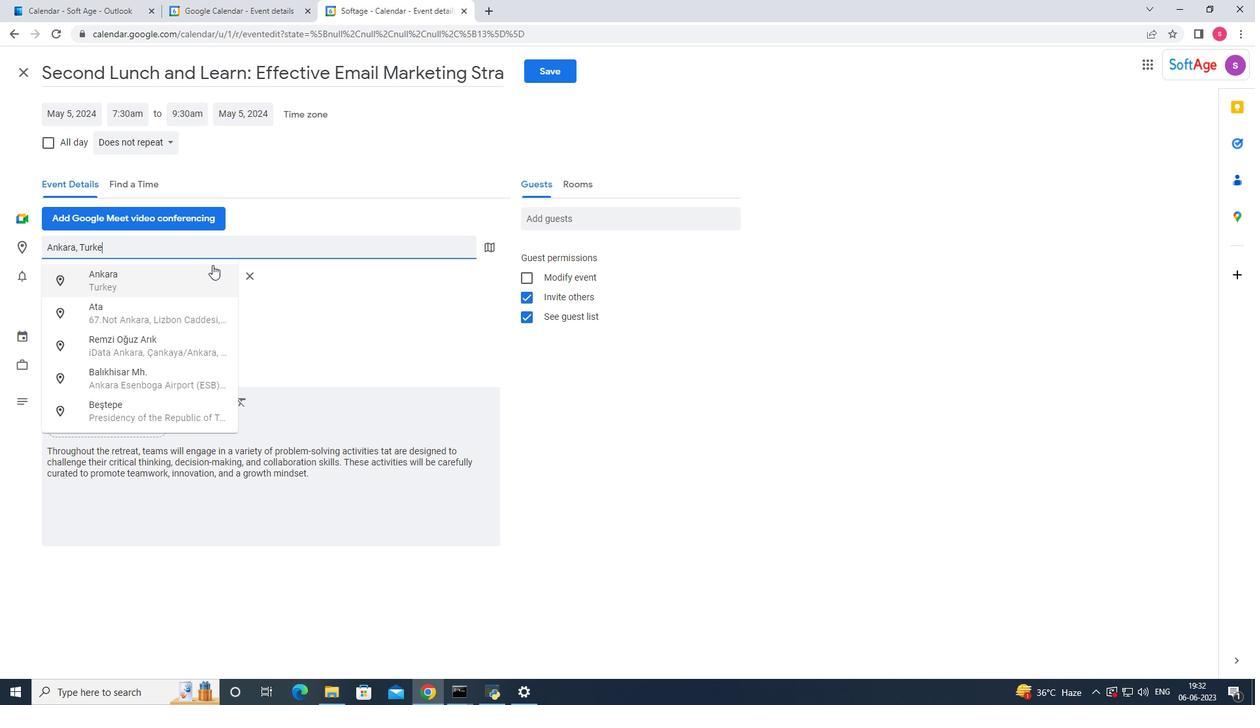 
Action: Mouse moved to (177, 280)
Screenshot: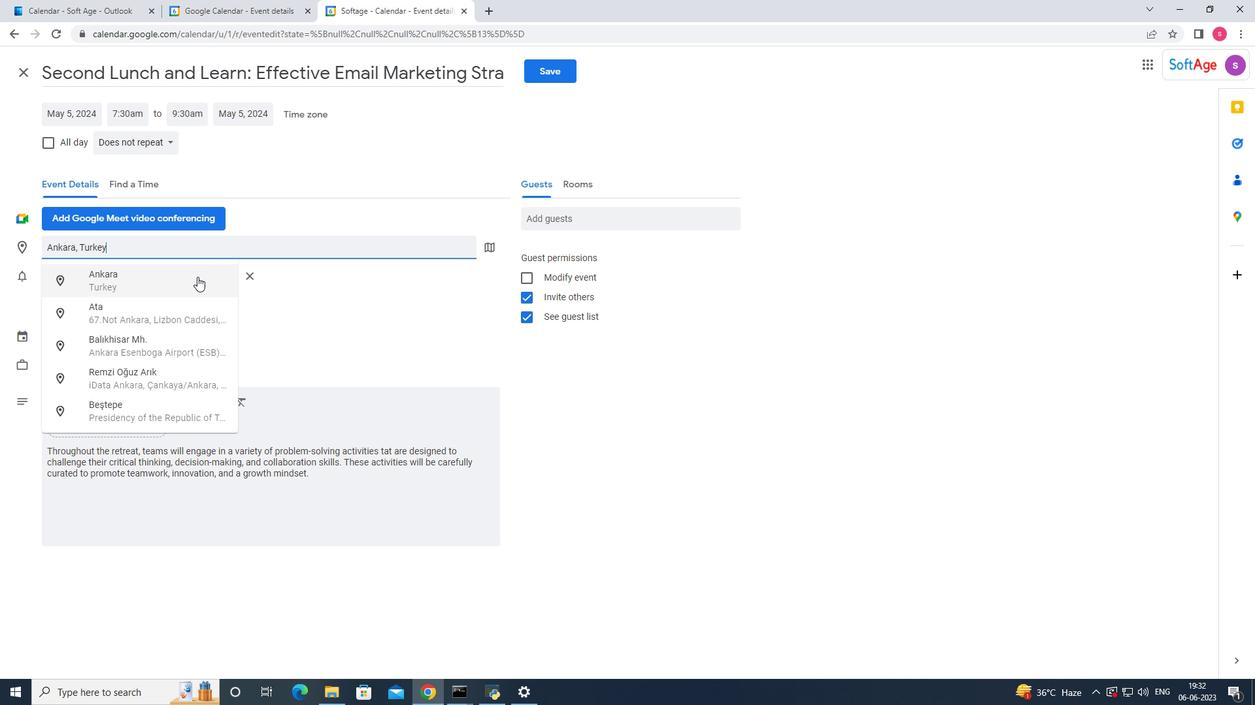 
Action: Mouse pressed left at (177, 280)
Screenshot: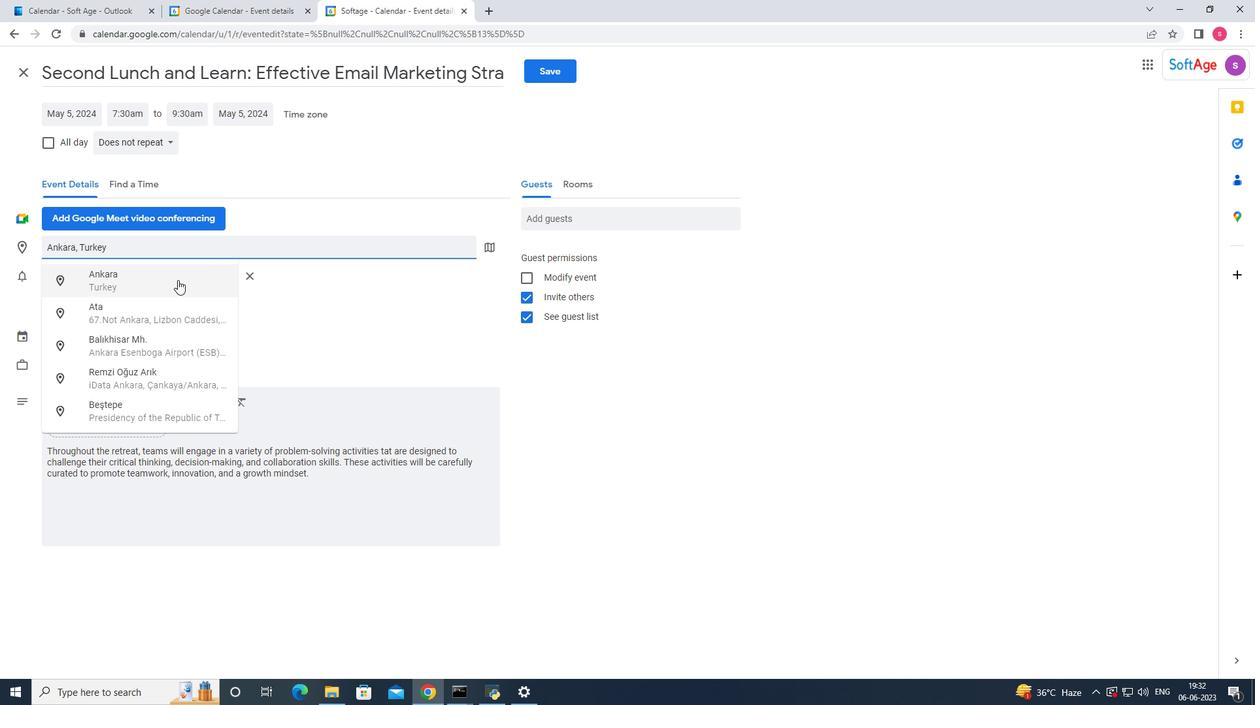 
Action: Mouse moved to (130, 251)
Screenshot: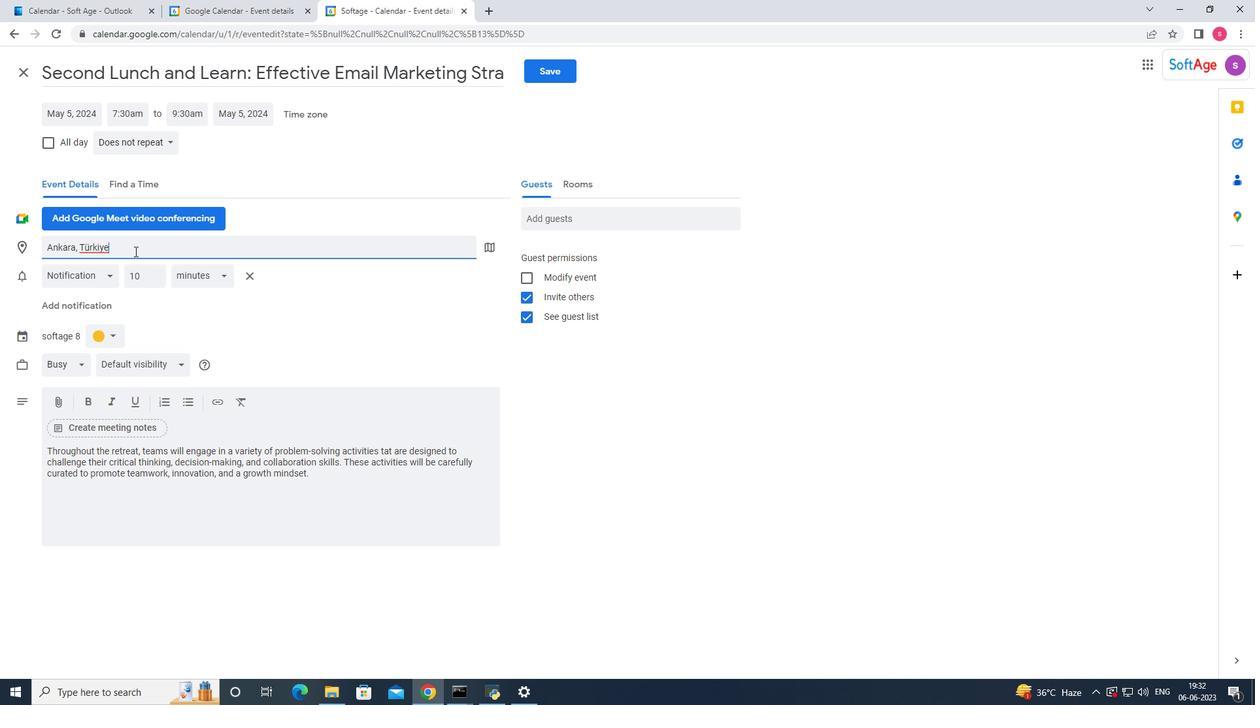 
Action: Key pressed <Key.backspace><Key.backspace><Key.backspace><Key.backspace><Key.backspace><Key.backspace>urkey
Screenshot: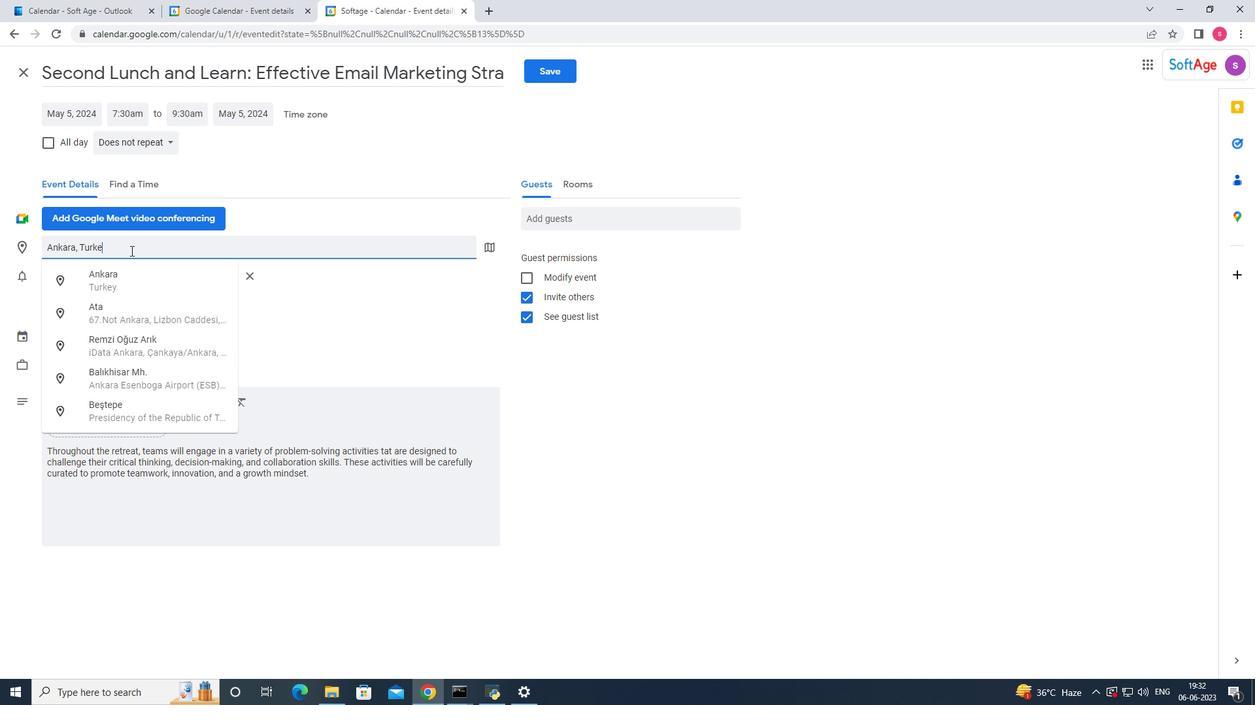 
Action: Mouse moved to (574, 223)
Screenshot: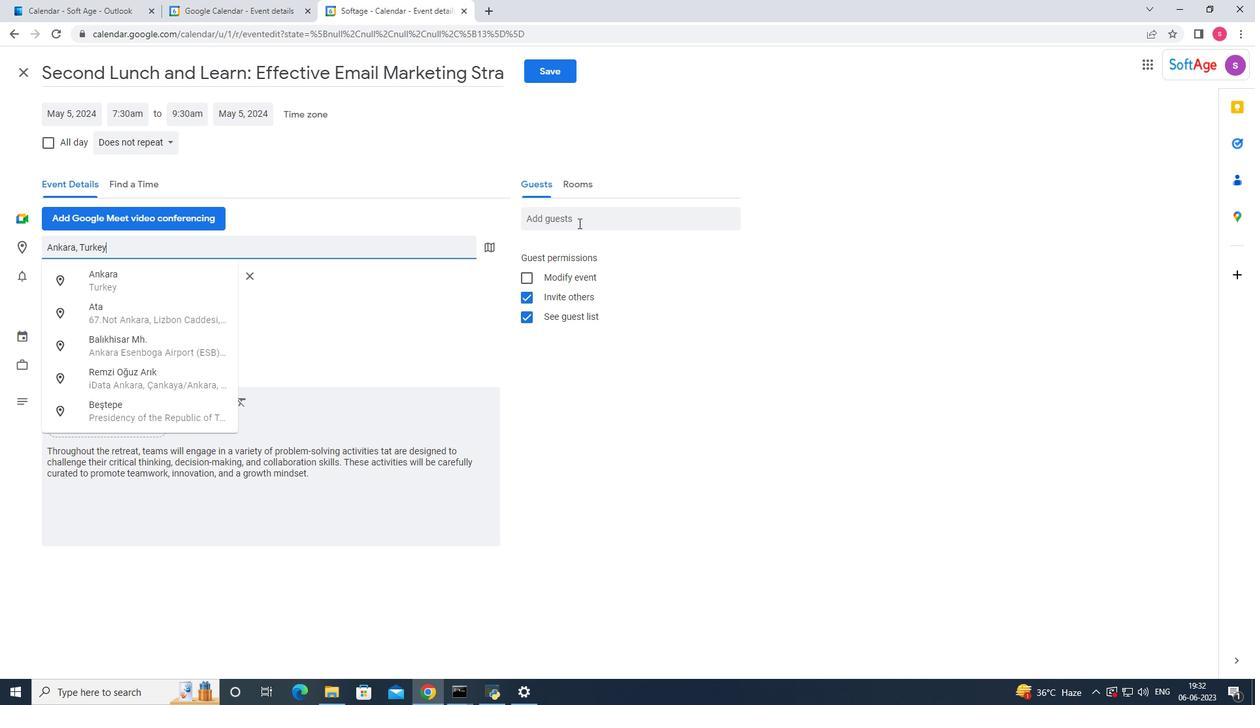 
Action: Mouse pressed left at (574, 223)
Screenshot: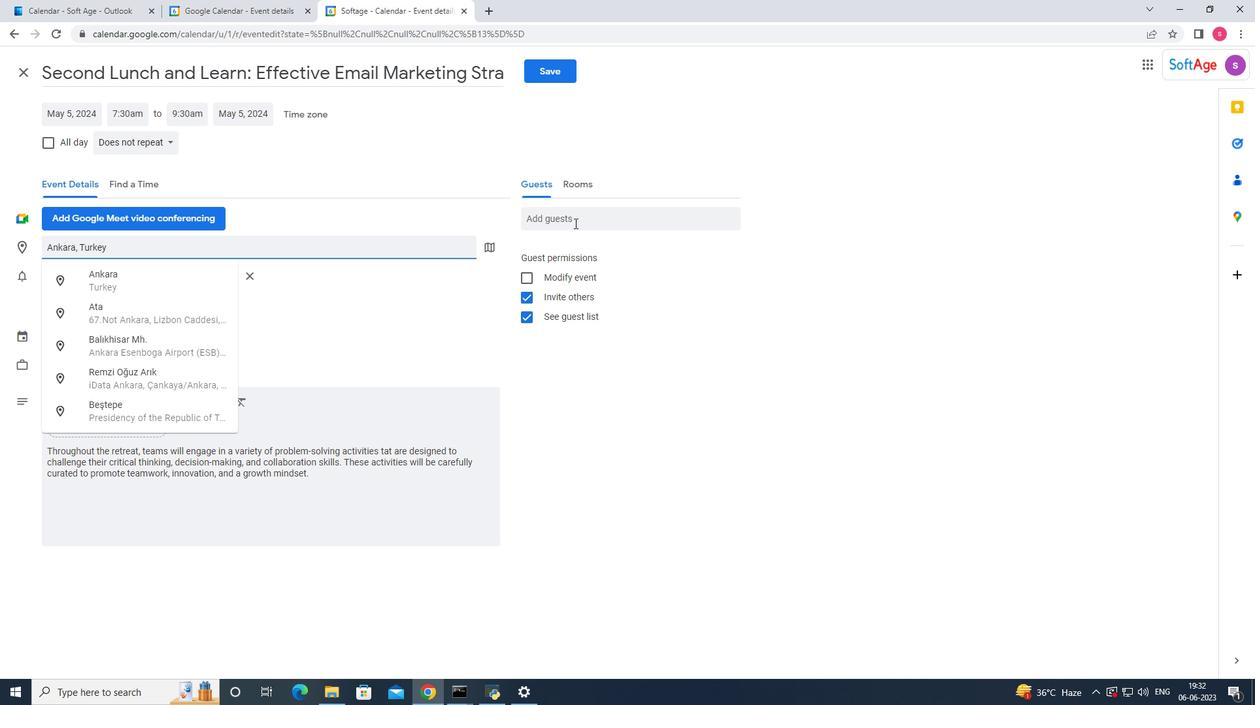 
Action: Key pressed softage.3
Screenshot: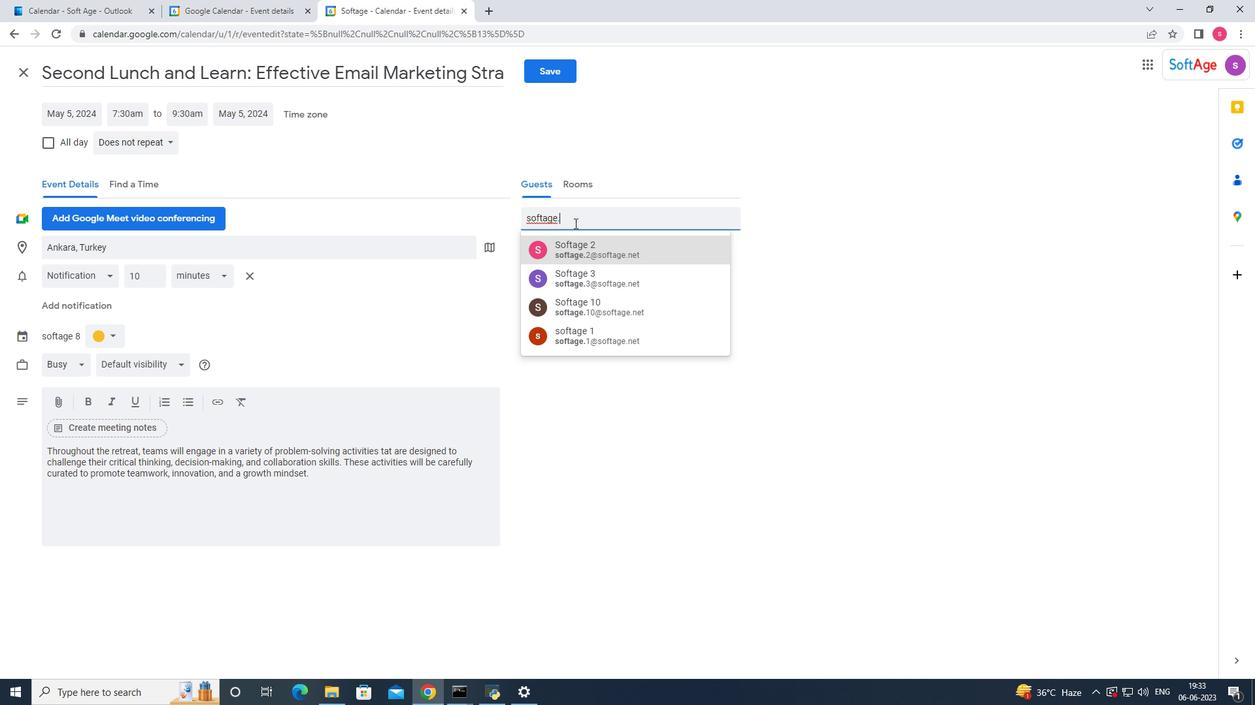 
Action: Mouse moved to (556, 262)
Screenshot: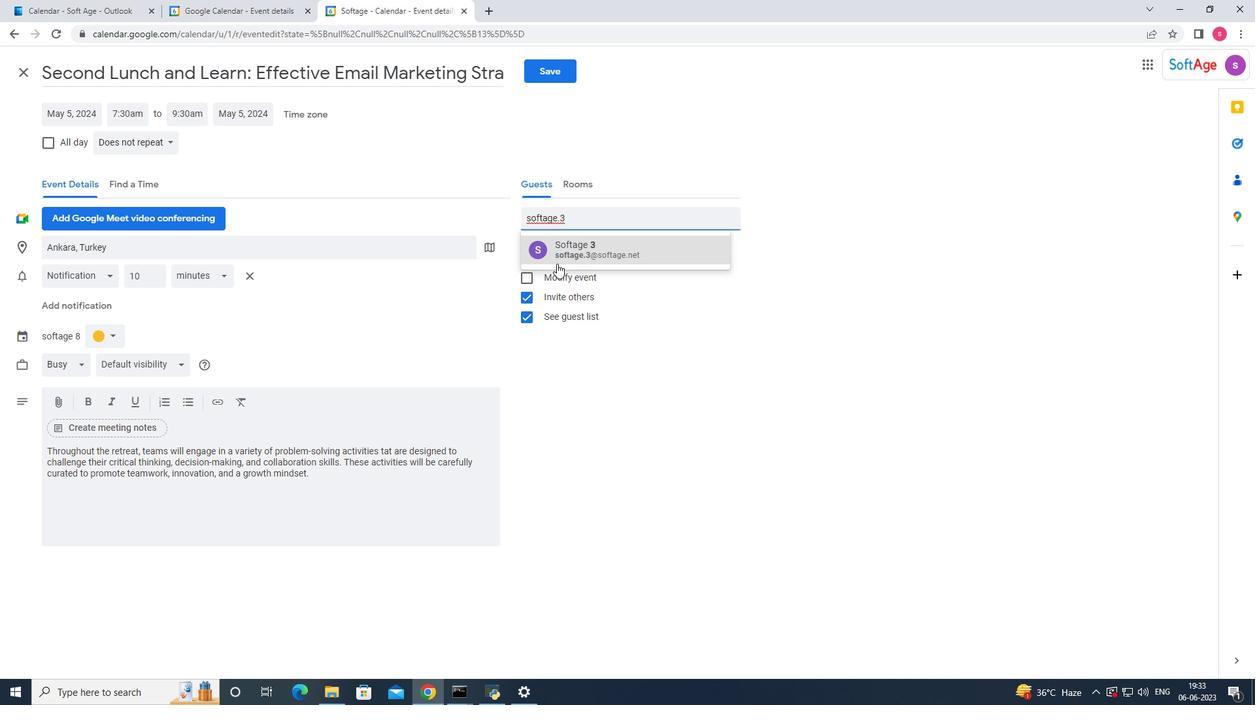 
Action: Mouse pressed left at (556, 262)
Screenshot: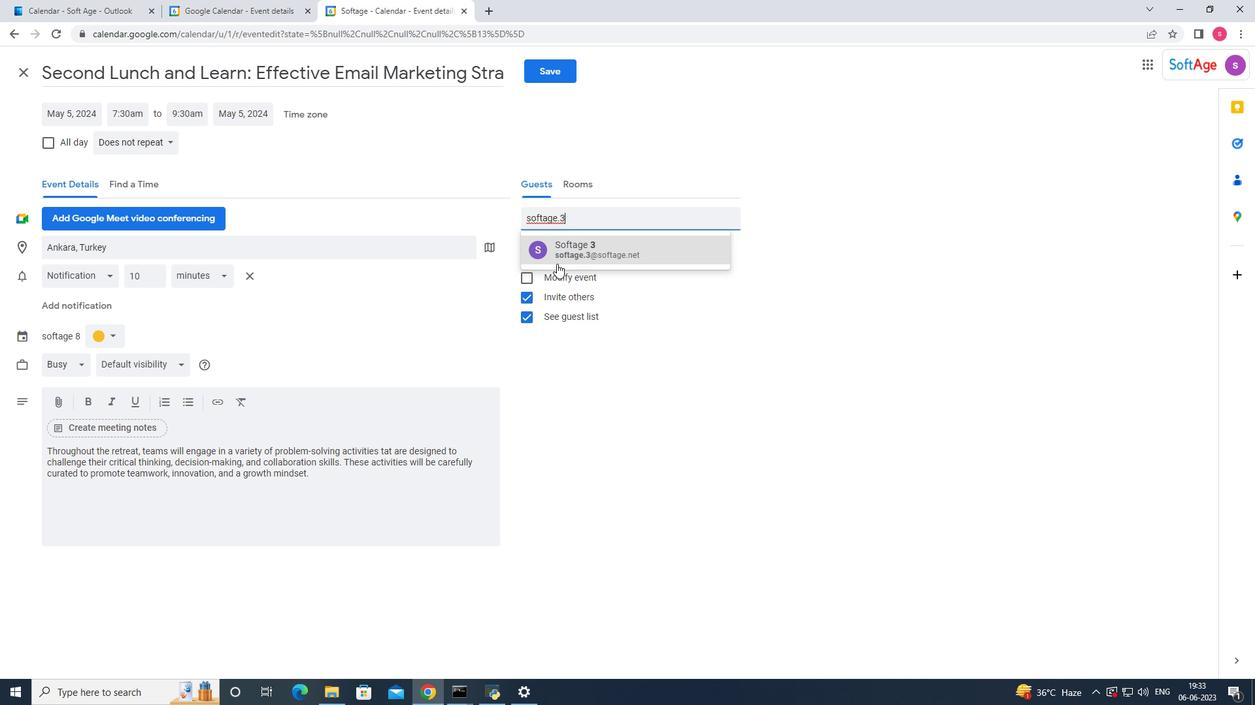 
Action: Key pressed softage.2
Screenshot: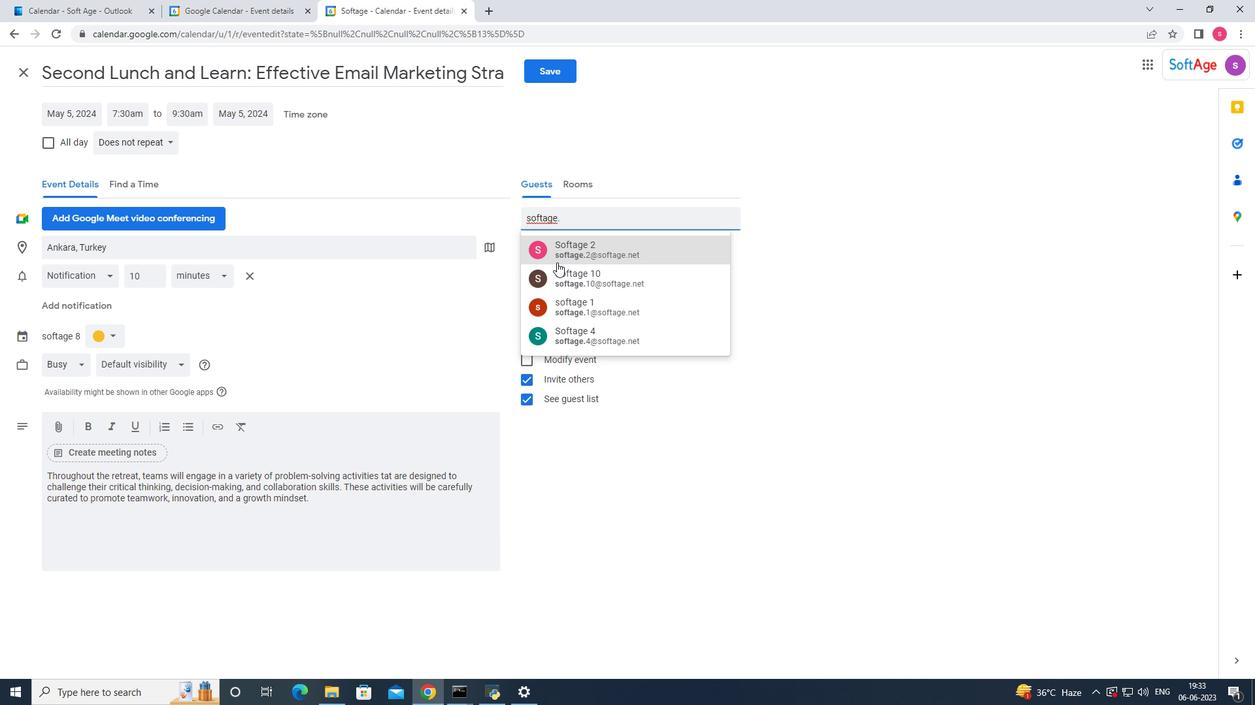 
Action: Mouse moved to (558, 262)
Screenshot: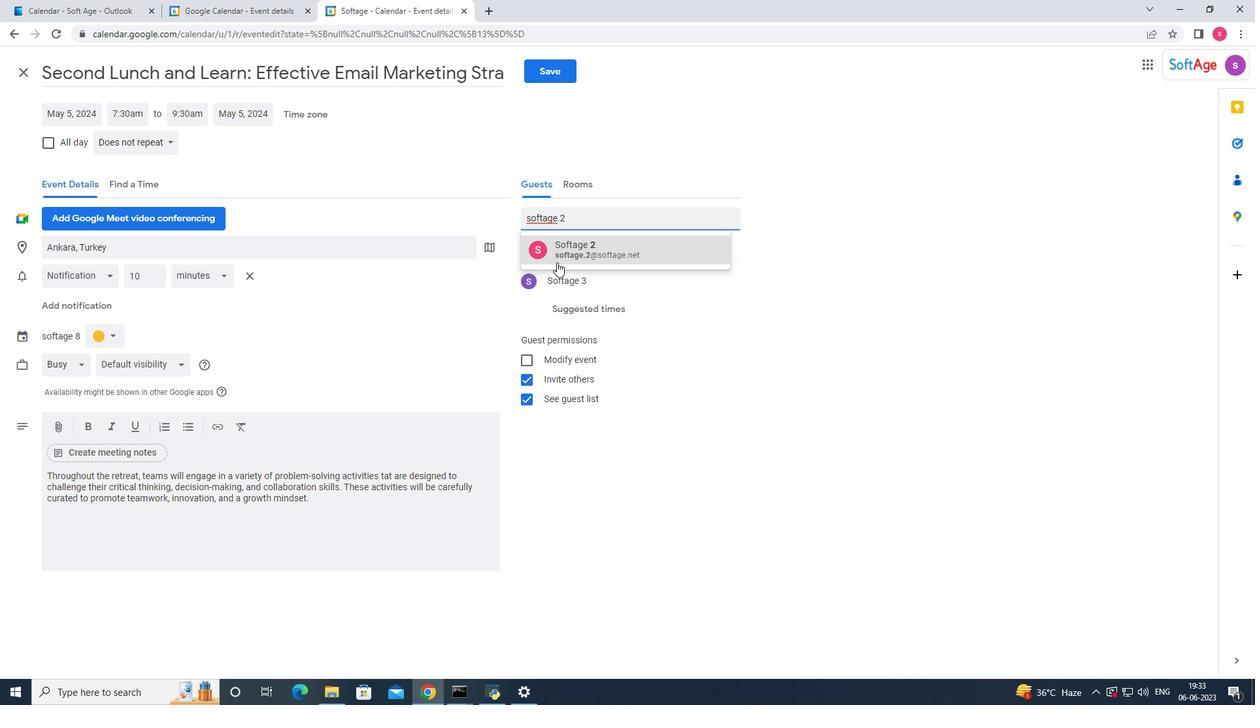 
Action: Mouse pressed left at (558, 262)
Screenshot: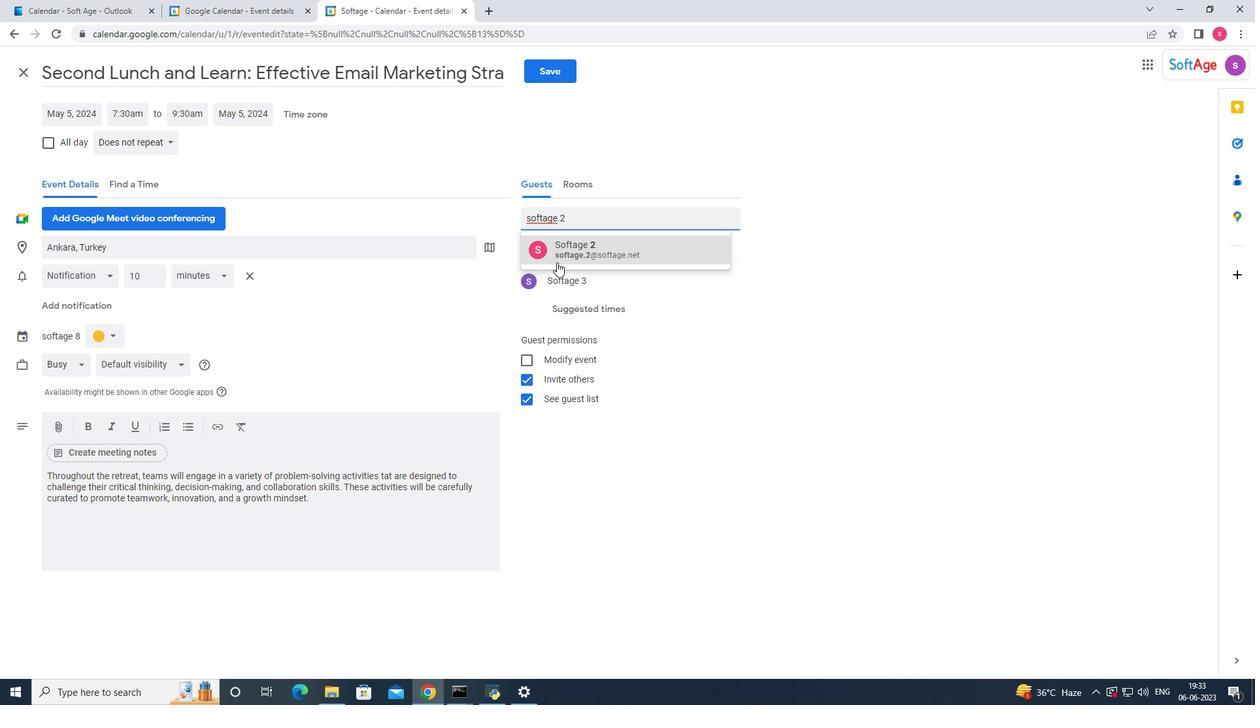 
Action: Mouse moved to (112, 141)
Screenshot: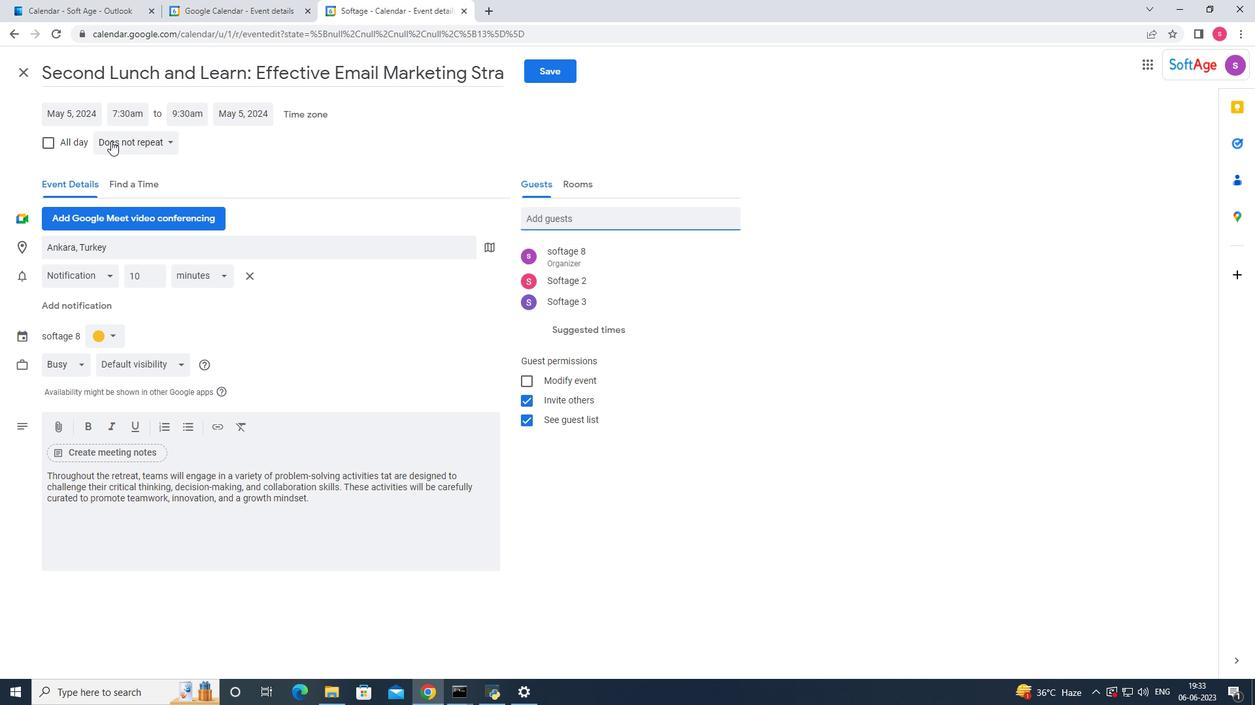 
Action: Mouse pressed left at (112, 141)
Screenshot: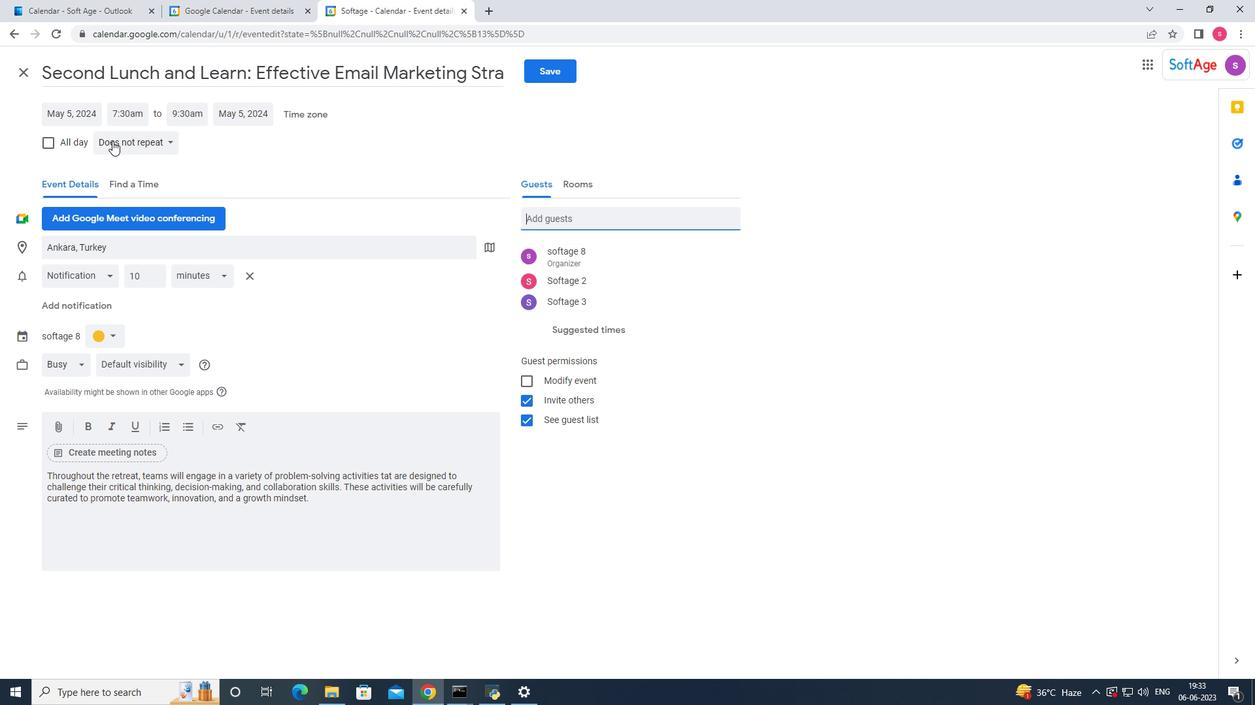 
Action: Mouse moved to (161, 165)
Screenshot: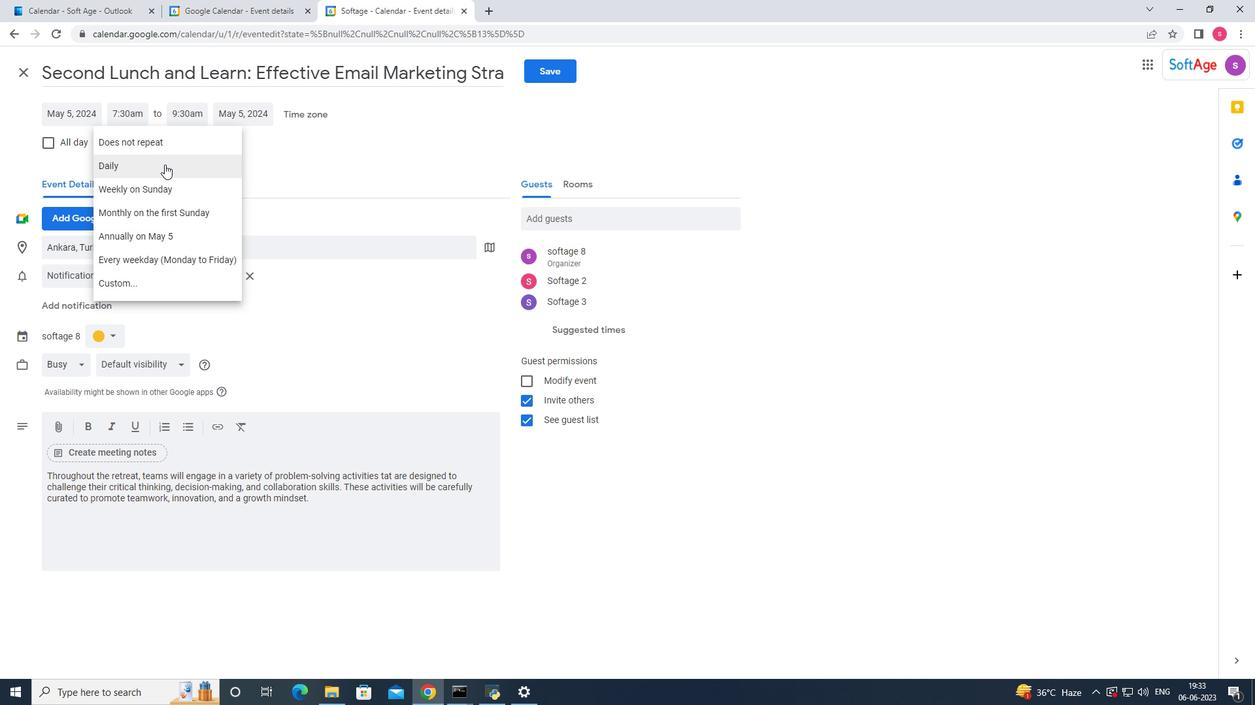 
Action: Mouse pressed left at (161, 165)
Screenshot: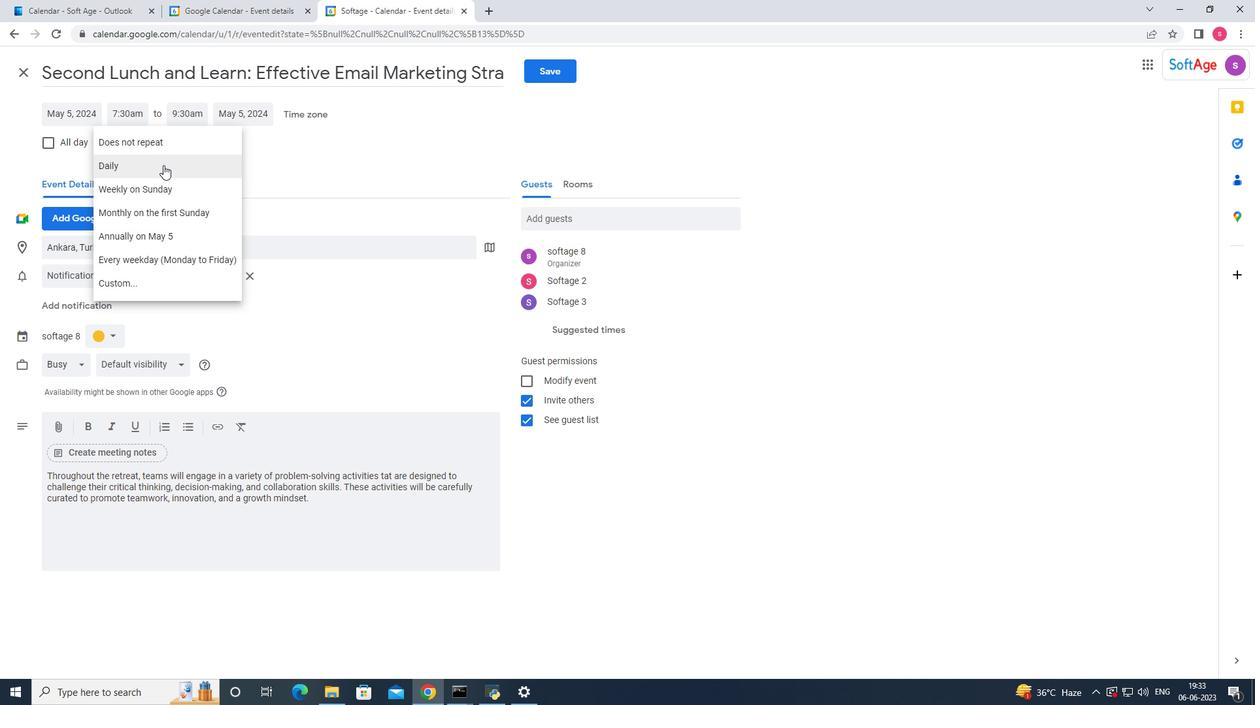 
Action: Mouse moved to (547, 66)
Screenshot: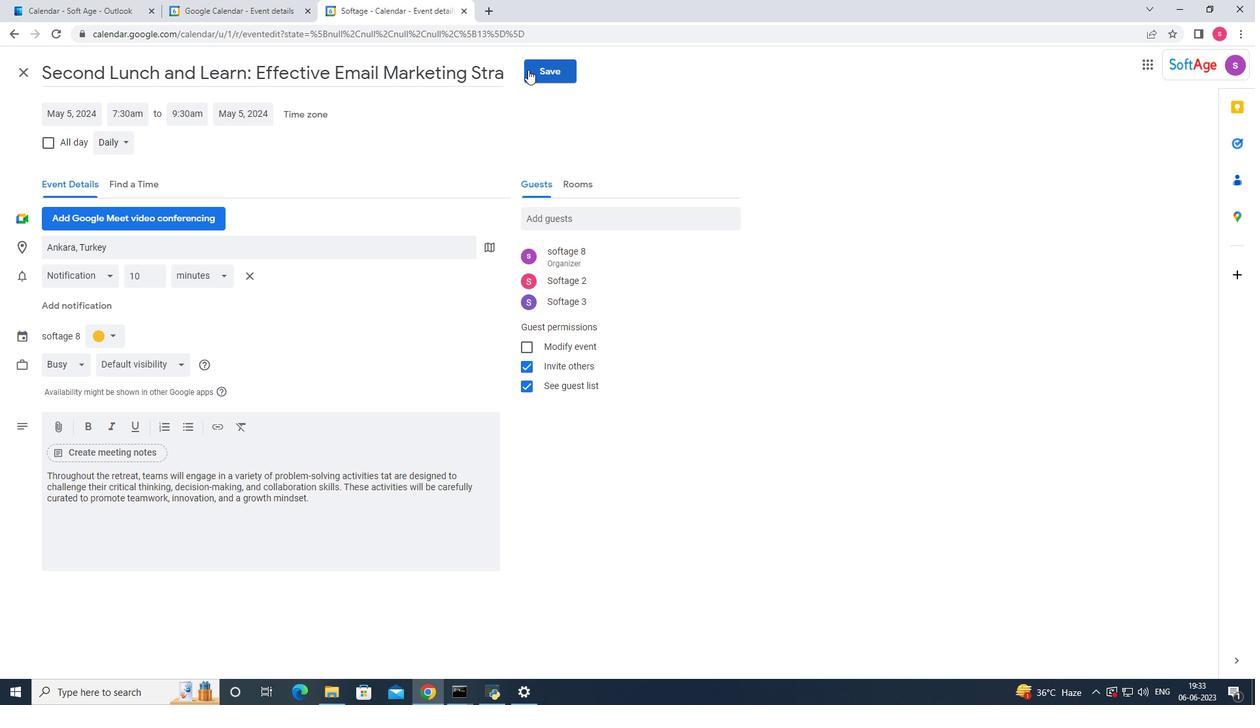 
Action: Mouse pressed left at (547, 66)
Screenshot: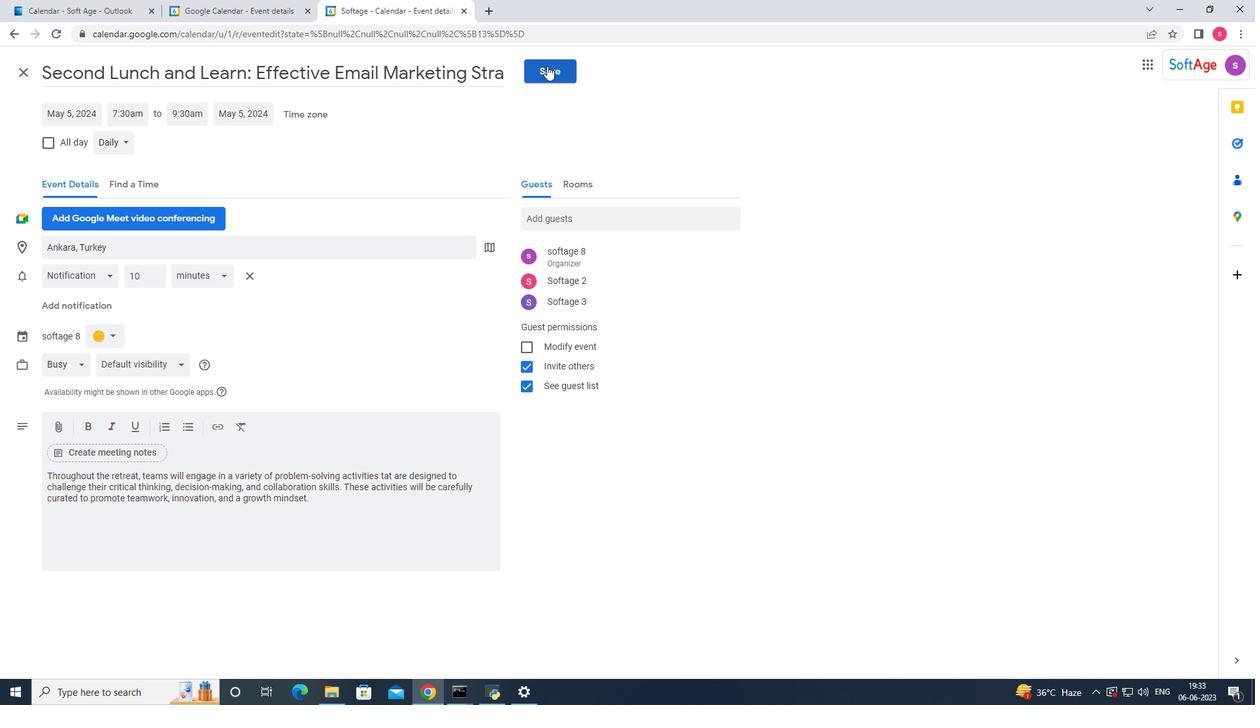 
Action: Mouse moved to (741, 391)
Screenshot: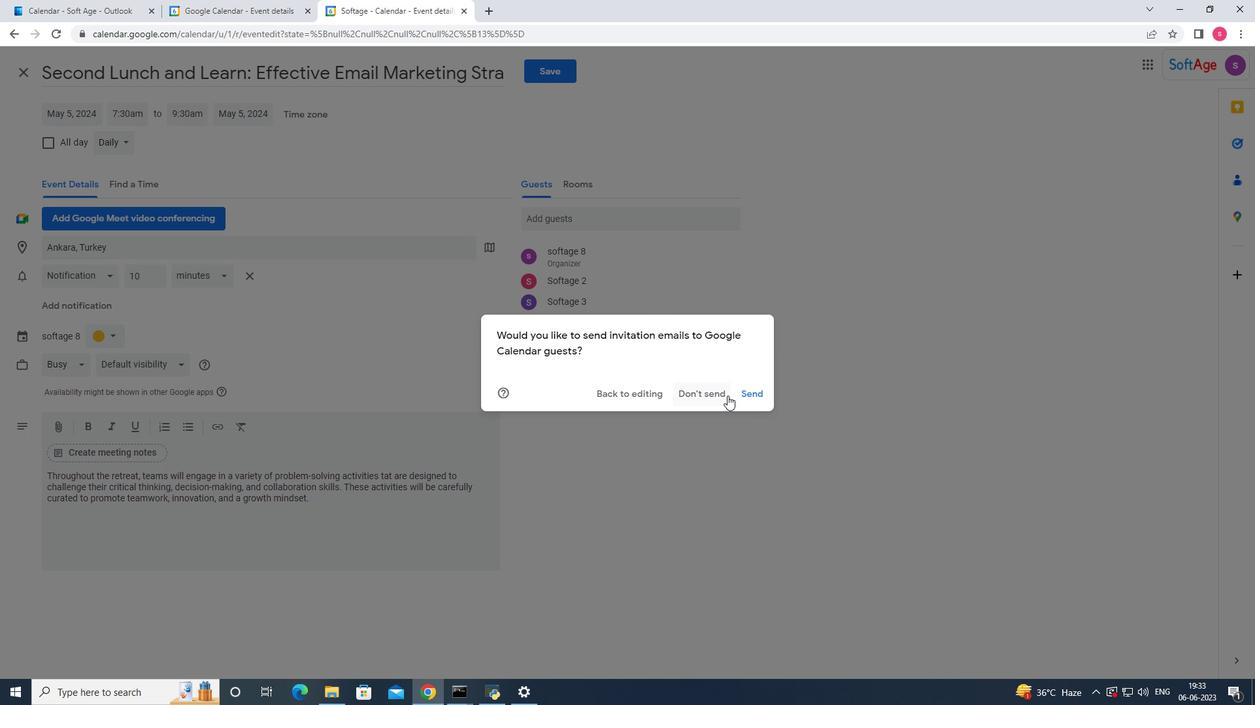 
Action: Mouse pressed left at (741, 391)
Screenshot: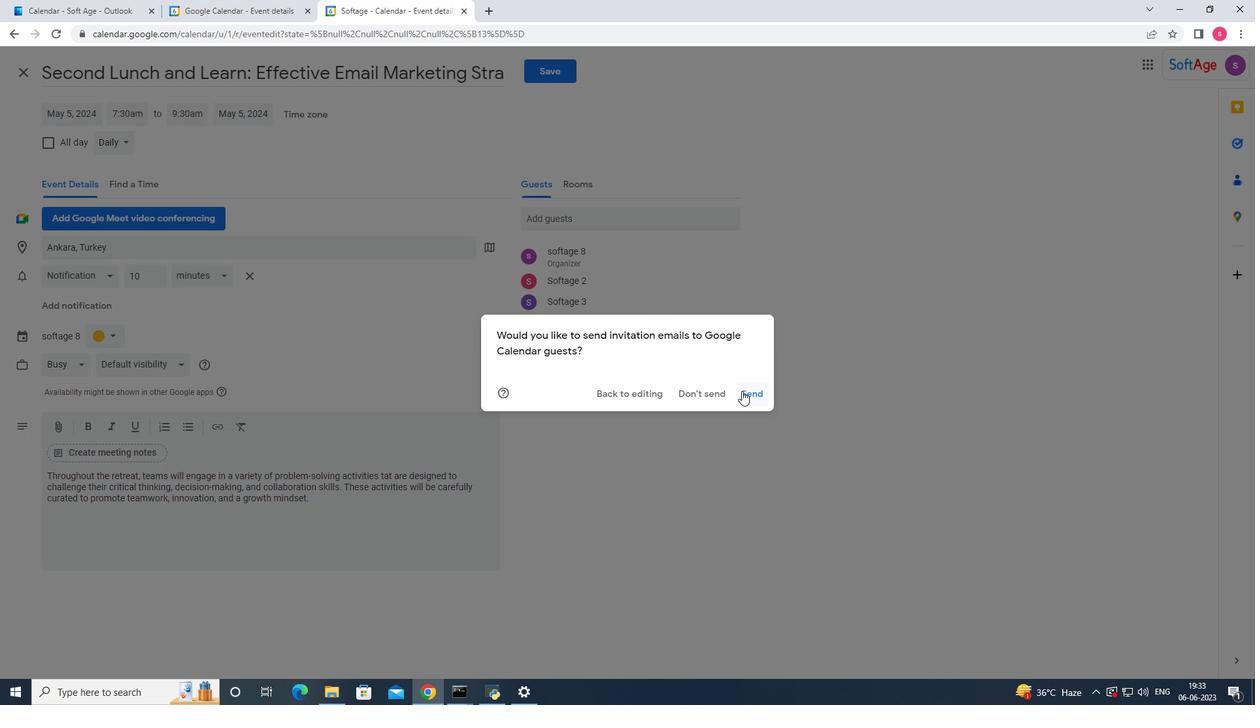 
